 Task: Create new invoice with Date Opened :15-Apr-23, Select Customer: Red Crab Juicy Seafood, Terms: Payment Term 1. Make invoice entry for item-1 with Date: 15-Apr-23, Description: Five Deep Breaths Relaxing Formula Shower Steamer Fizzie Eucalyptus and Tea Tree, Action: Material, Income Account: Income:Sales, Quantity: 1, Unit Price: 5, Discount $: 2. Make entry for item-2 with Date: 15-Apr-23, Description: Sundae Funday Bundle_x000D_
, Action: Material, Income Account: Income:Sales, Quantity: 1, Unit Price: 6.3, Discount $: 3. Make entry for item-3 with Date: 15-Apr-23, Description: Organic White Mushroom (8 oz), Action: Material, Income Account: Income:Sales, Quantity: 2, Unit Price: 7.3, Discount $: 3.5. Write Notes: 'Looking forward to serving you again.'. Post Invoice with Post Date: 15-Apr-23, Post to Accounts: Assets:Accounts Receivable. Pay / Process Payment with Transaction Date: 15-May-23, Amount: 17.4, Transfer Account: Checking Account. Print Invoice, display notes by going to Option, then go to Display Tab and check 'Invoice Notes'.
Action: Mouse moved to (200, 40)
Screenshot: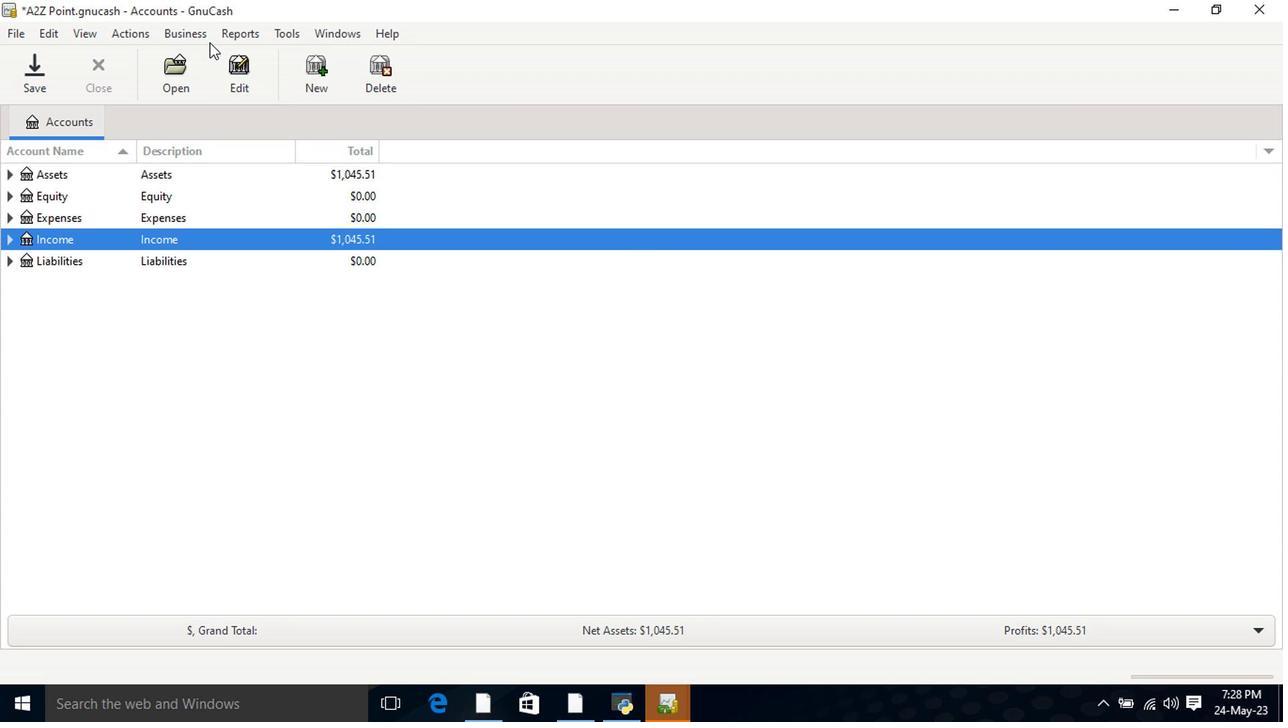 
Action: Mouse pressed left at (200, 40)
Screenshot: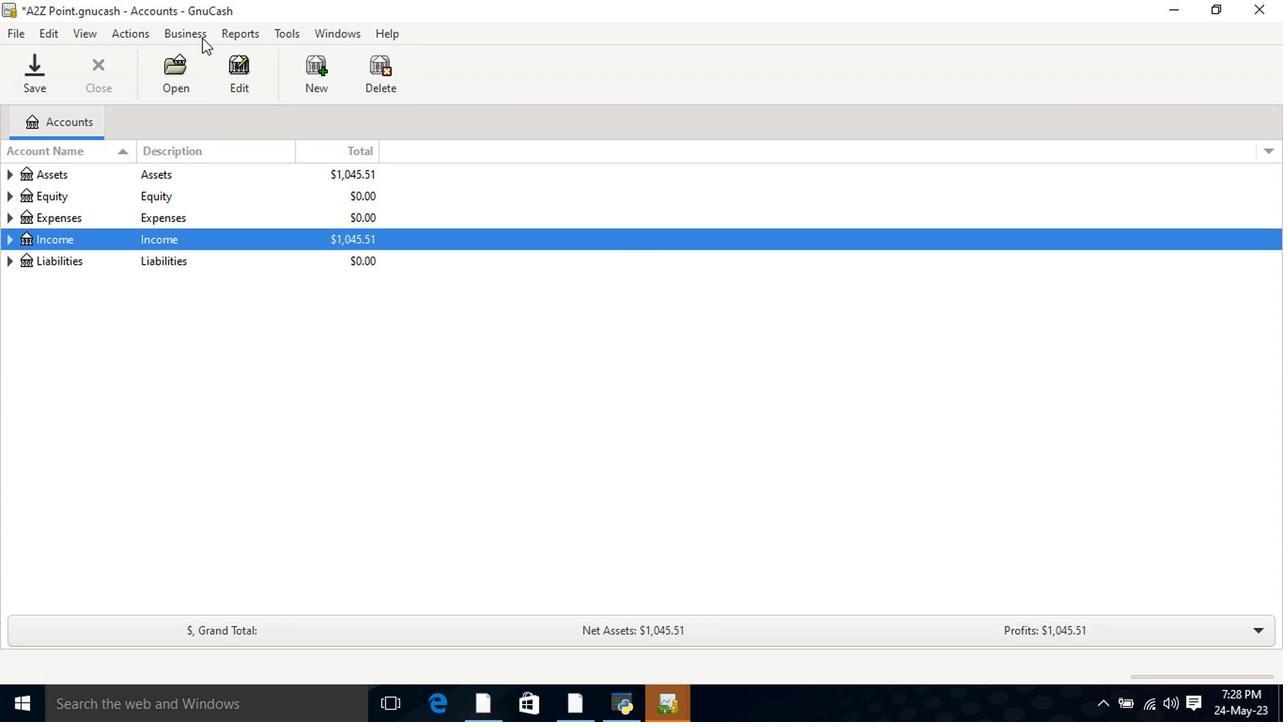 
Action: Mouse moved to (413, 131)
Screenshot: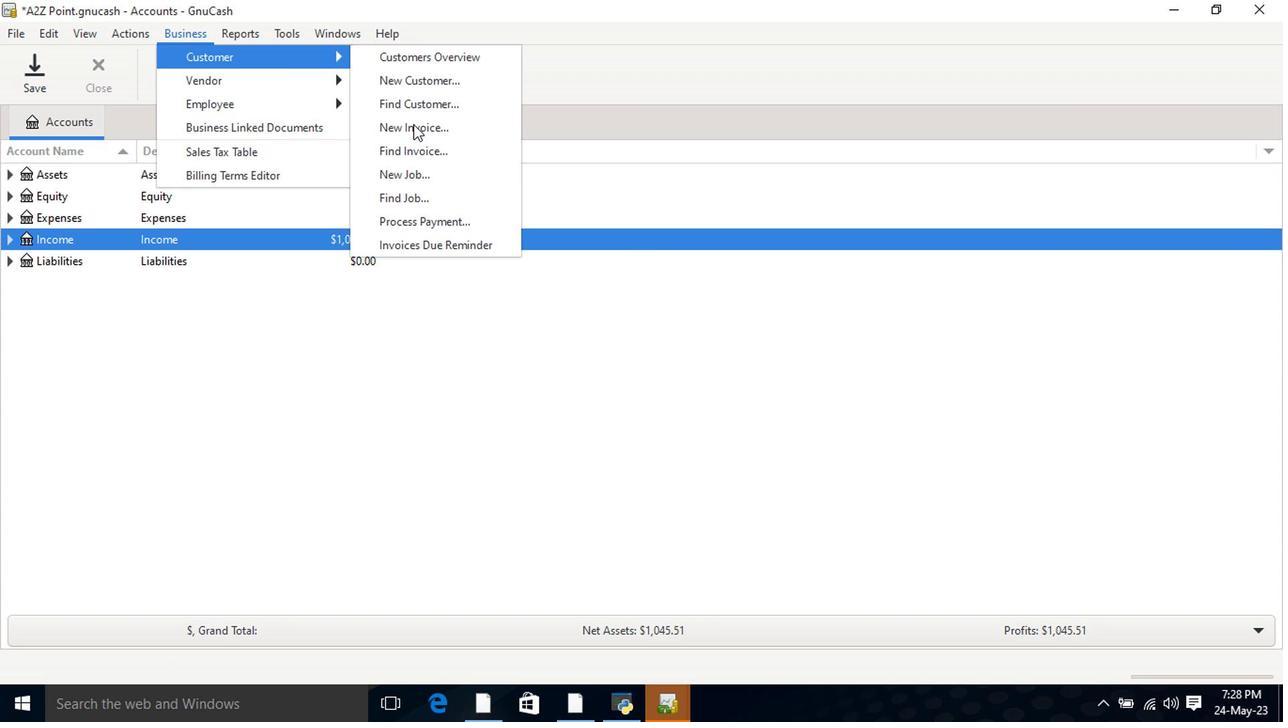 
Action: Mouse pressed left at (413, 131)
Screenshot: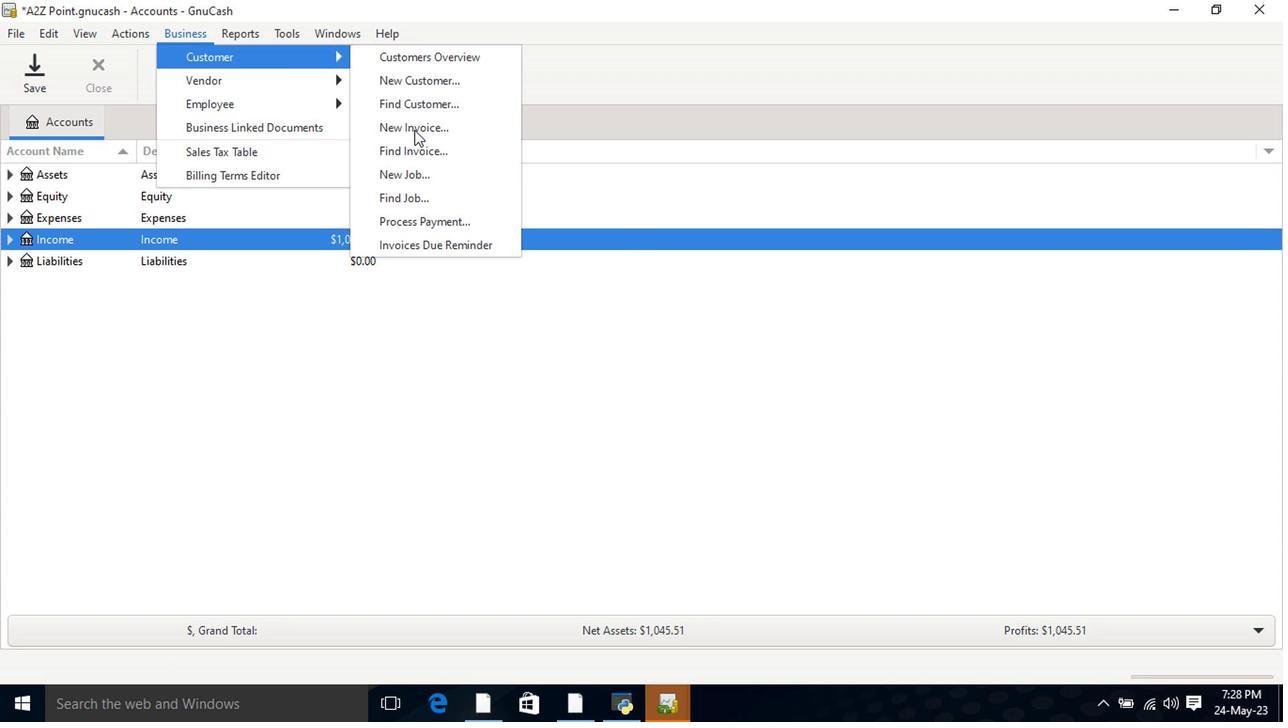 
Action: Mouse moved to (764, 288)
Screenshot: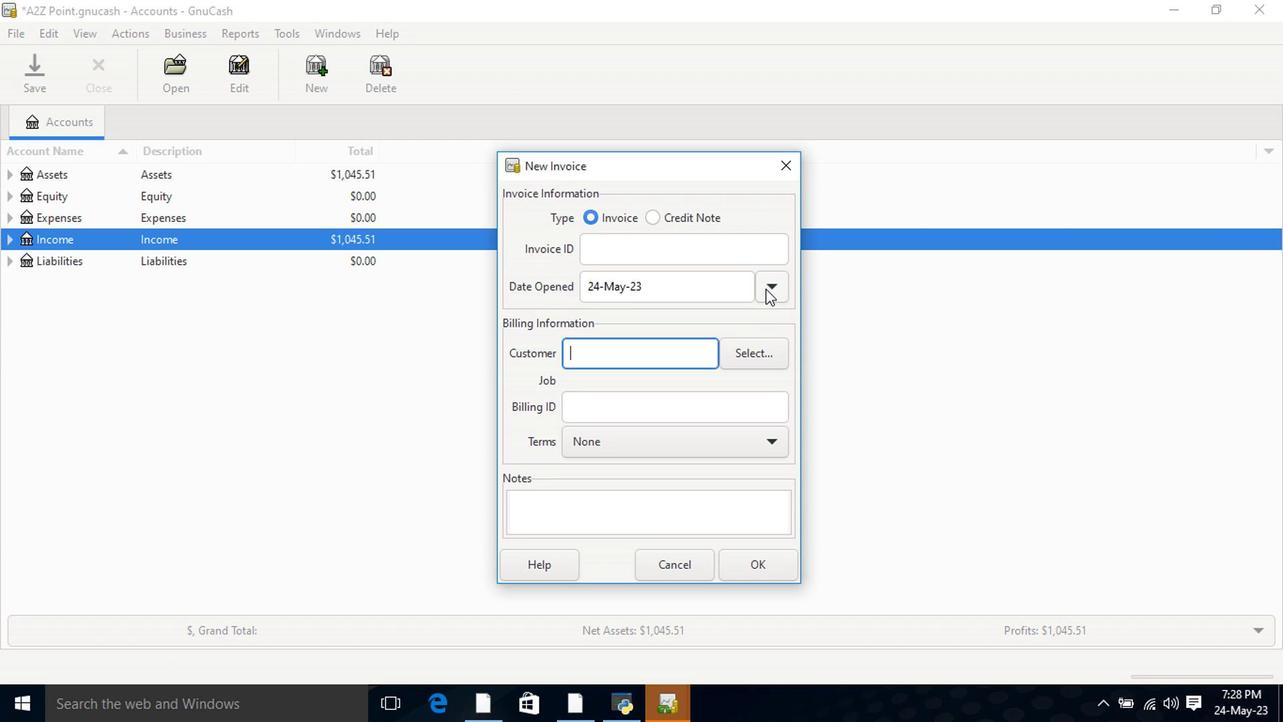 
Action: Mouse pressed left at (764, 288)
Screenshot: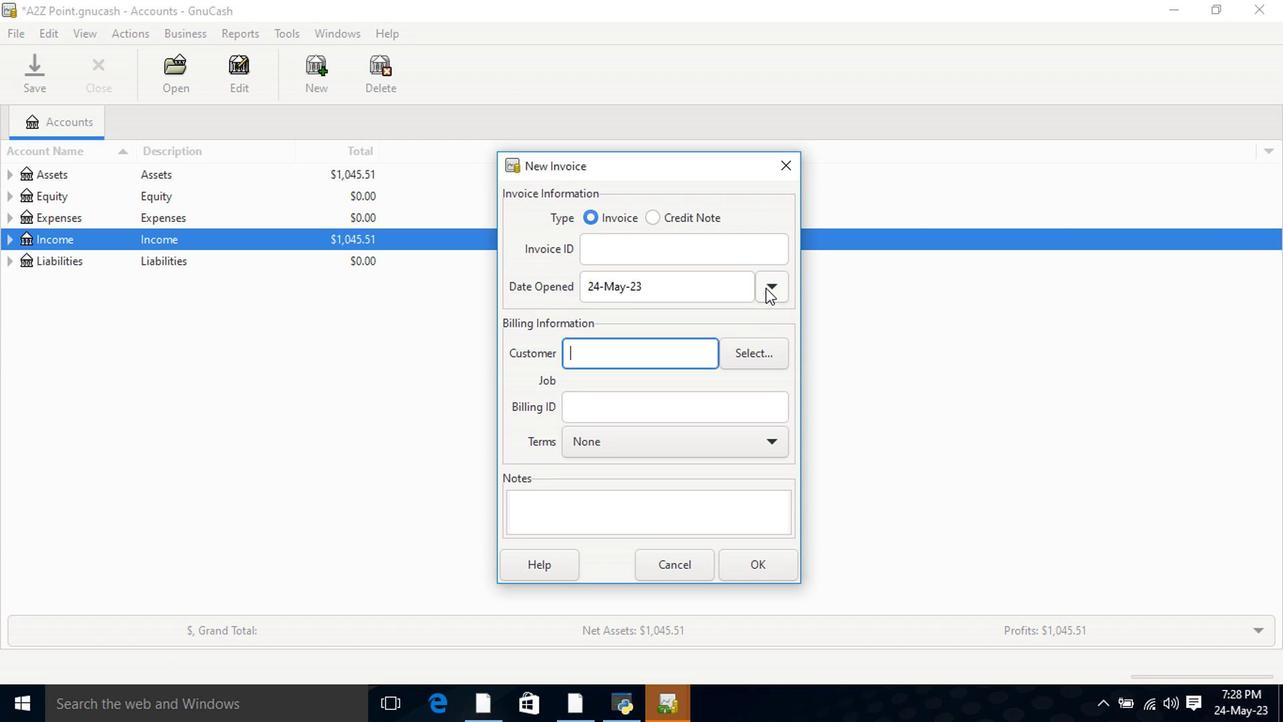 
Action: Mouse moved to (661, 386)
Screenshot: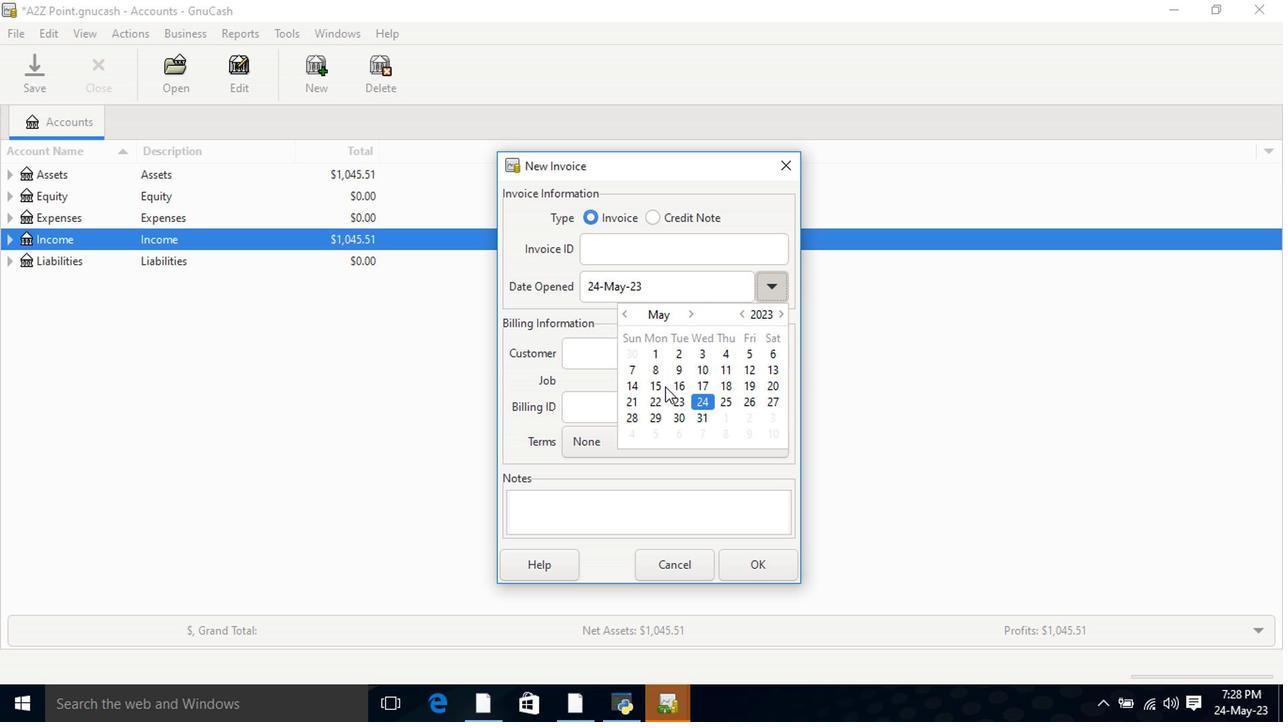 
Action: Mouse pressed left at (661, 386)
Screenshot: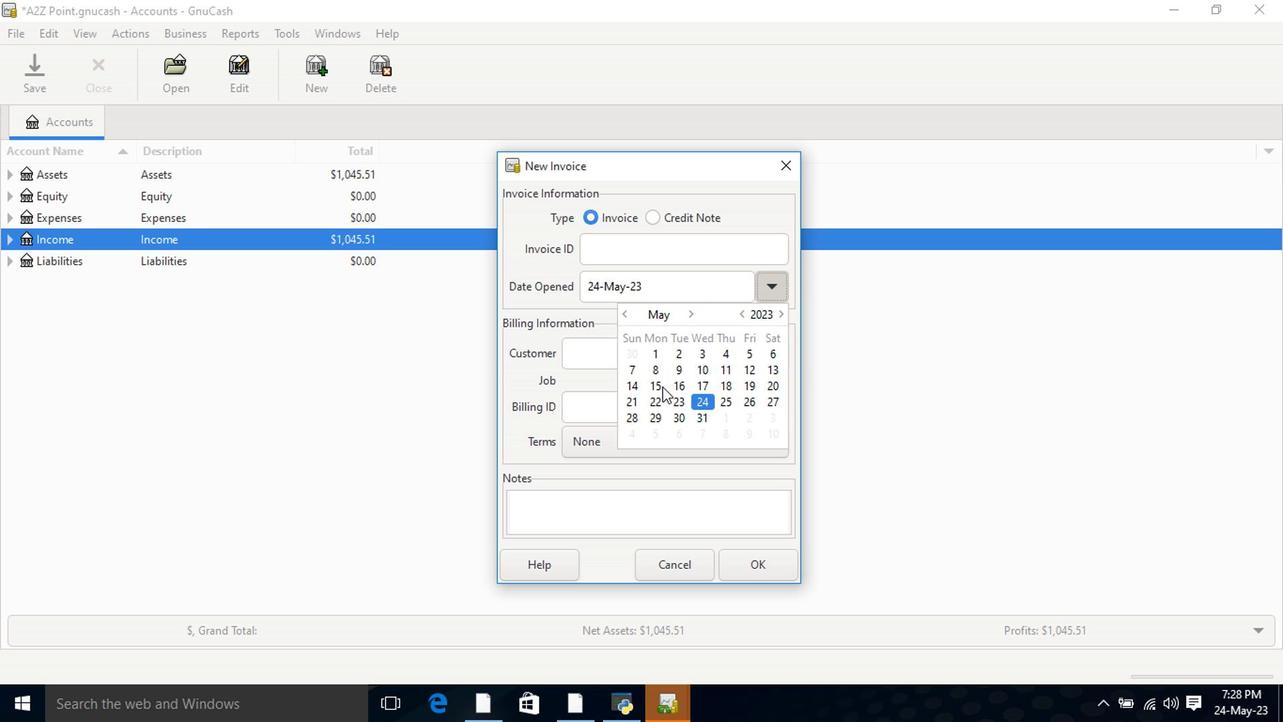 
Action: Mouse moved to (621, 311)
Screenshot: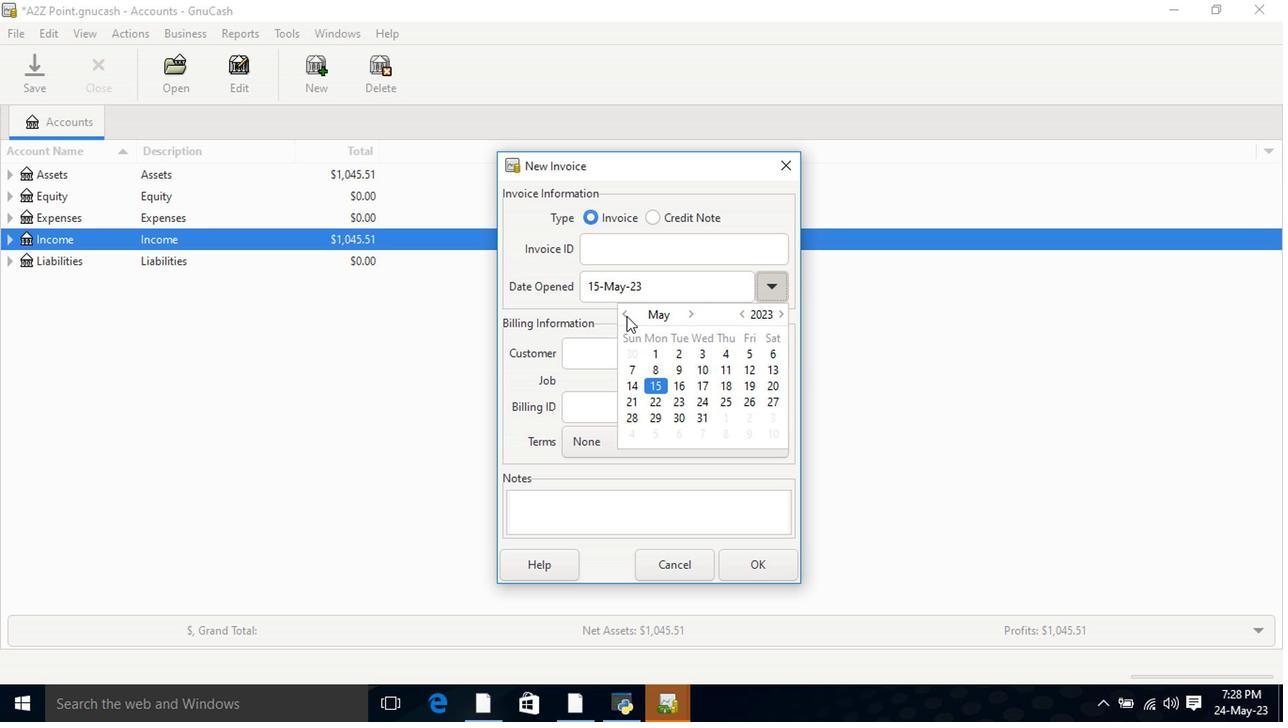 
Action: Mouse pressed left at (621, 311)
Screenshot: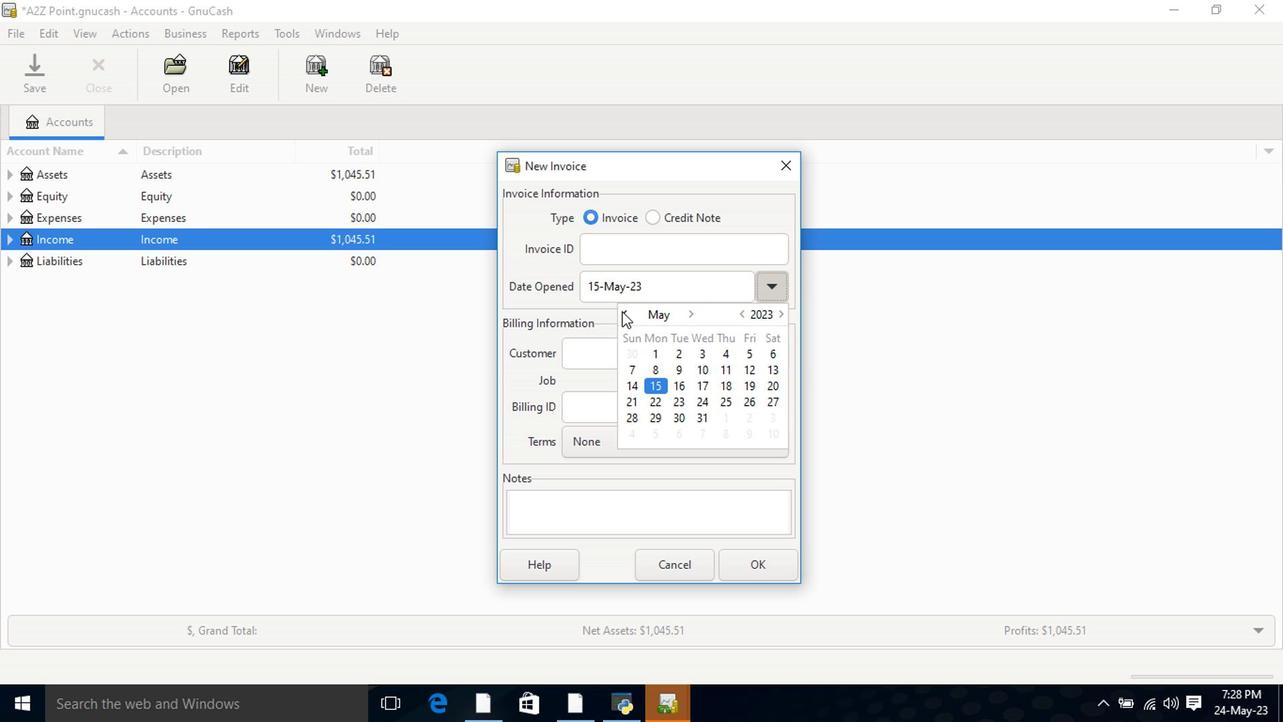 
Action: Mouse moved to (769, 389)
Screenshot: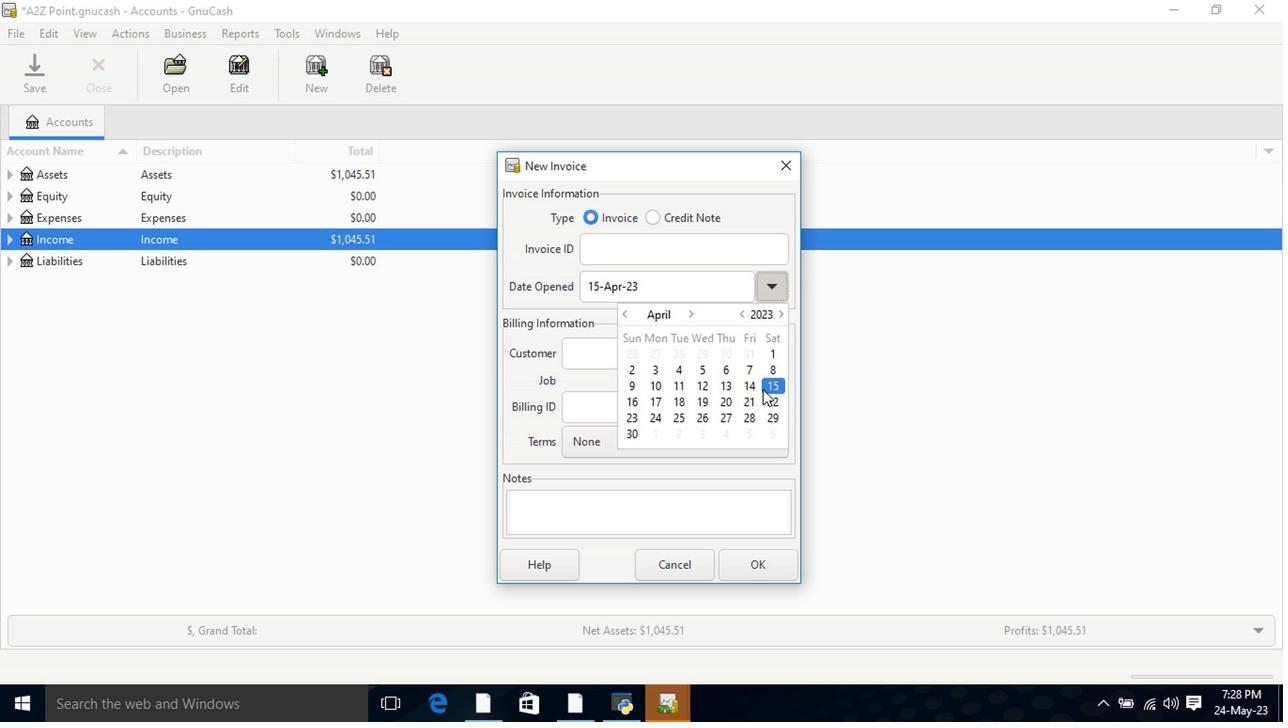 
Action: Mouse pressed left at (769, 389)
Screenshot: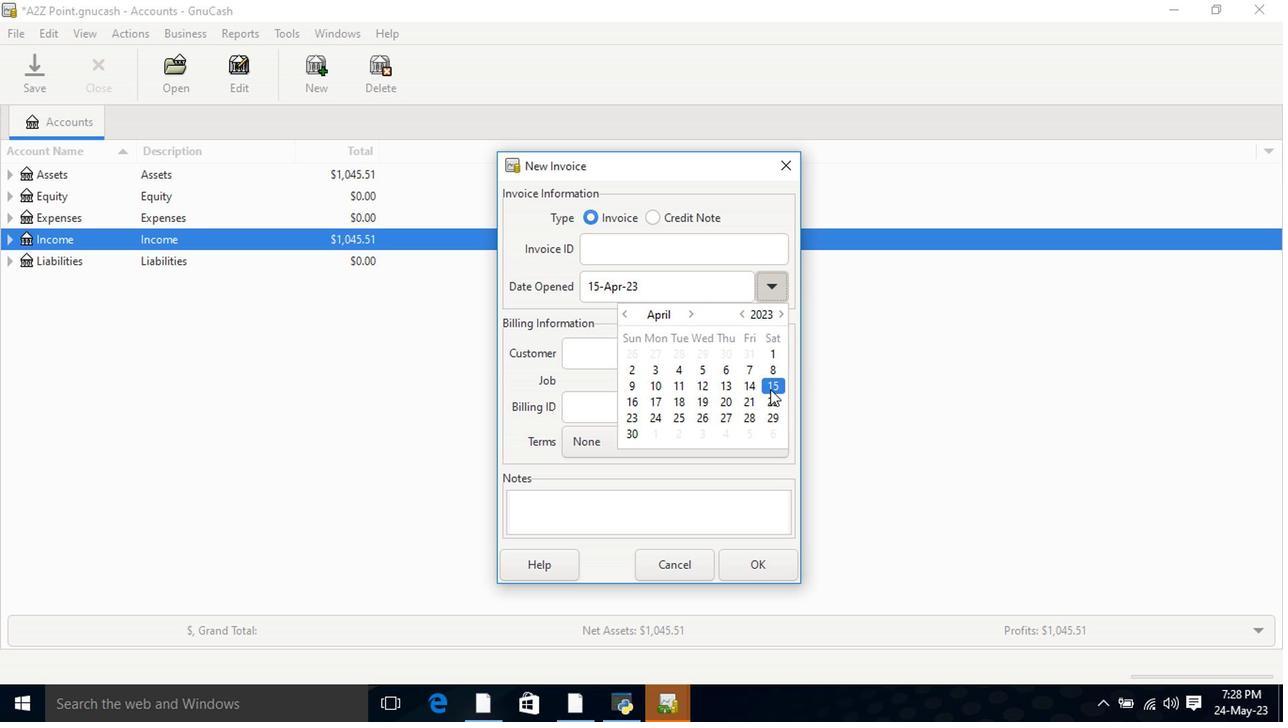 
Action: Mouse pressed left at (769, 389)
Screenshot: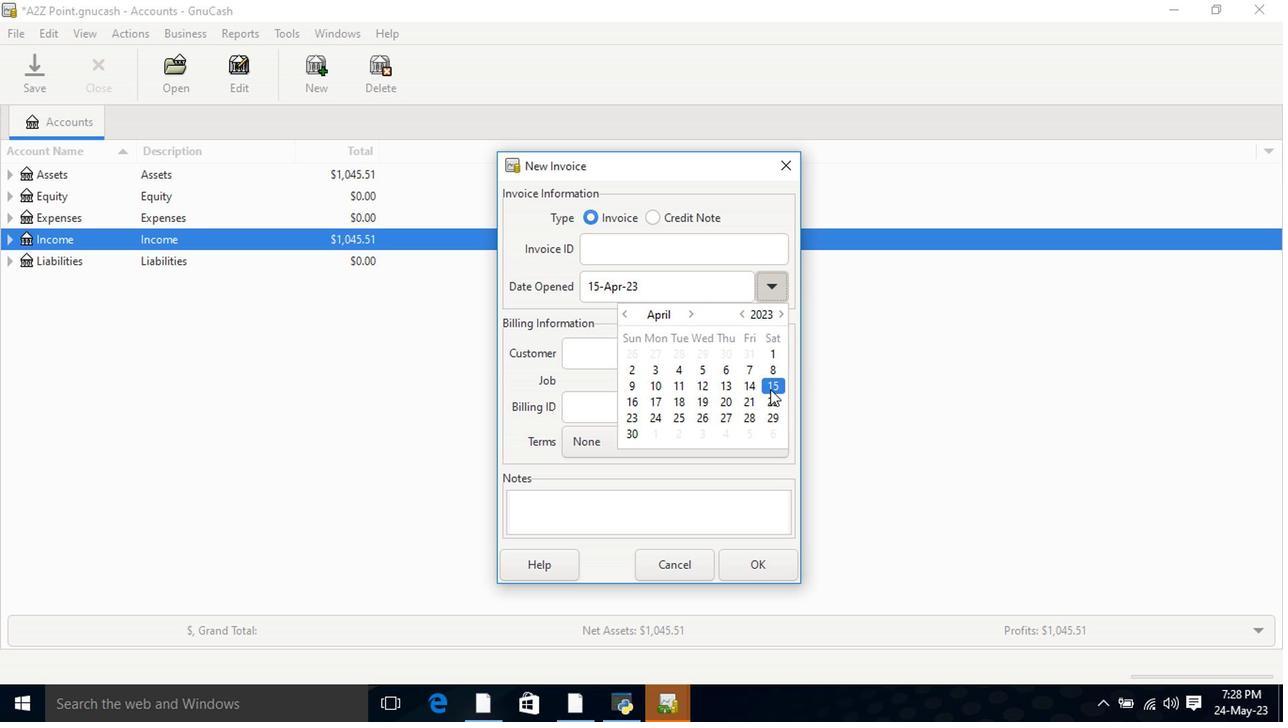 
Action: Mouse moved to (633, 359)
Screenshot: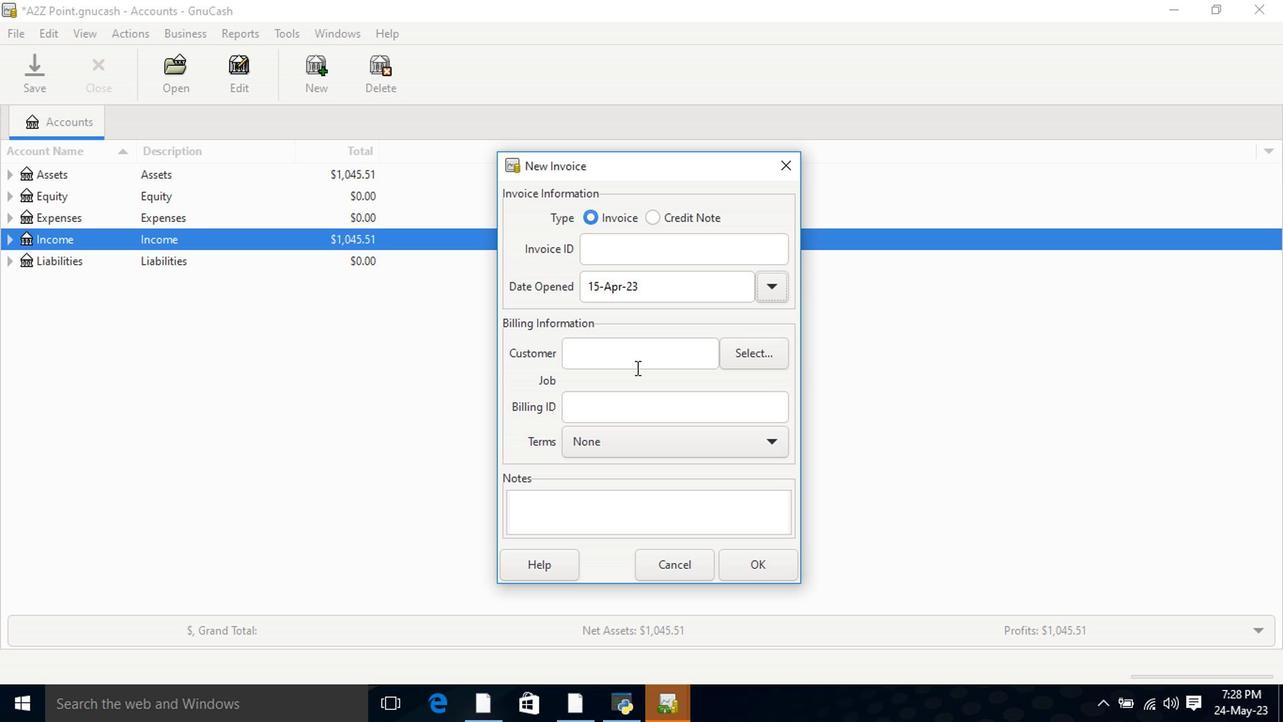 
Action: Mouse pressed left at (633, 359)
Screenshot: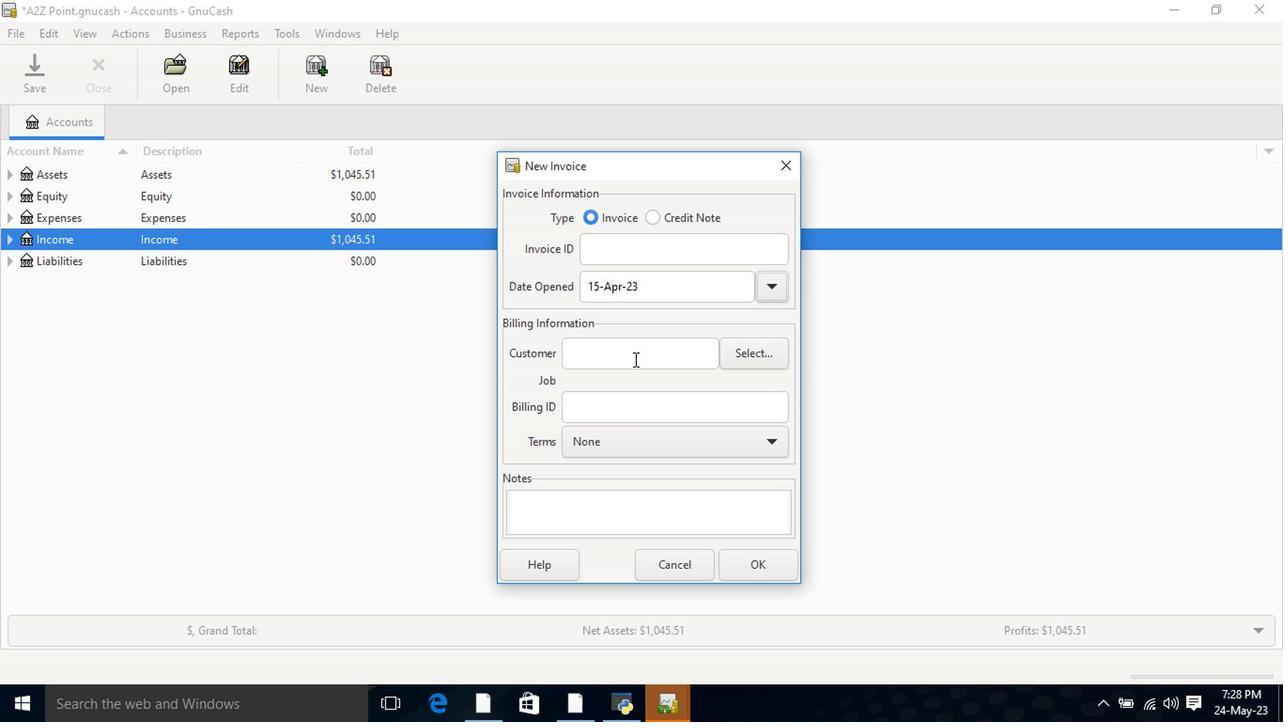 
Action: Key pressed <Key.shift>Rd<Key.space><Key.shift>c
Screenshot: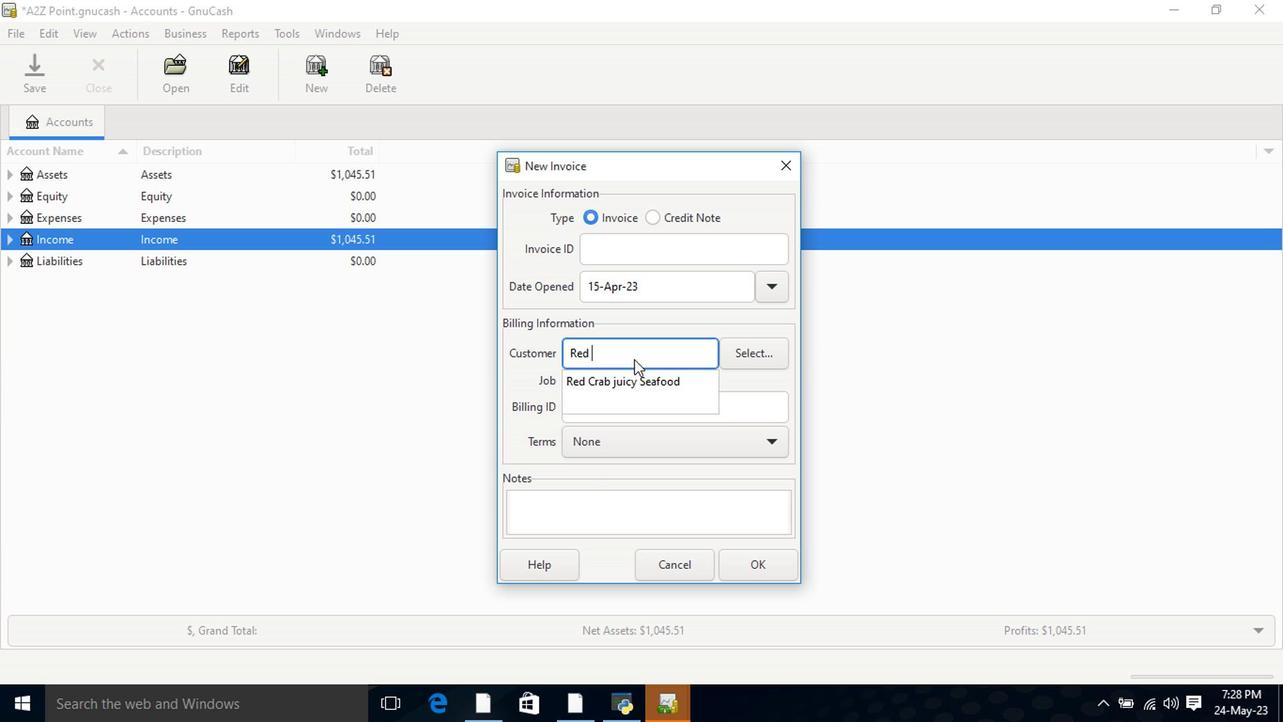 
Action: Mouse moved to (633, 382)
Screenshot: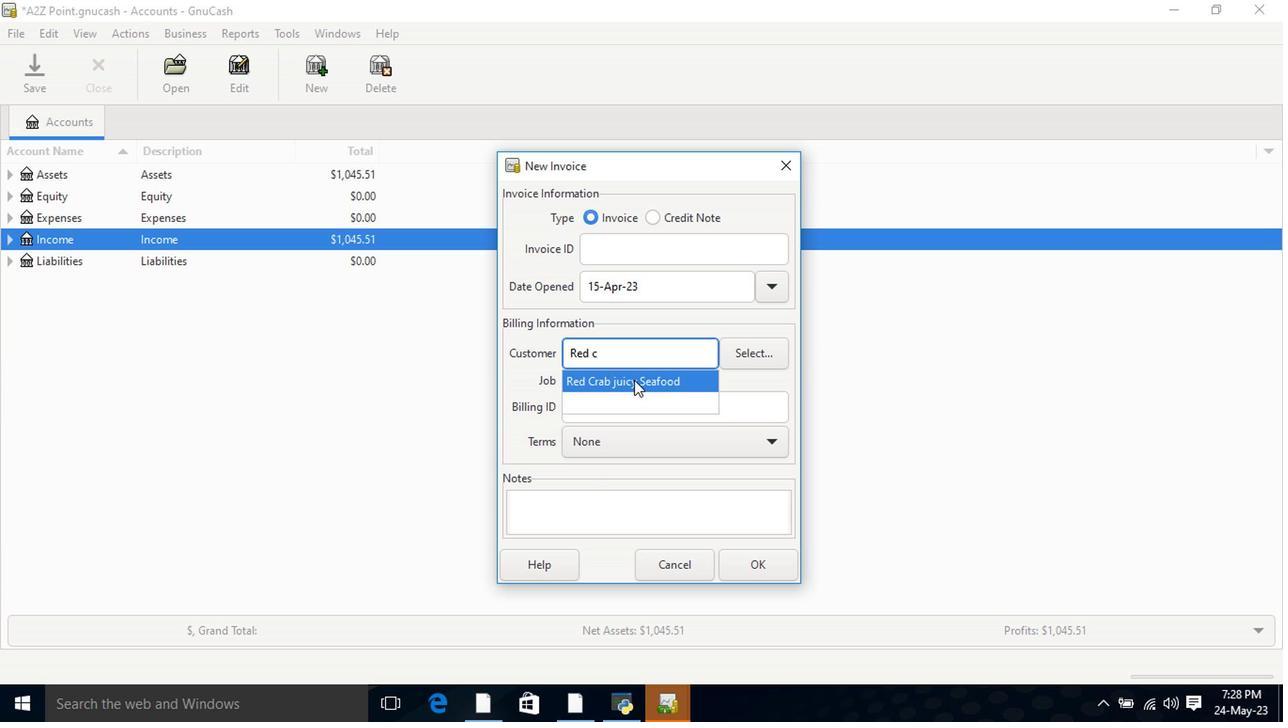 
Action: Mouse pressed left at (633, 382)
Screenshot: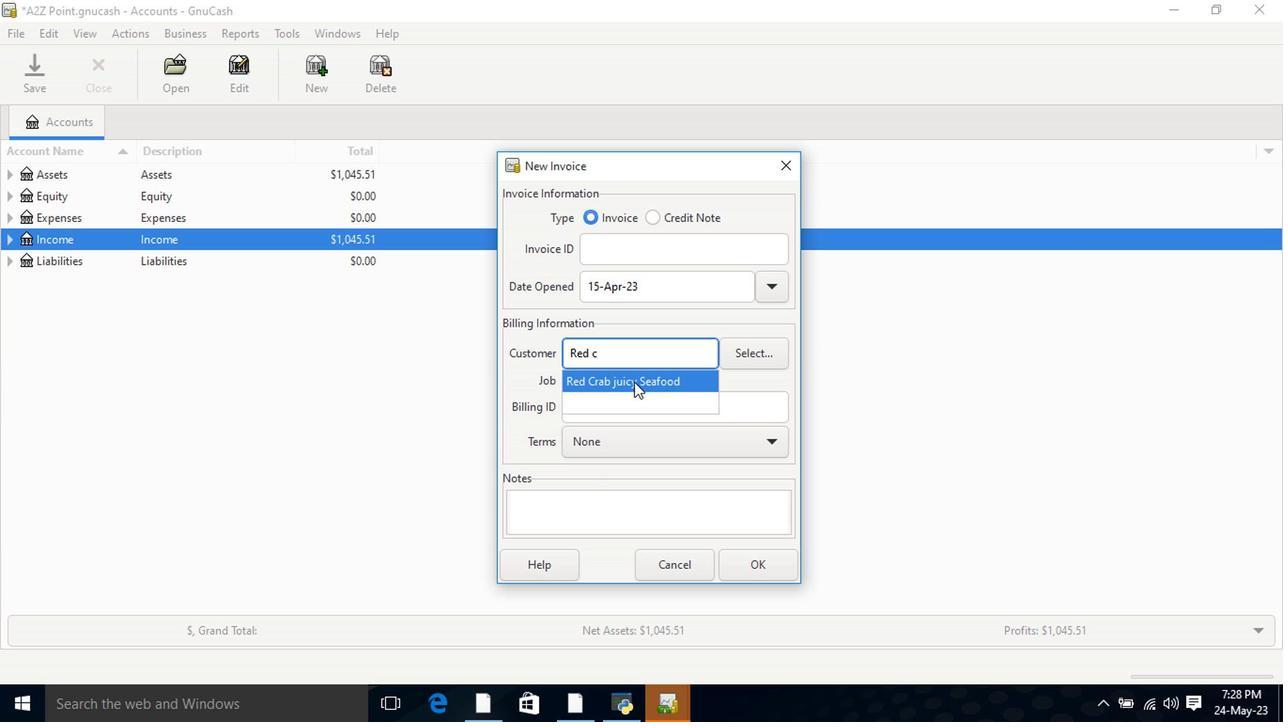 
Action: Mouse moved to (644, 464)
Screenshot: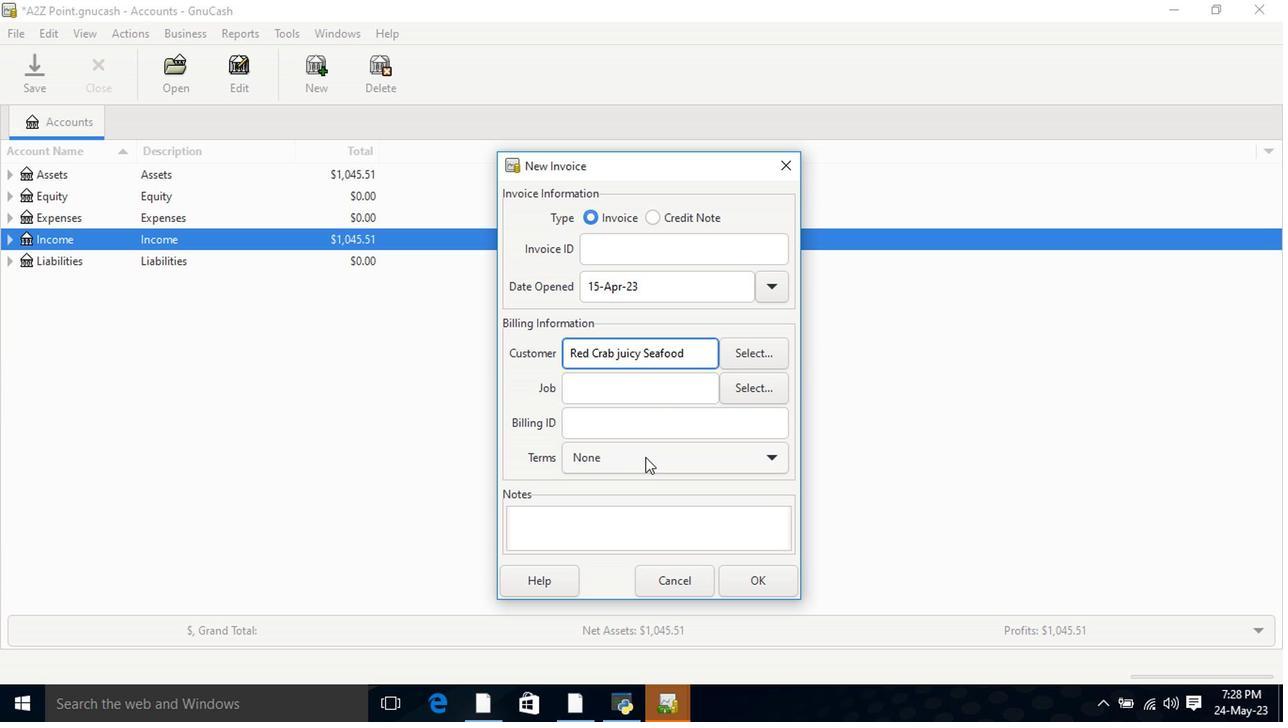 
Action: Mouse pressed left at (644, 464)
Screenshot: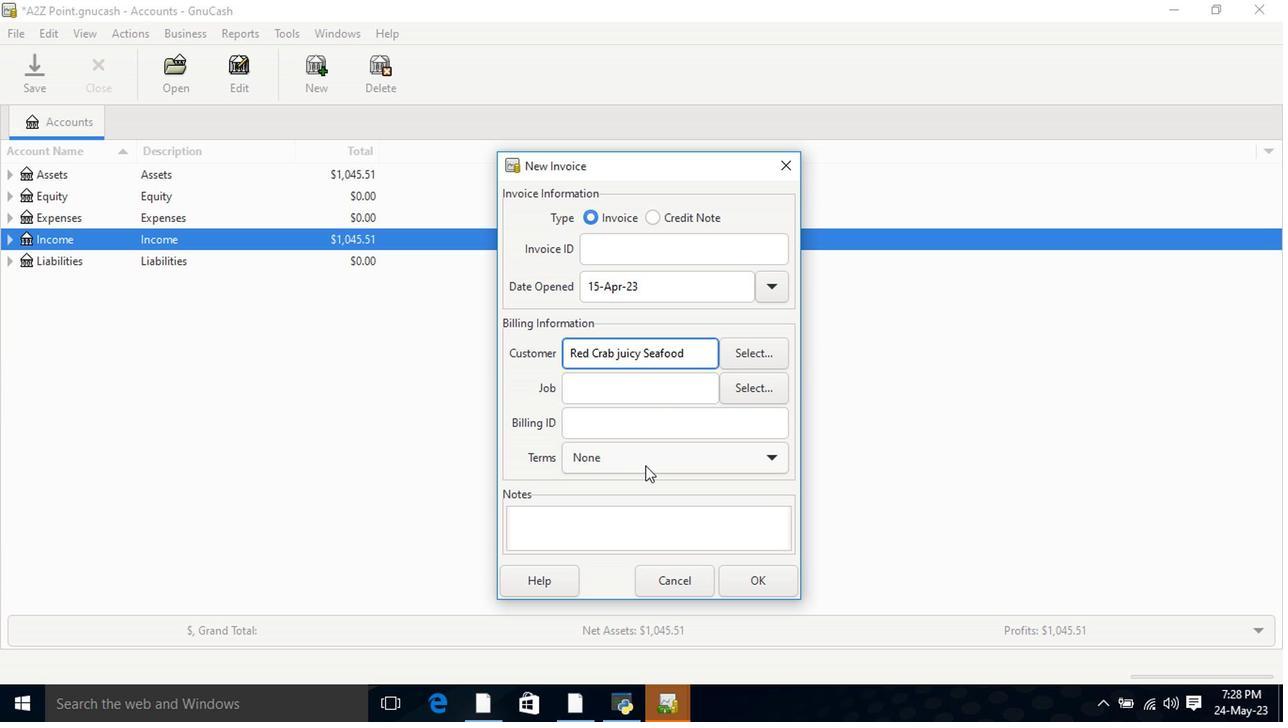 
Action: Mouse moved to (644, 488)
Screenshot: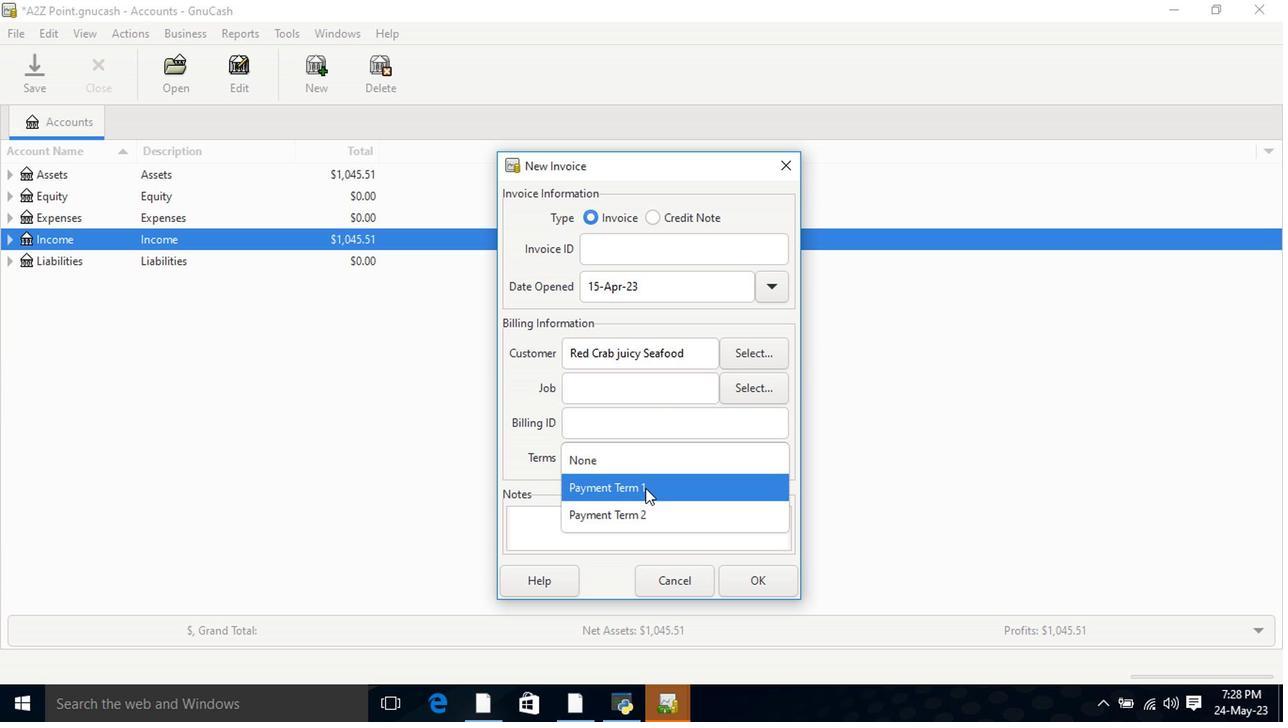 
Action: Mouse pressed left at (644, 488)
Screenshot: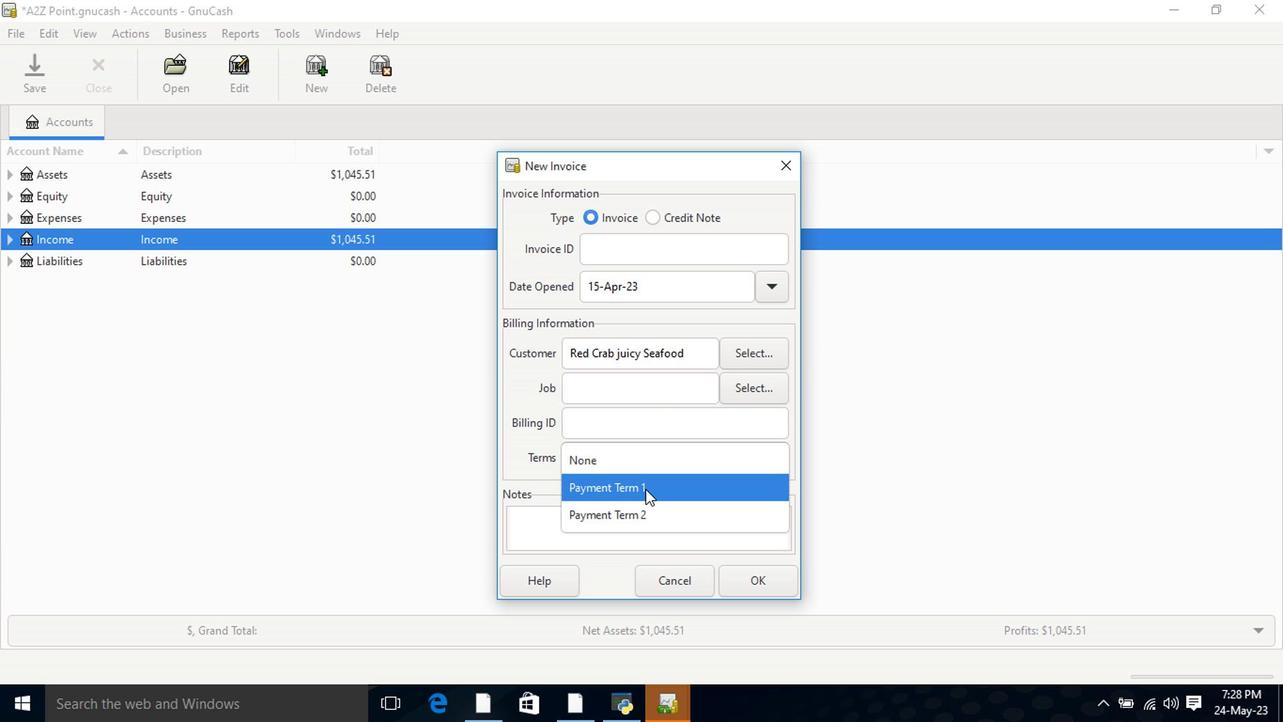 
Action: Mouse moved to (730, 578)
Screenshot: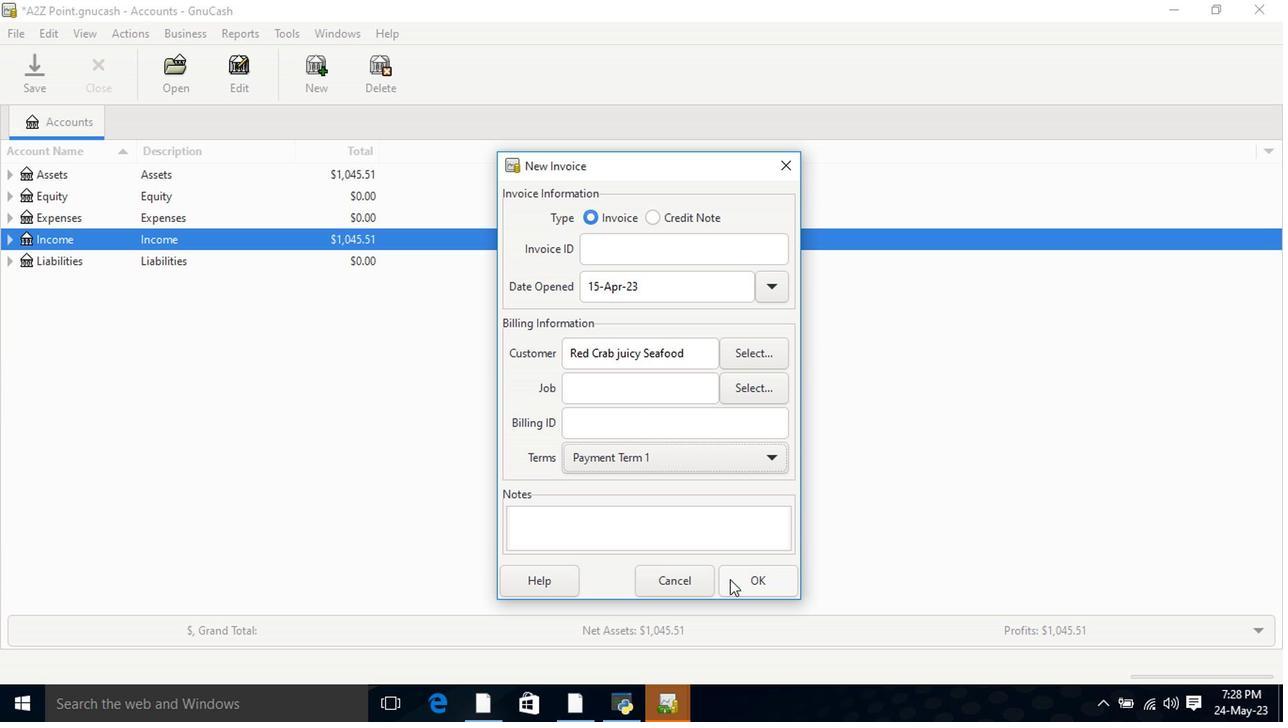 
Action: Mouse pressed left at (730, 578)
Screenshot: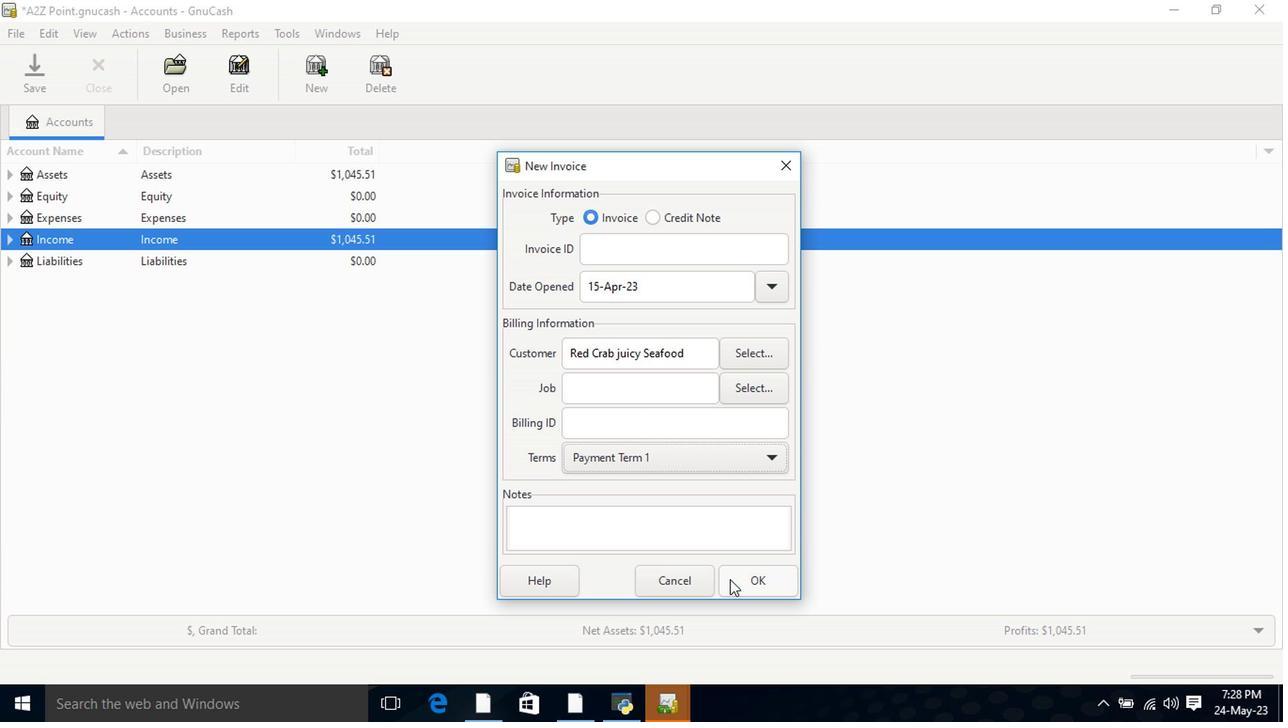 
Action: Mouse moved to (80, 370)
Screenshot: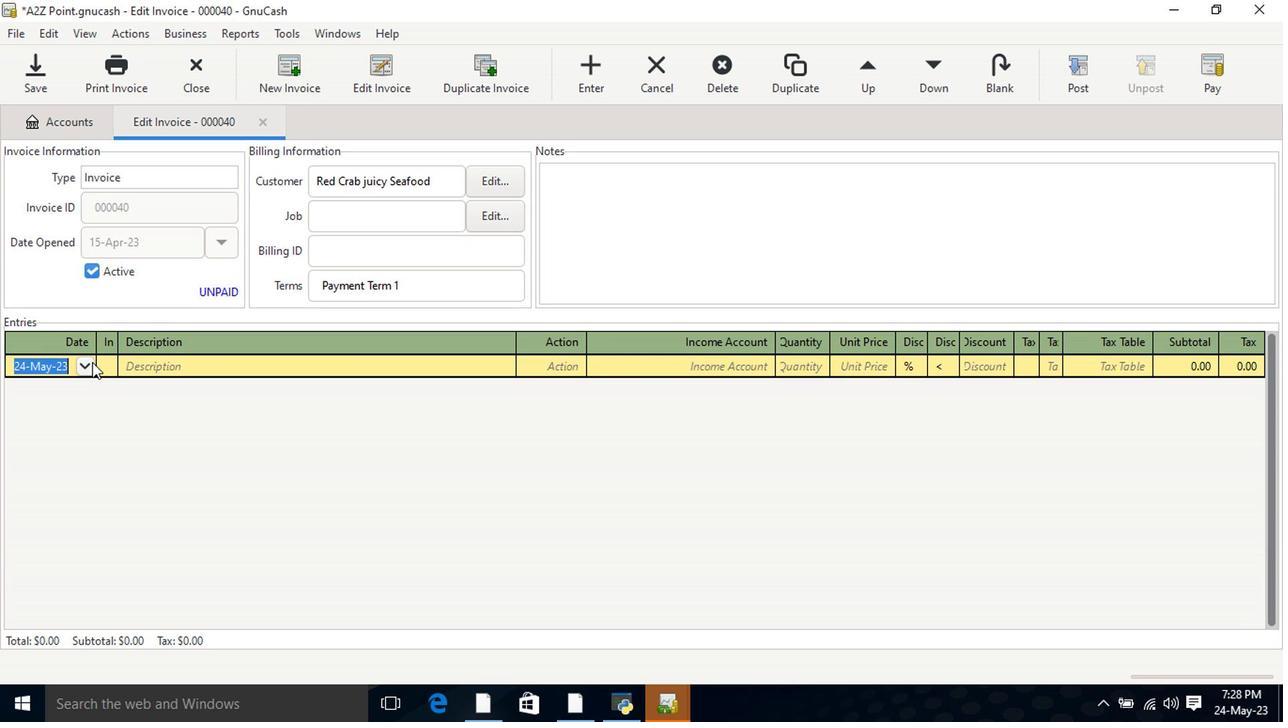 
Action: Mouse pressed left at (80, 370)
Screenshot: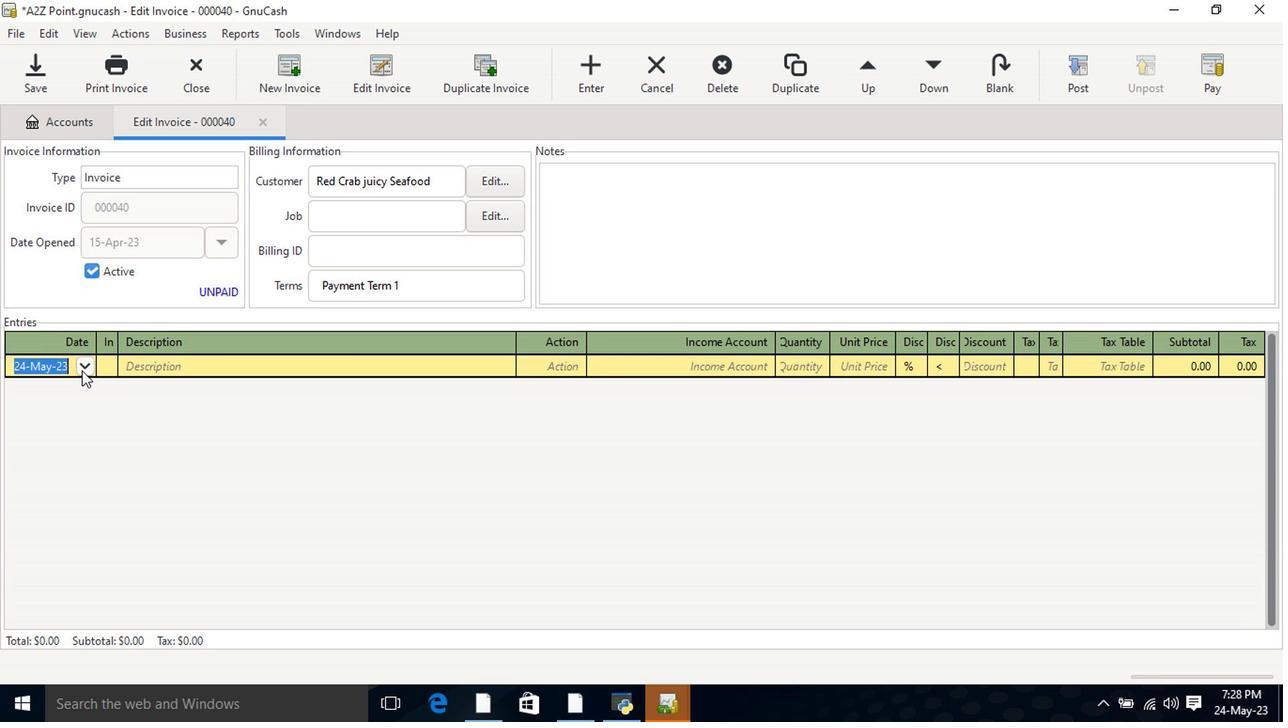 
Action: Mouse moved to (15, 391)
Screenshot: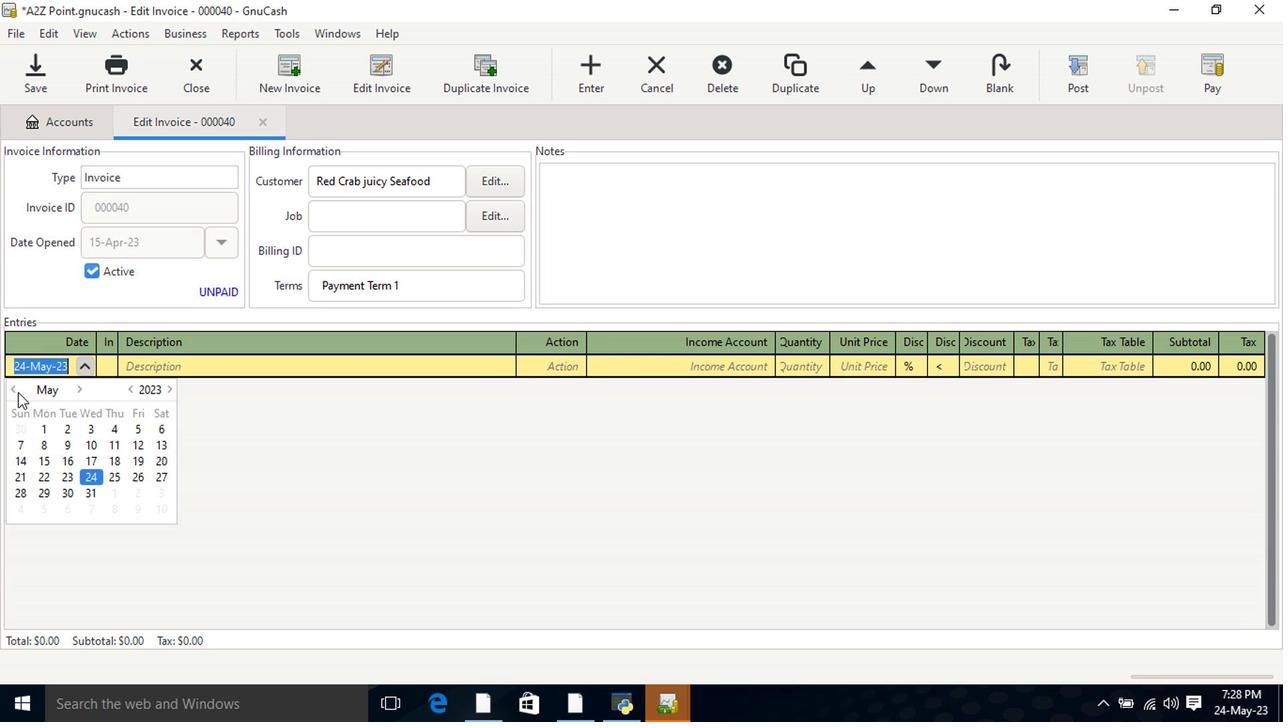 
Action: Mouse pressed left at (15, 391)
Screenshot: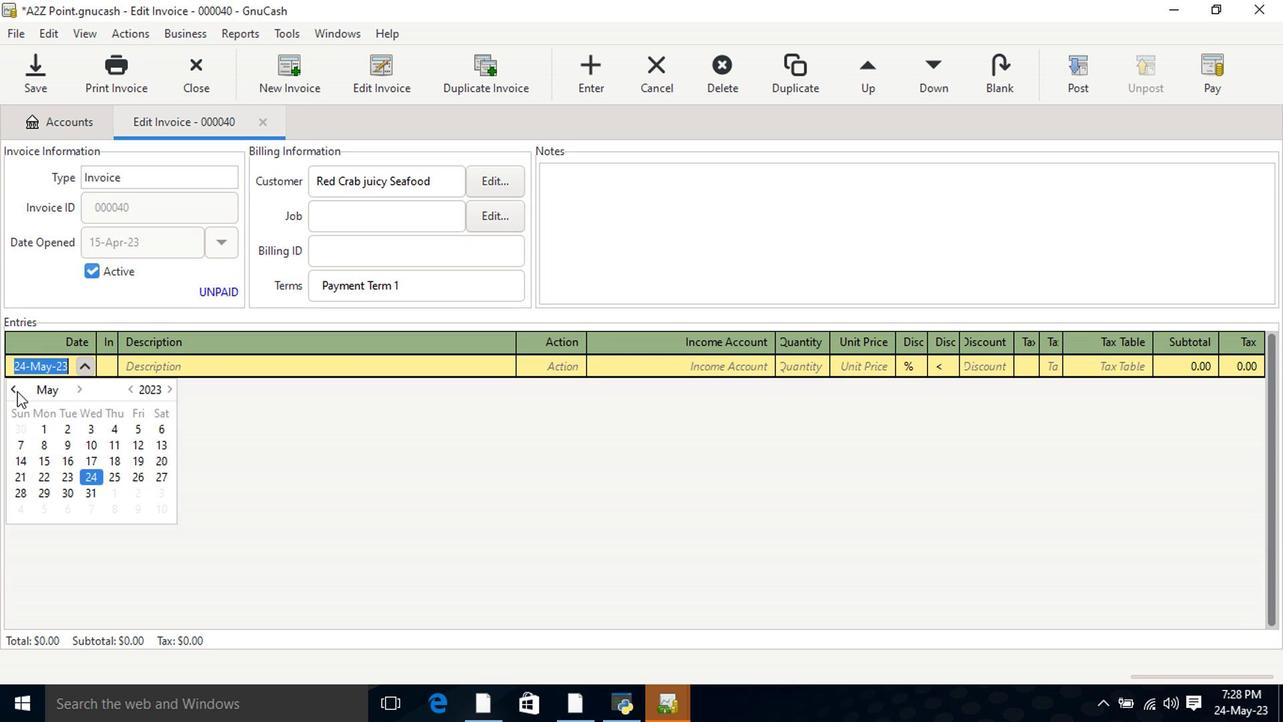 
Action: Mouse pressed left at (15, 391)
Screenshot: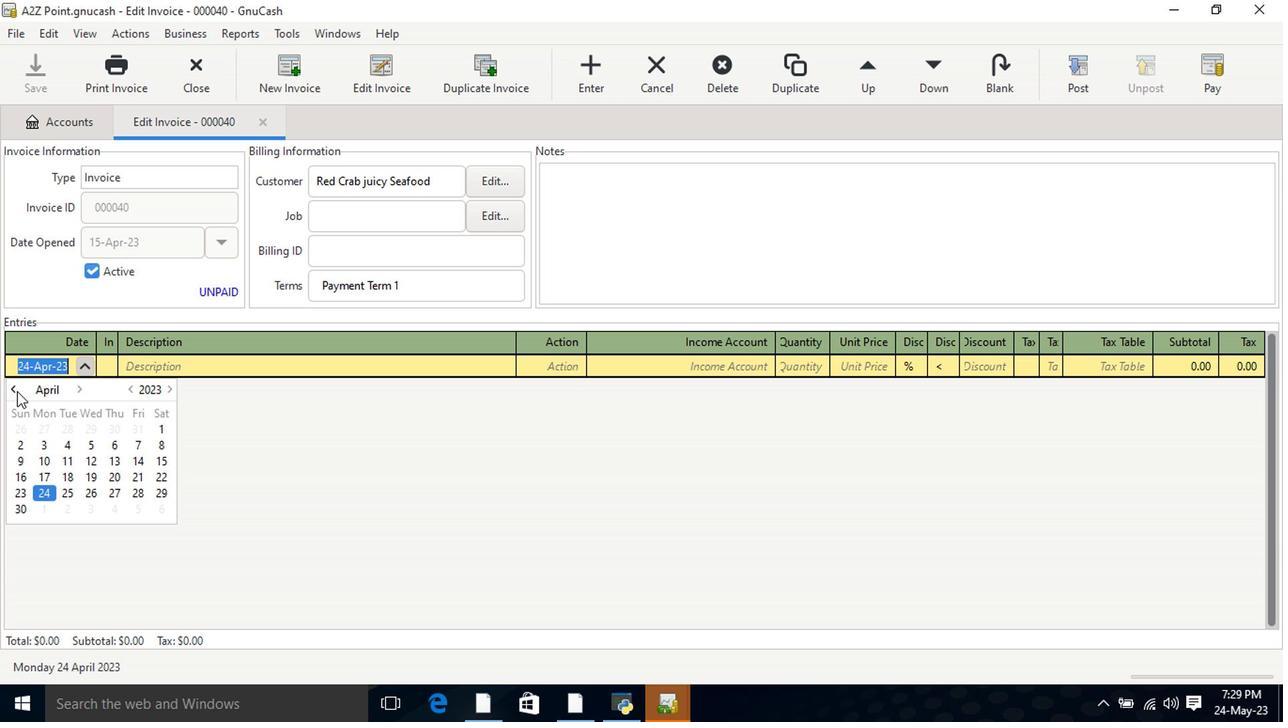 
Action: Mouse moved to (76, 386)
Screenshot: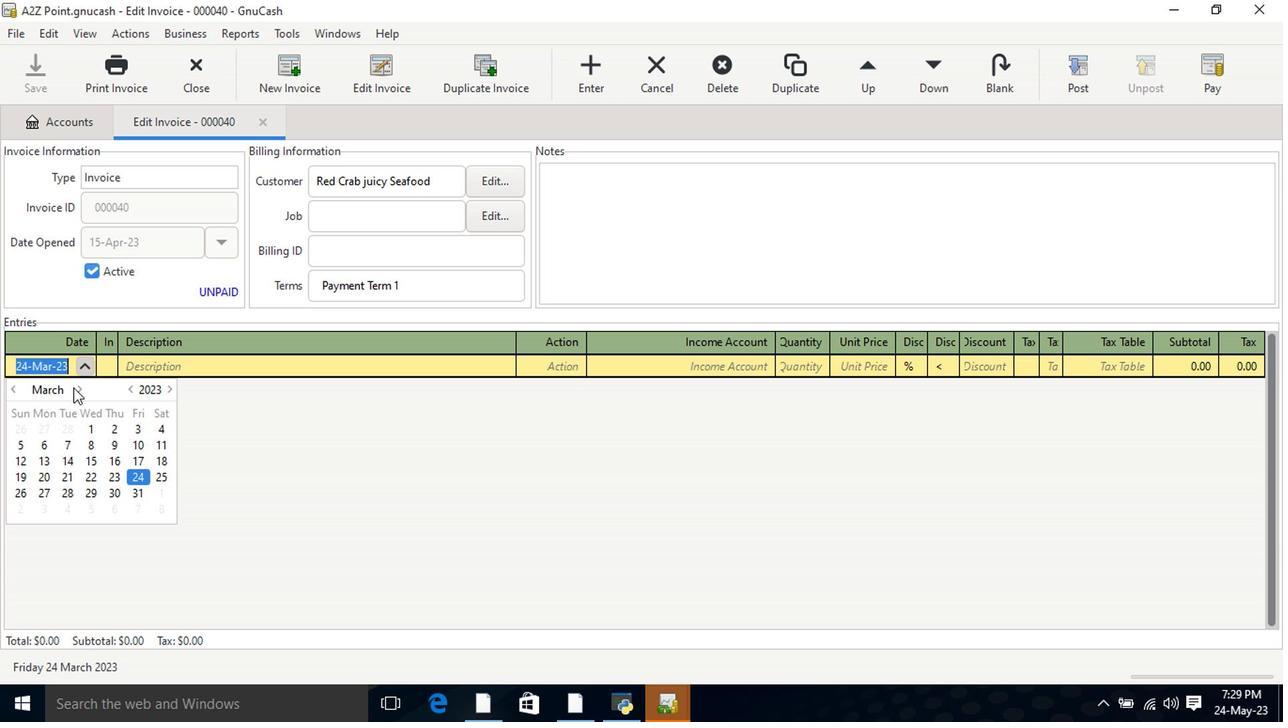
Action: Mouse pressed left at (76, 386)
Screenshot: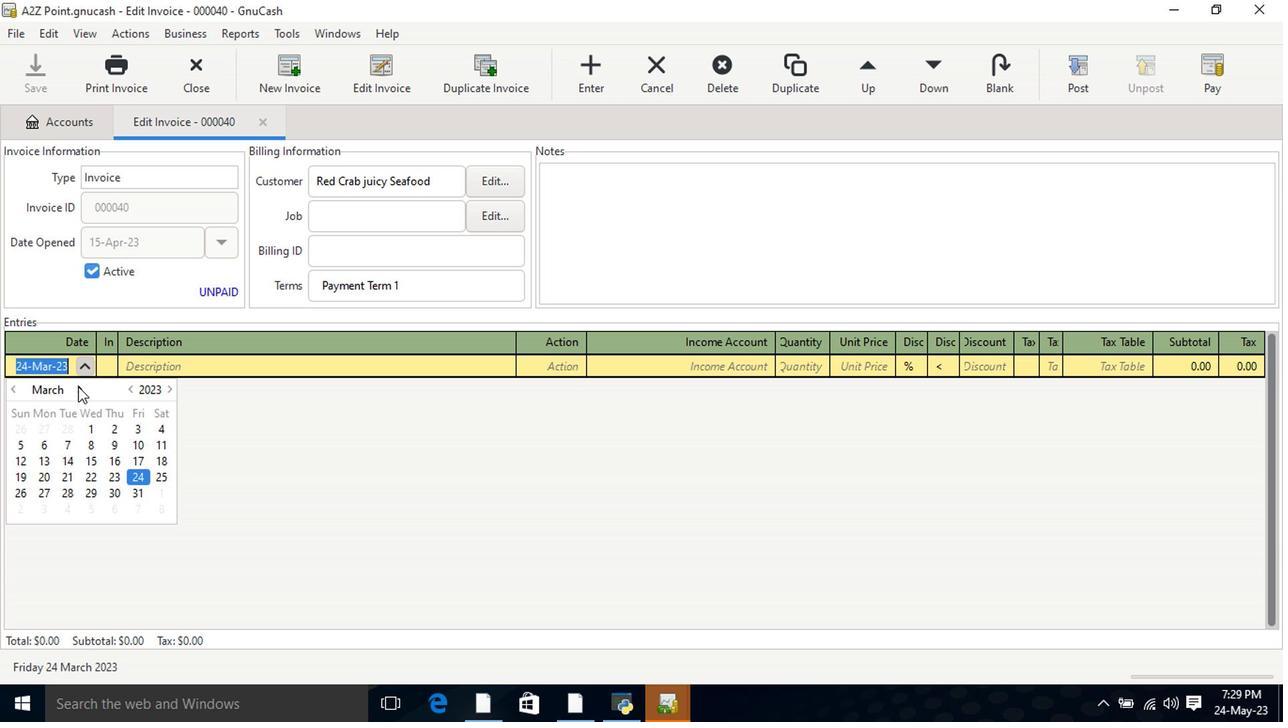 
Action: Mouse moved to (160, 463)
Screenshot: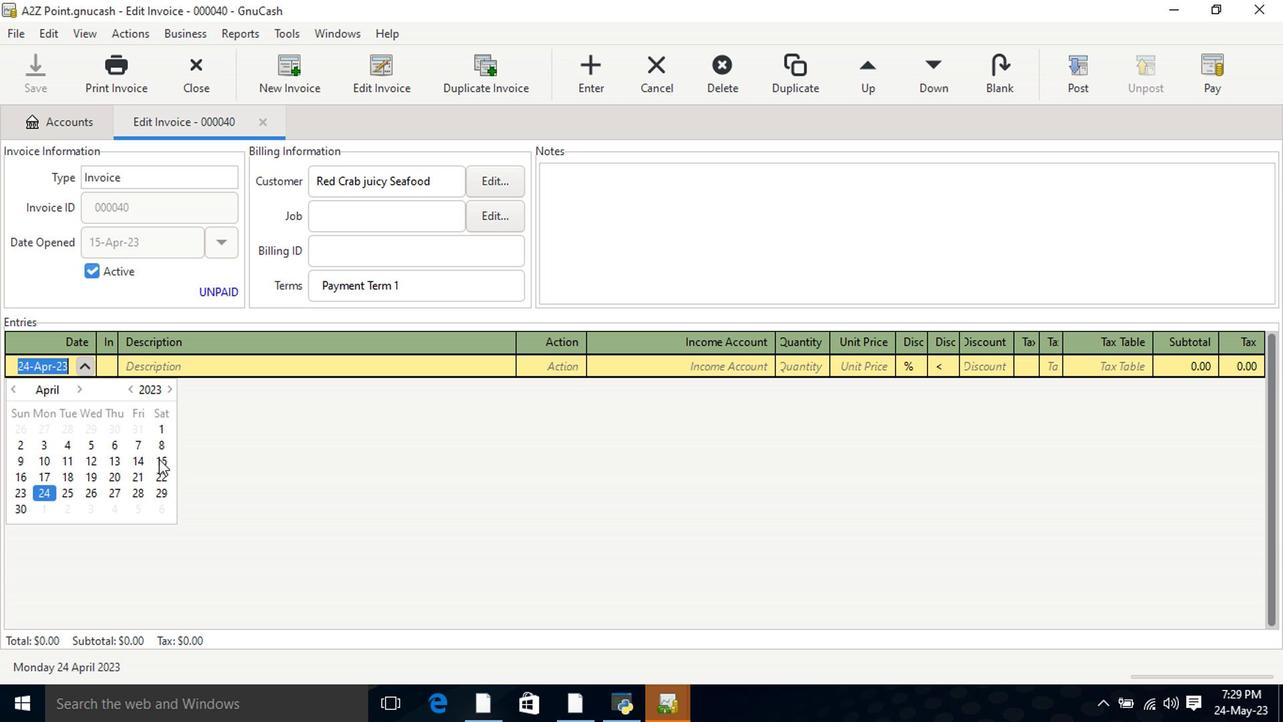
Action: Mouse pressed left at (160, 463)
Screenshot: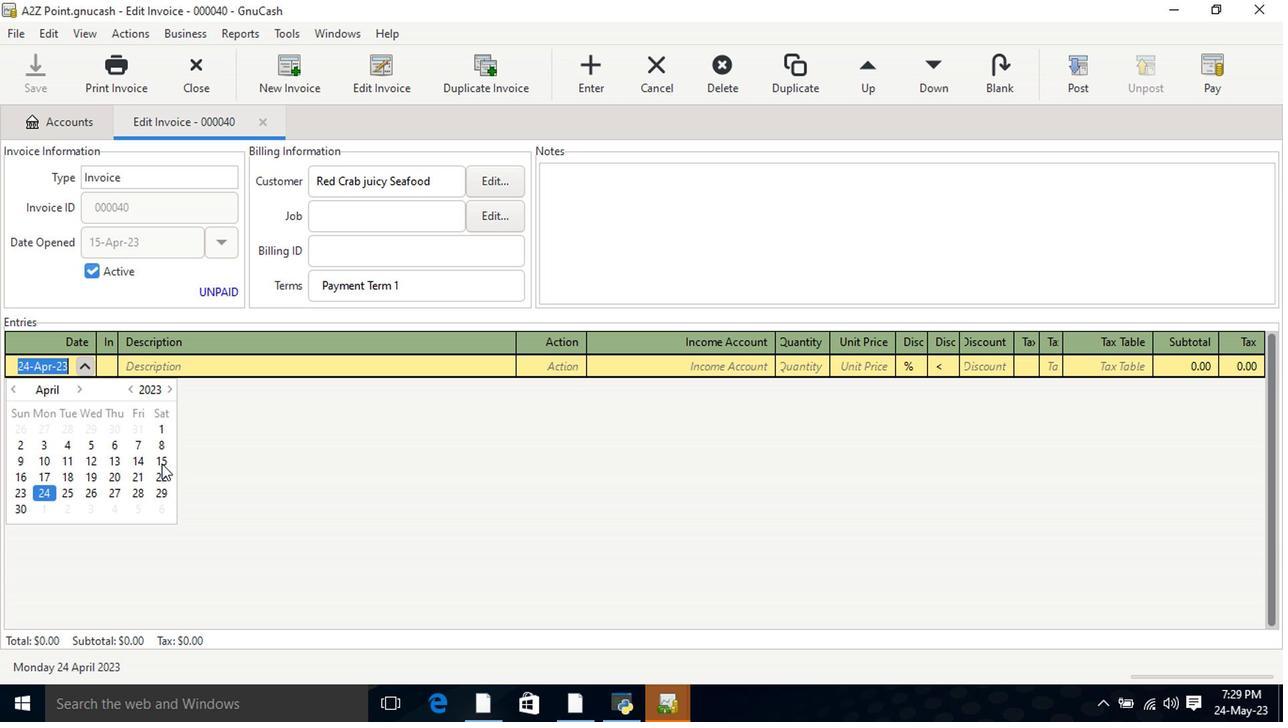 
Action: Mouse pressed left at (160, 463)
Screenshot: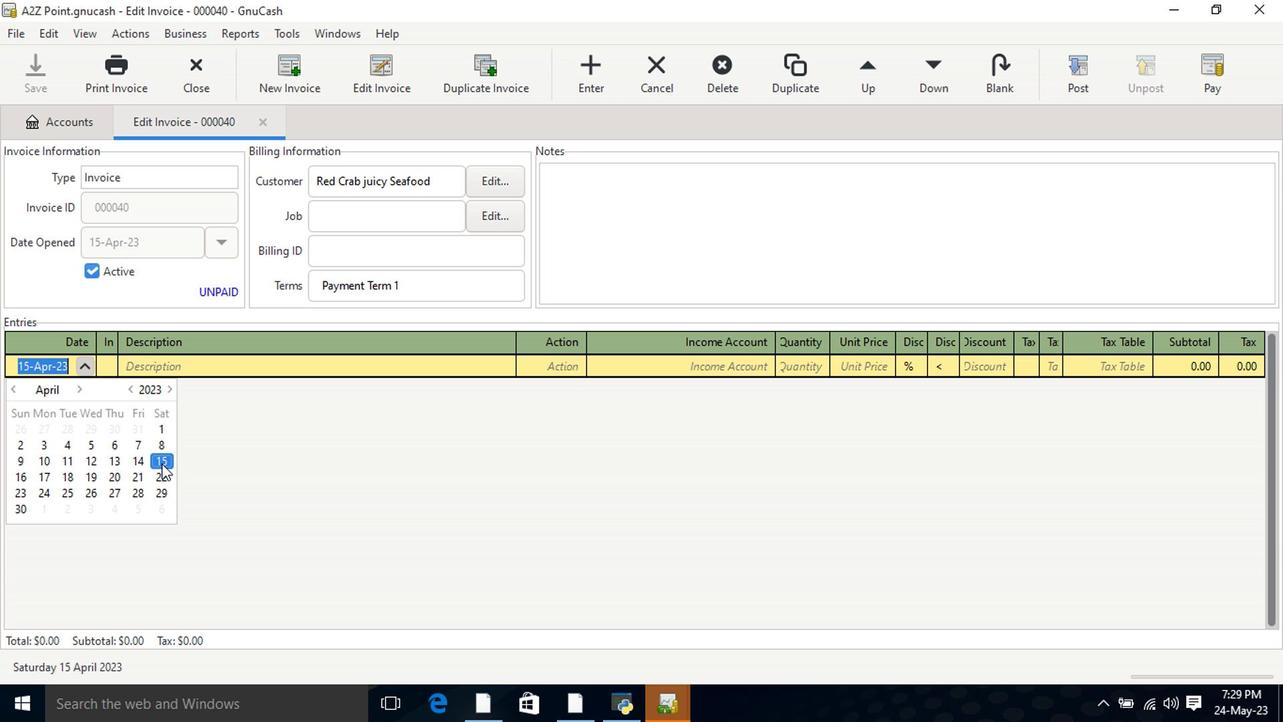 
Action: Mouse moved to (159, 375)
Screenshot: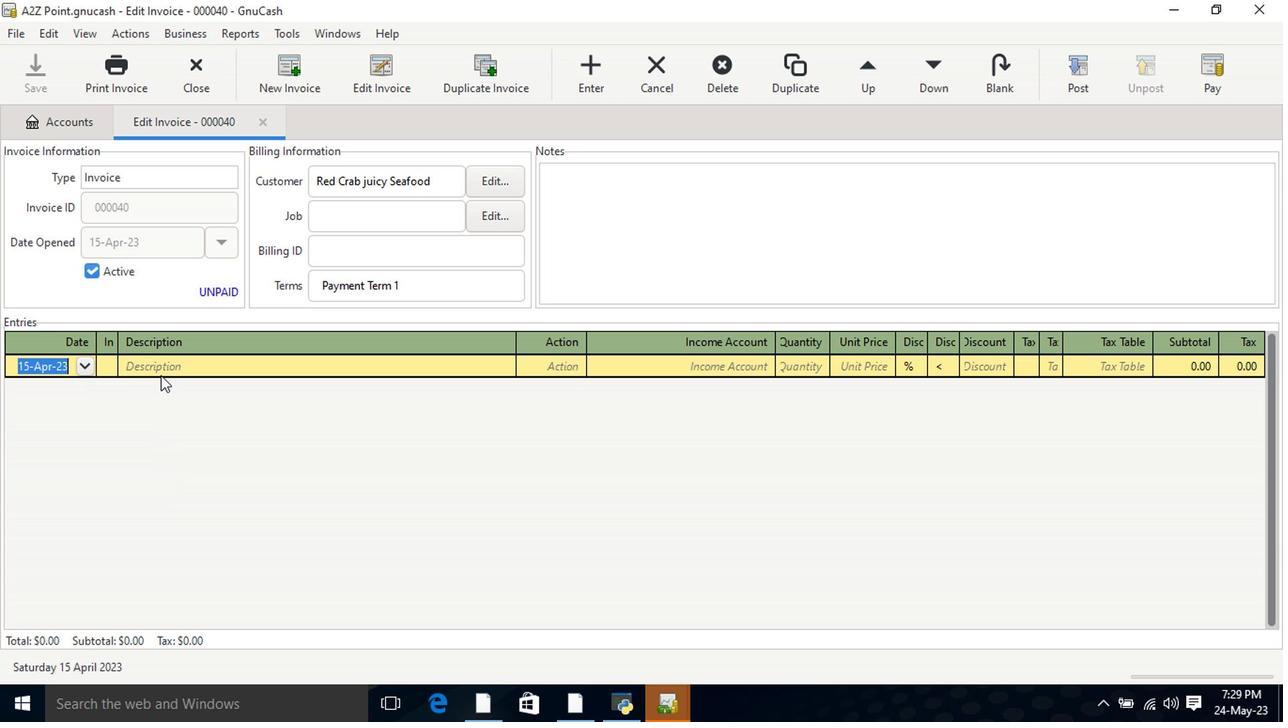 
Action: Mouse pressed left at (159, 375)
Screenshot: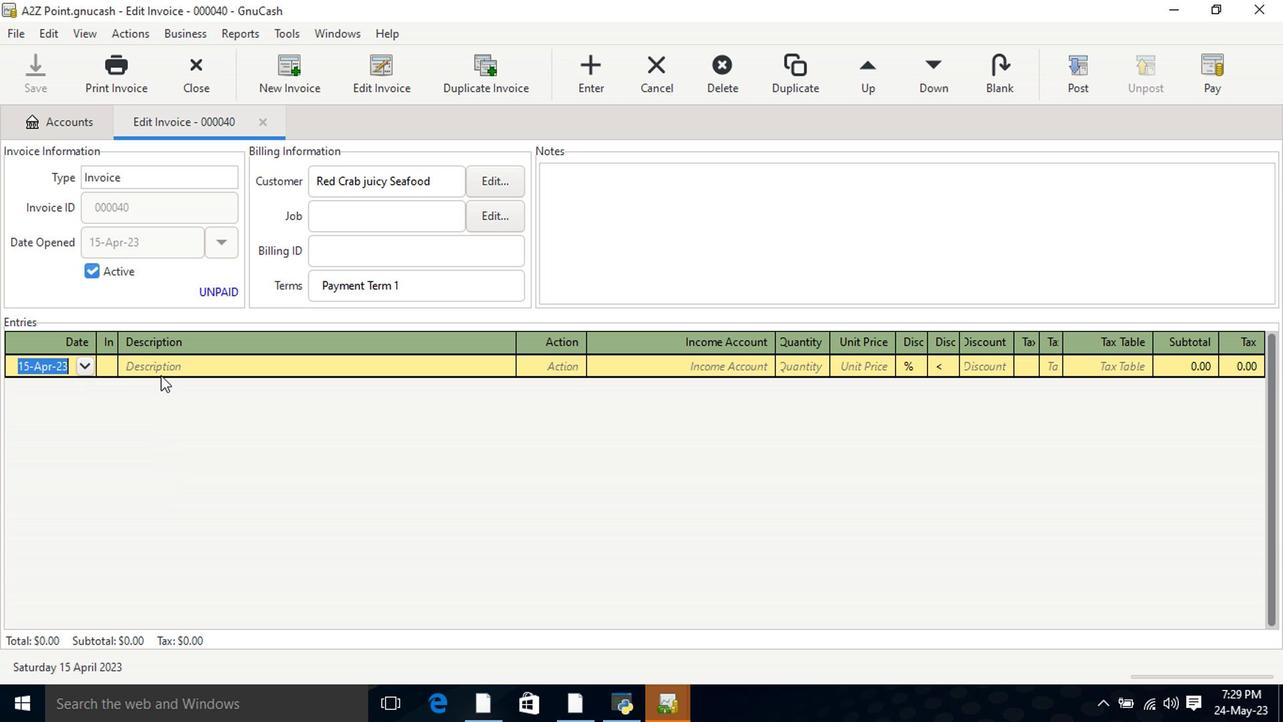 
Action: Mouse moved to (160, 371)
Screenshot: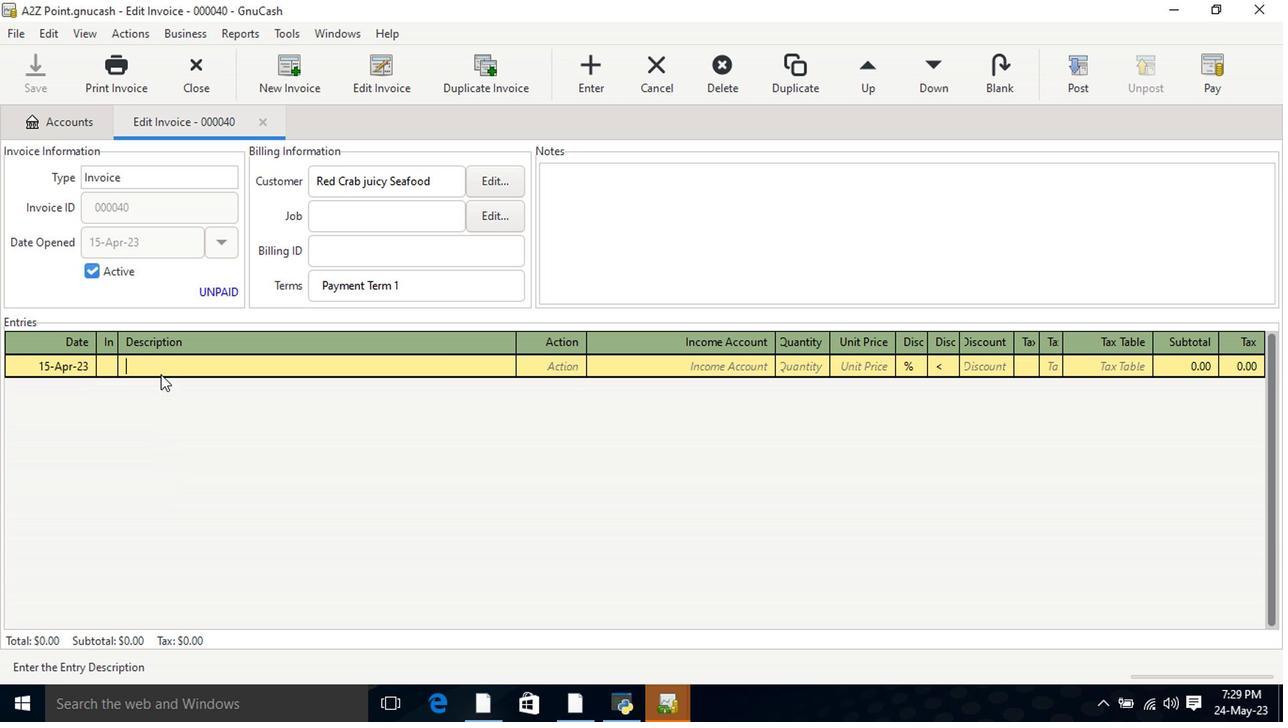 
Action: Key pressed <Key.shift>Five<Key.space><Key.shift>Deep<Key.space><Key.shift>Breaths<Key.space><Key.shift>Relaxing<Key.space><Key.shift>Fomula<Key.space><Key.shift>Shower<Key.space><Key.shift>Steamer<Key.space><Key.shift>Fizzie<Key.space><Key.shift>Eucalyptus<Key.space>and<Key.space><Key.shift>Tea<Key.space><Key.shift>Tree<Key.tab>
Screenshot: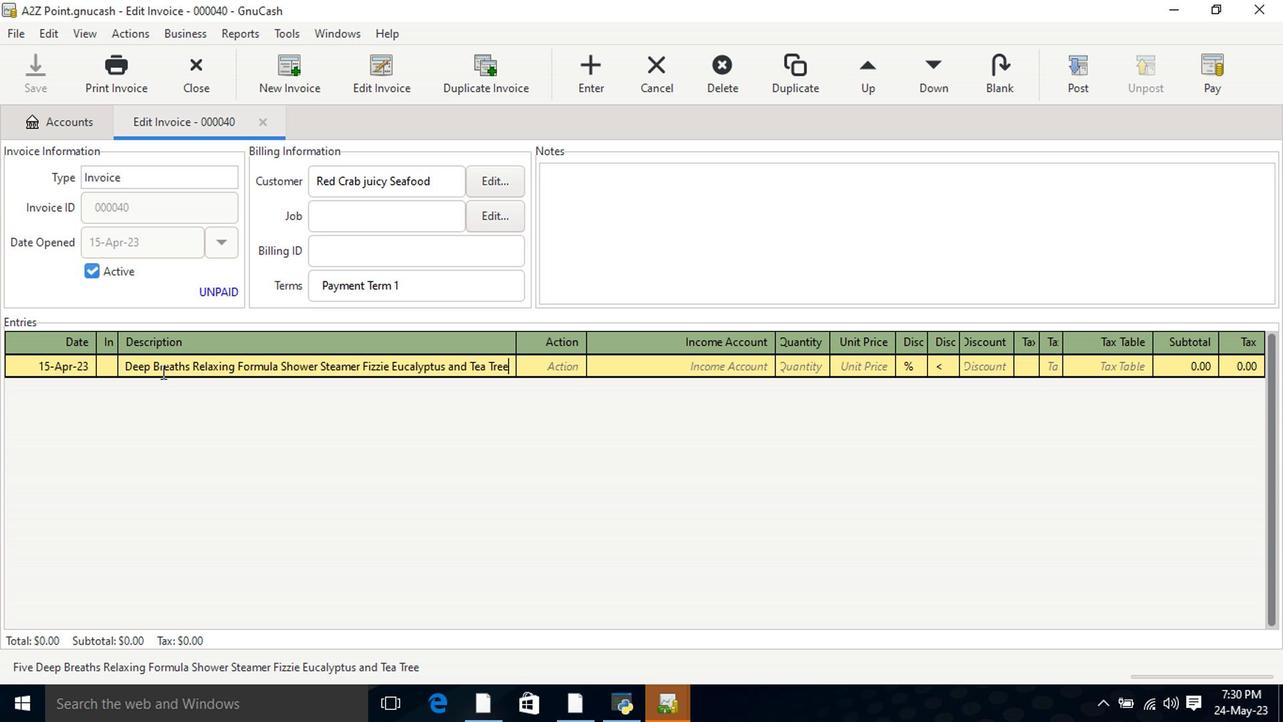 
Action: Mouse moved to (577, 367)
Screenshot: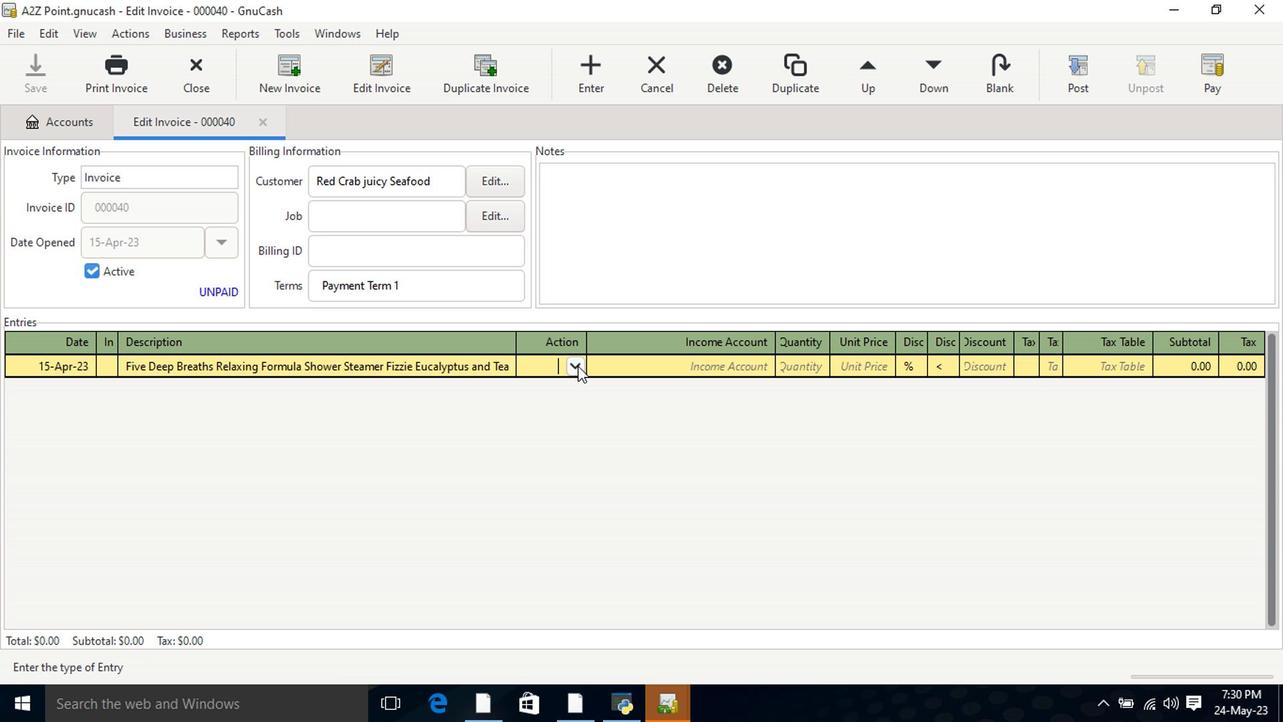 
Action: Mouse pressed left at (577, 367)
Screenshot: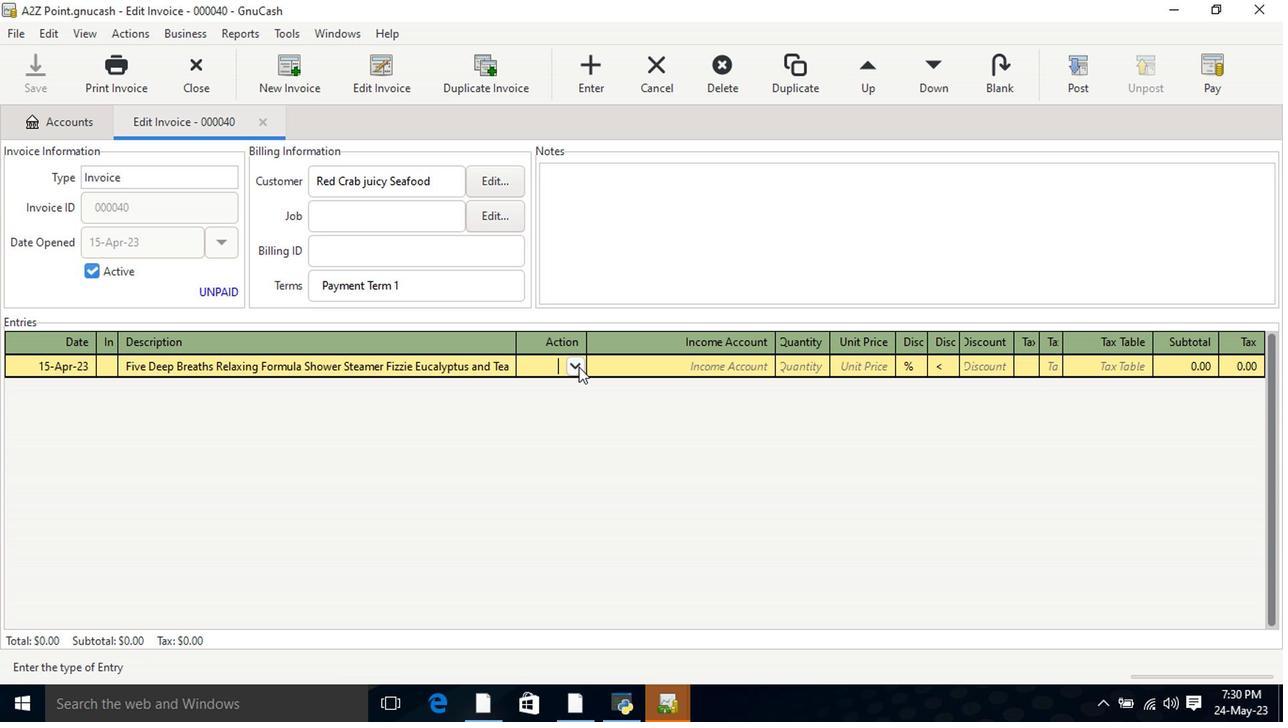 
Action: Mouse moved to (547, 413)
Screenshot: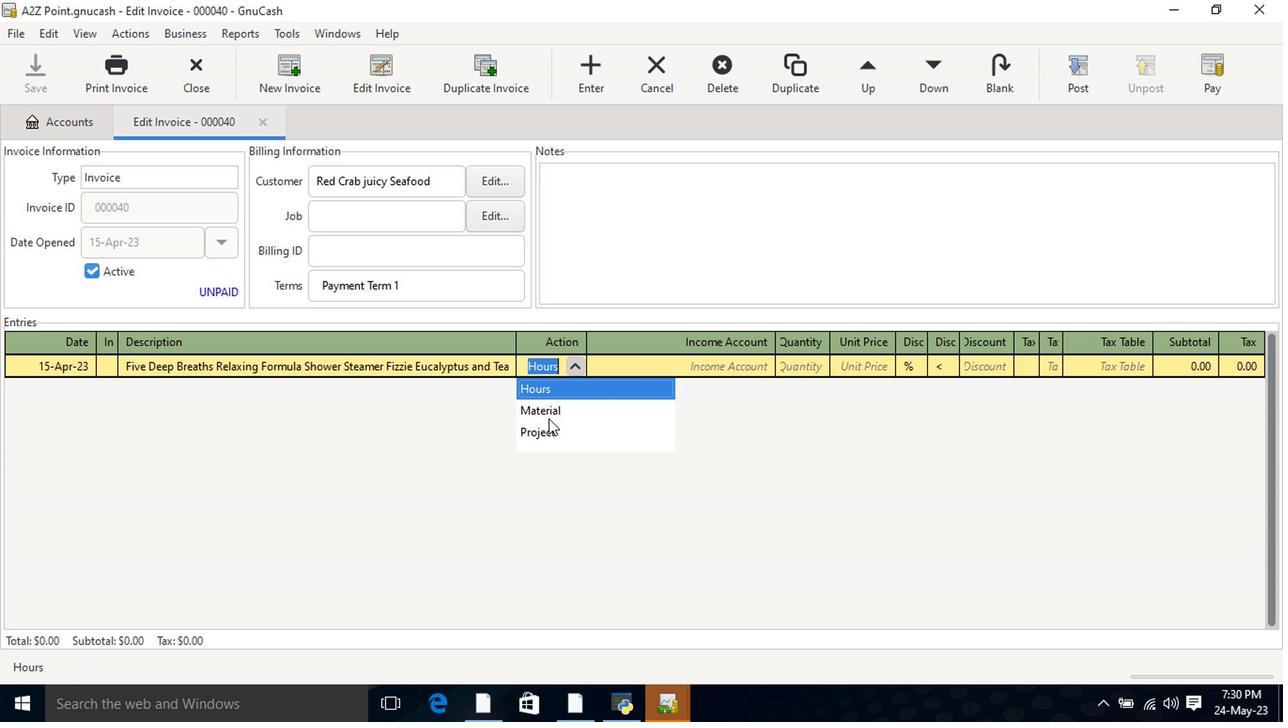 
Action: Mouse pressed left at (547, 413)
Screenshot: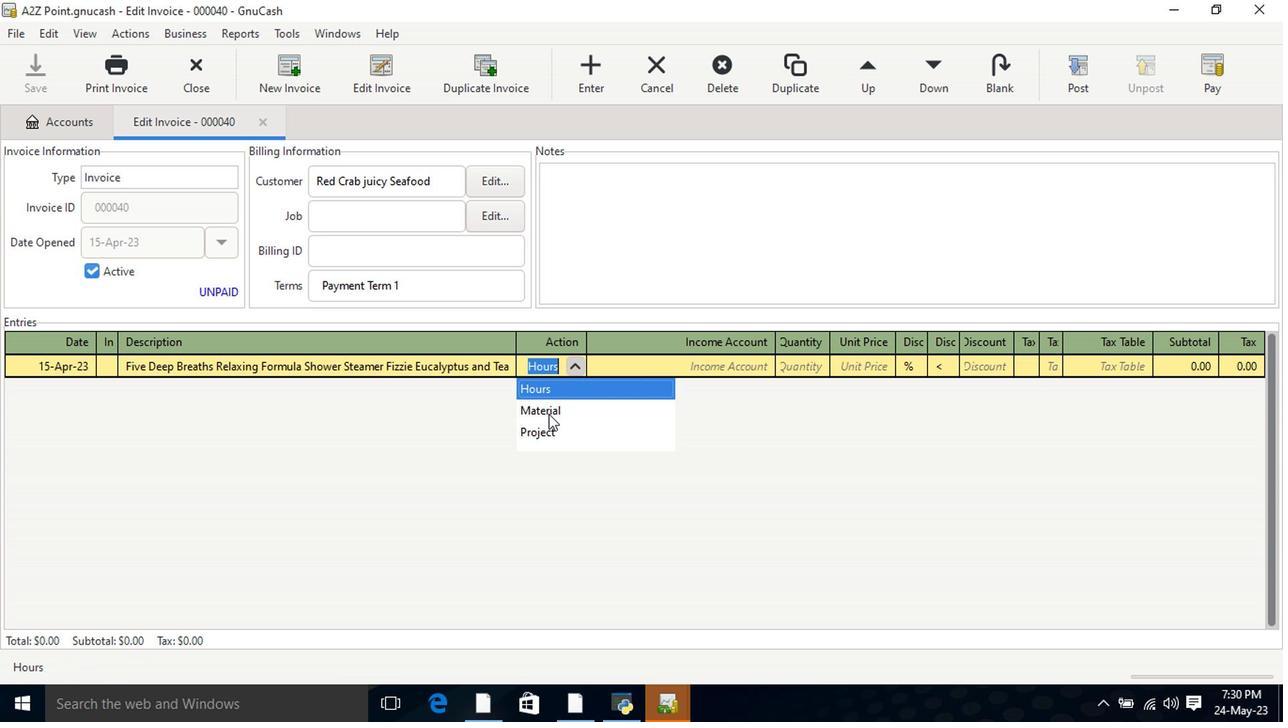 
Action: Mouse moved to (659, 370)
Screenshot: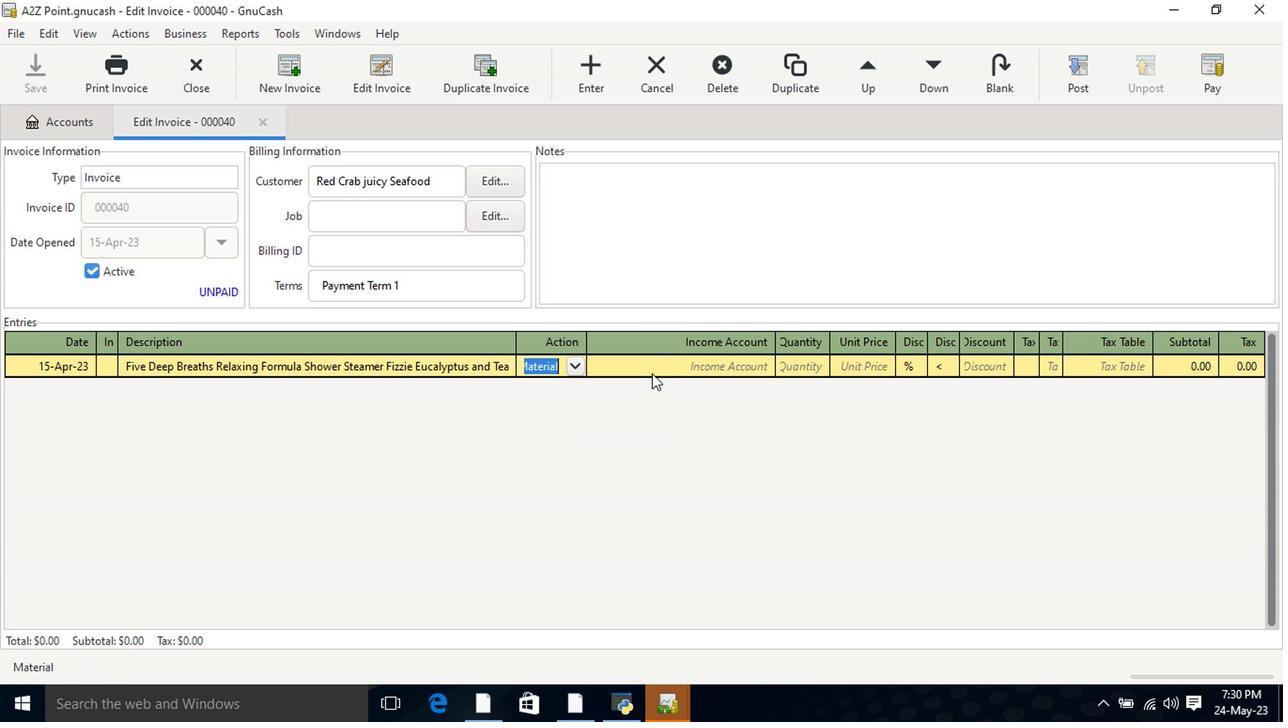
Action: Mouse pressed left at (659, 370)
Screenshot: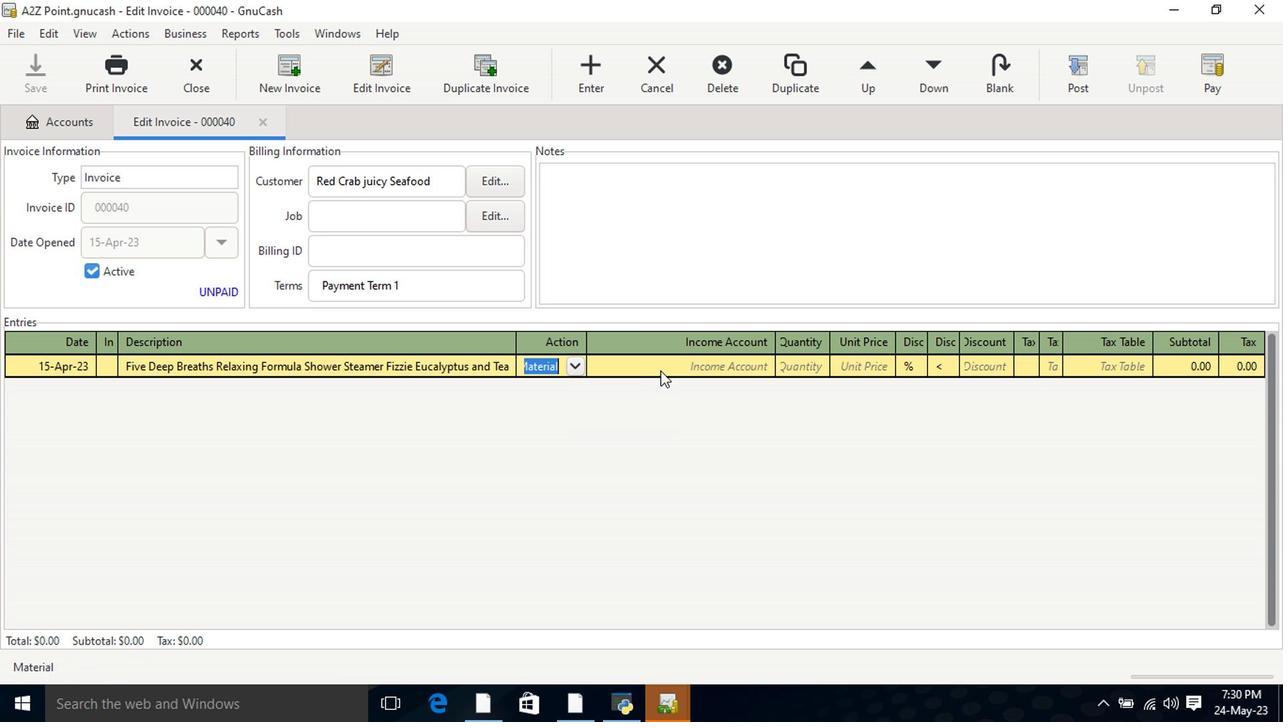 
Action: Key pressed <Key.tab>
Screenshot: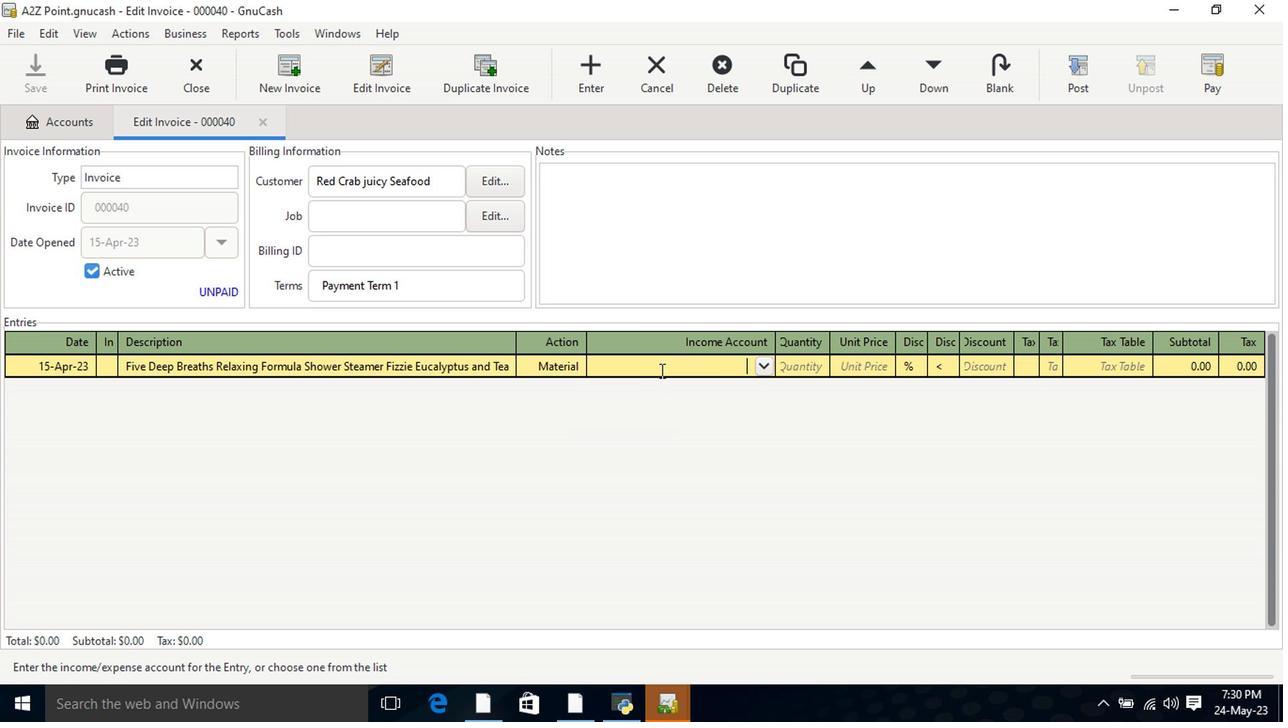 
Action: Mouse moved to (663, 367)
Screenshot: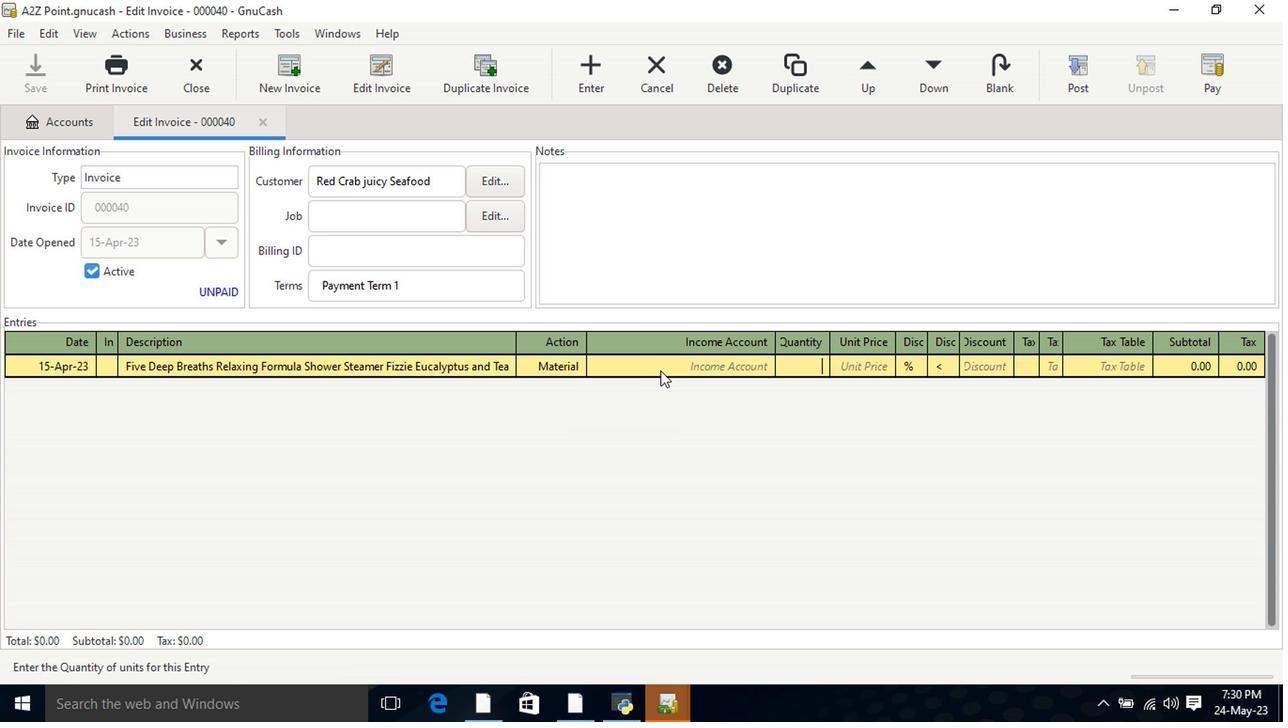 
Action: Mouse pressed left at (663, 367)
Screenshot: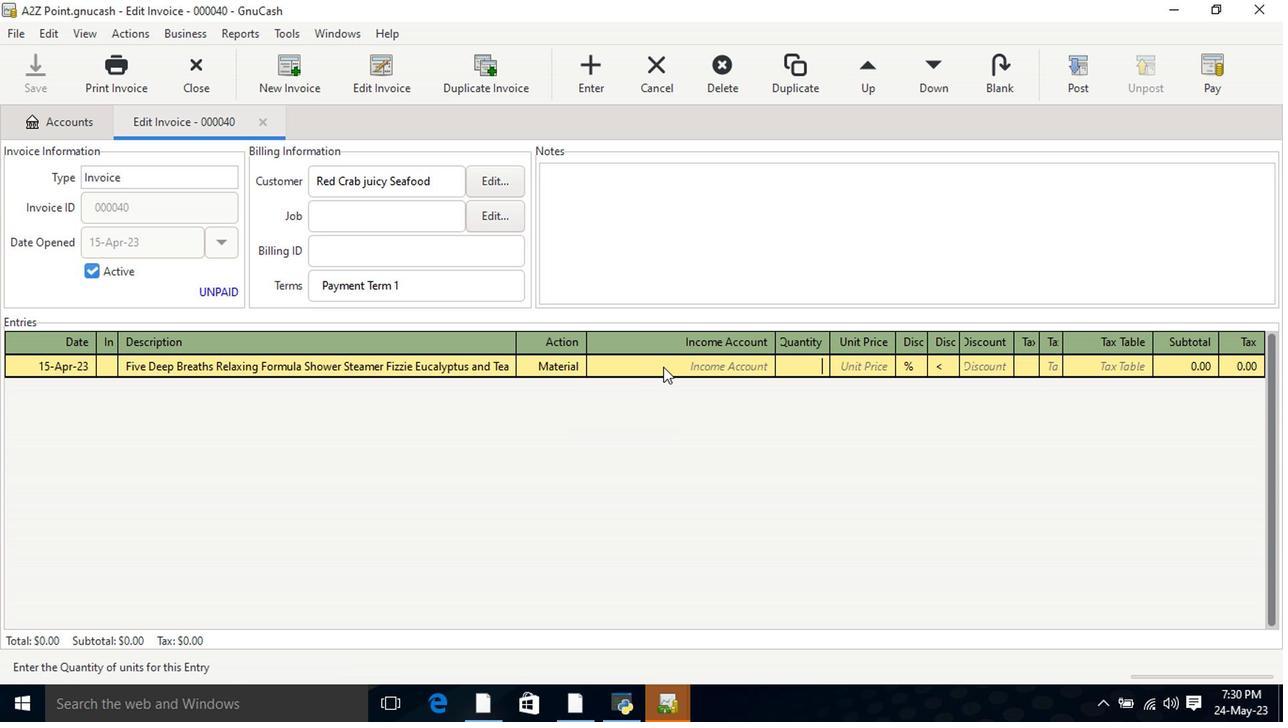 
Action: Key pressed income<Key.down><Key.down><Key.down><Key.tab>1<Key.tab>5<Key.tab>
Screenshot: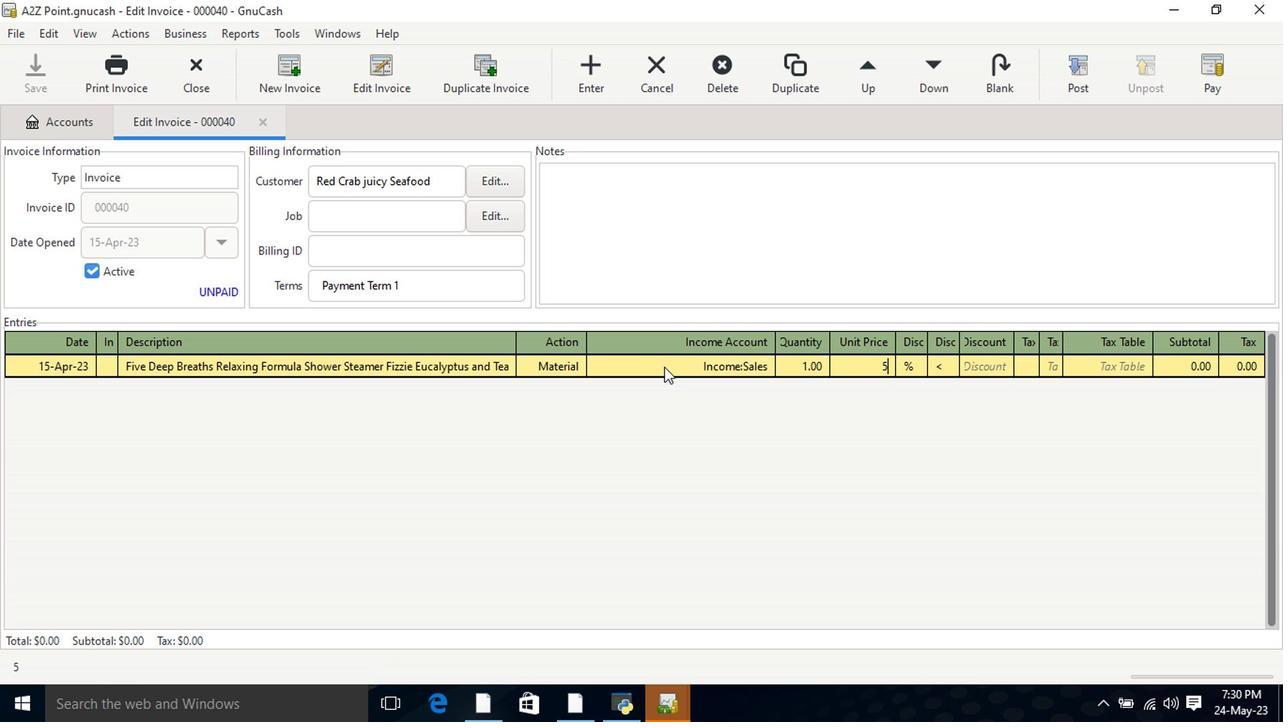 
Action: Mouse moved to (919, 367)
Screenshot: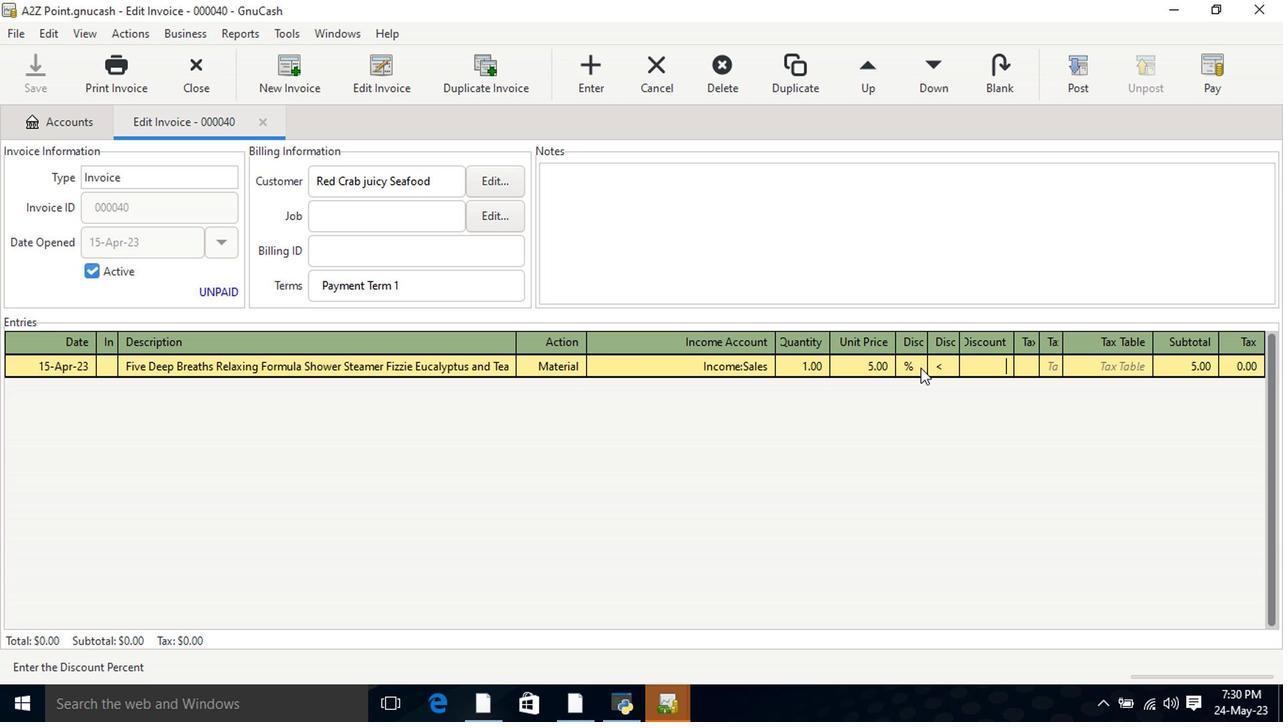 
Action: Mouse pressed left at (919, 367)
Screenshot: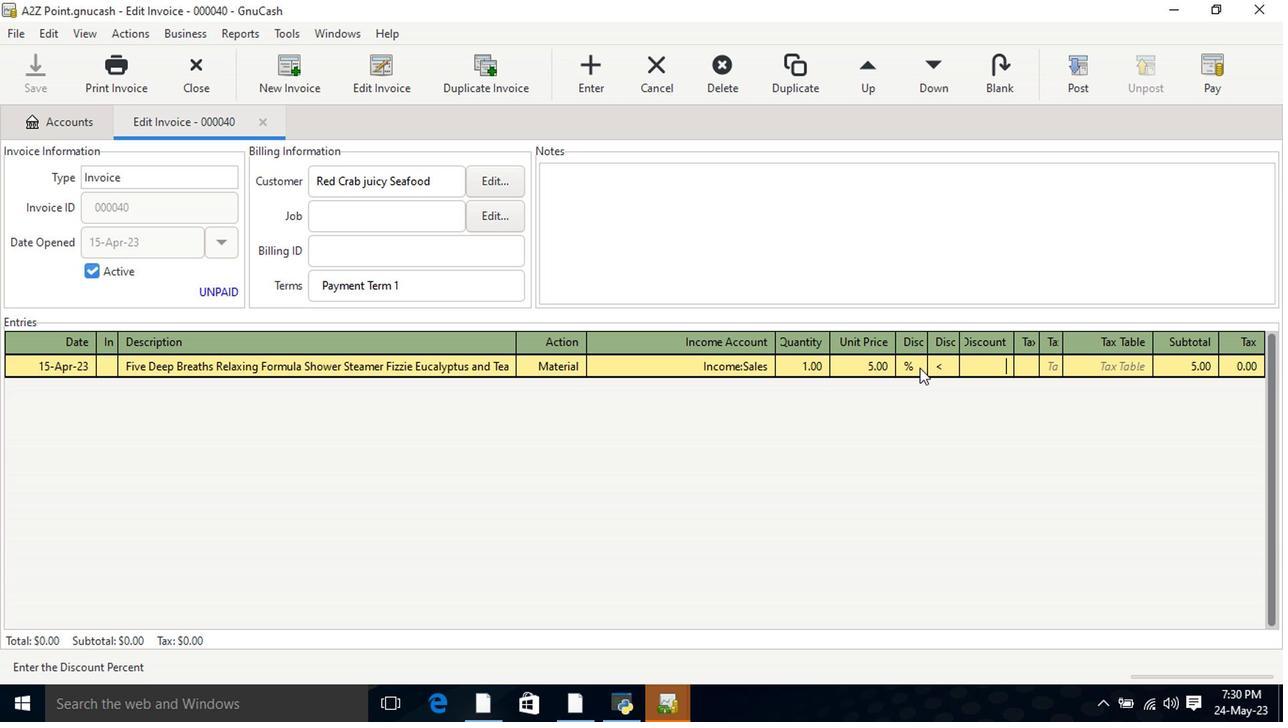 
Action: Mouse moved to (942, 365)
Screenshot: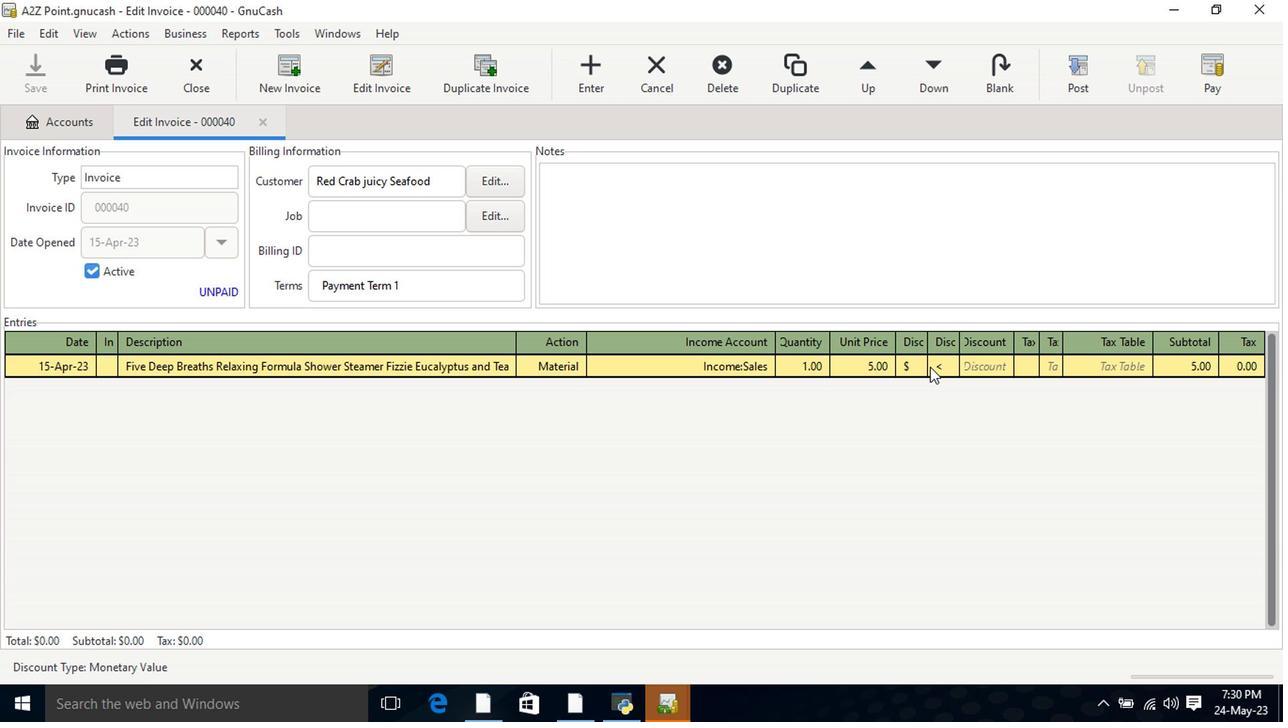 
Action: Mouse pressed left at (942, 365)
Screenshot: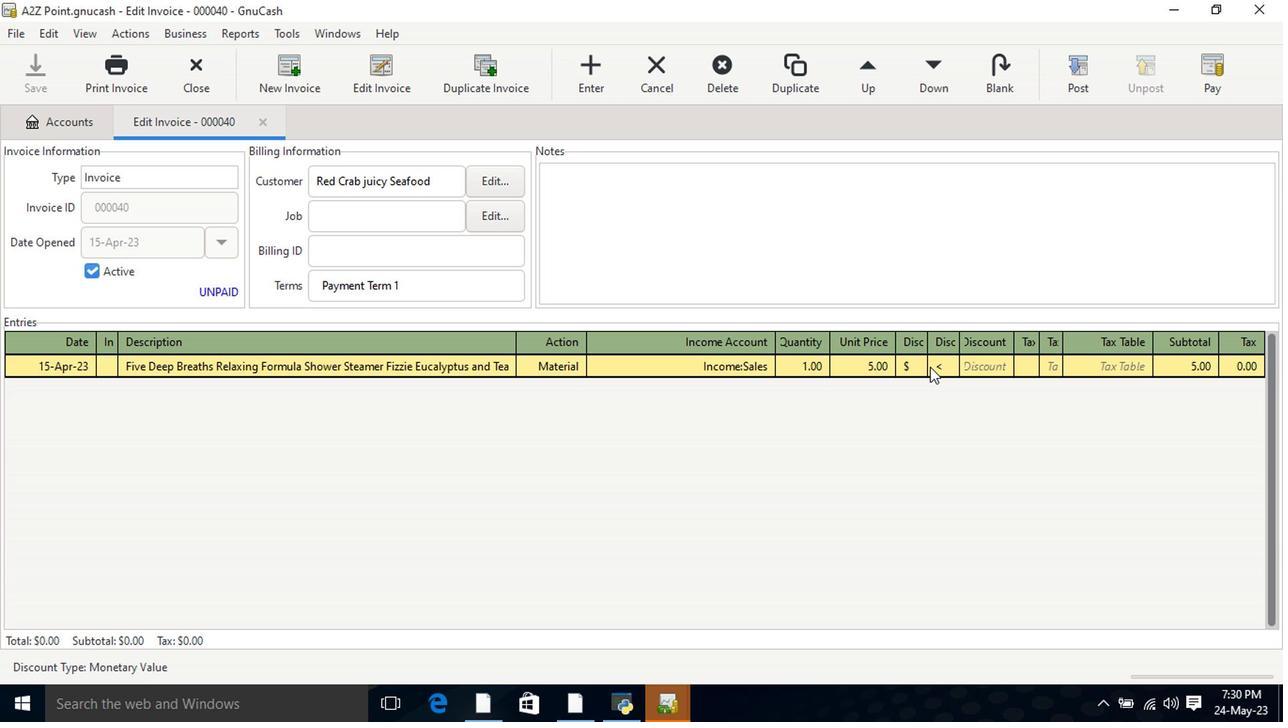 
Action: Mouse moved to (978, 365)
Screenshot: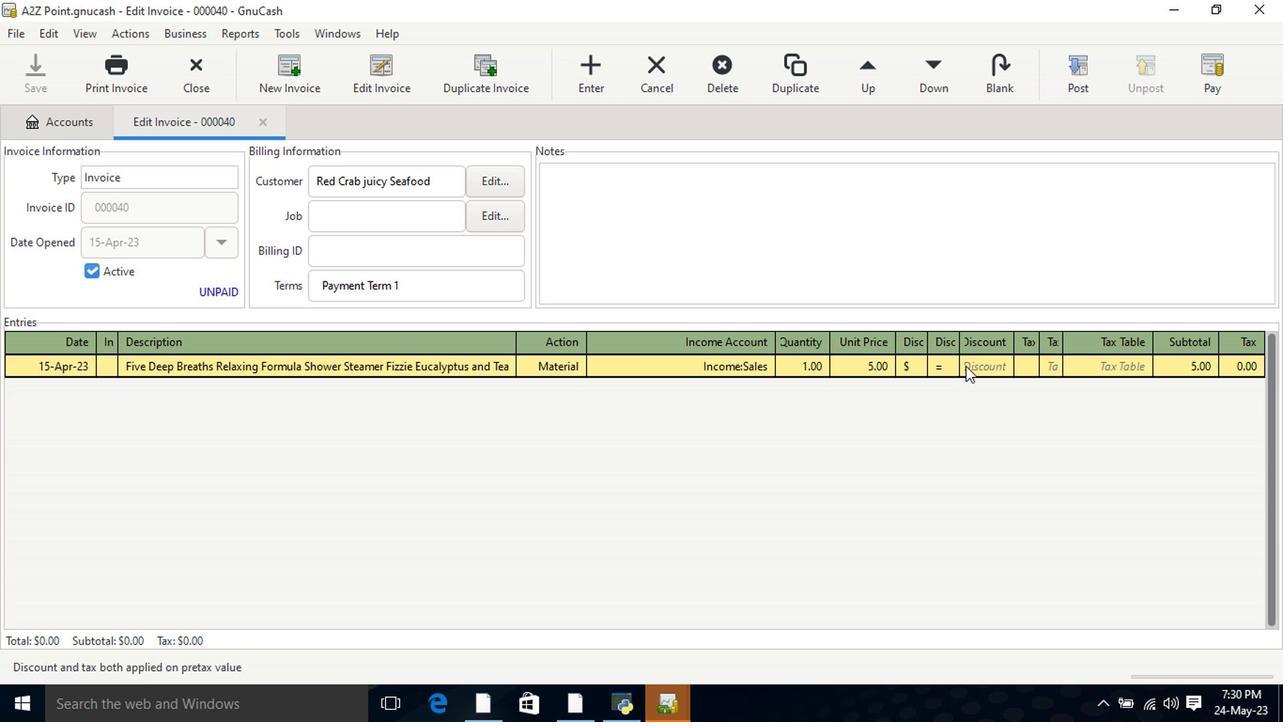 
Action: Mouse pressed left at (978, 365)
Screenshot: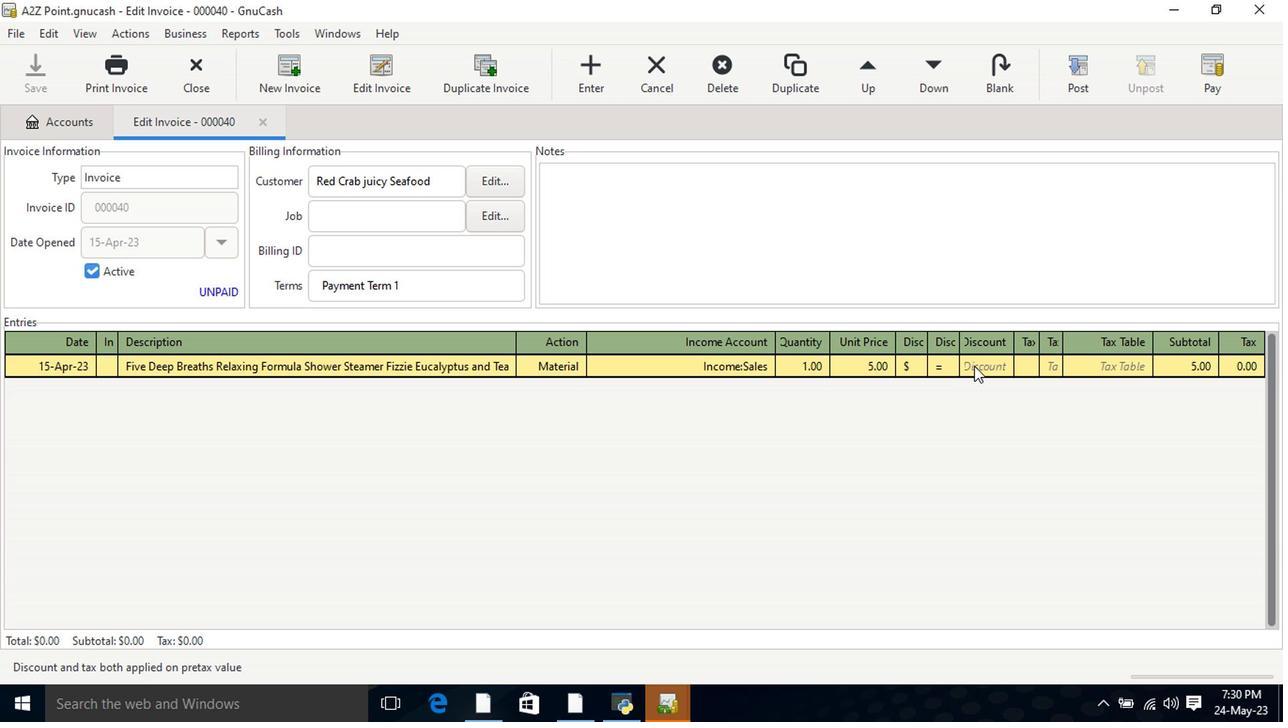 
Action: Mouse moved to (978, 364)
Screenshot: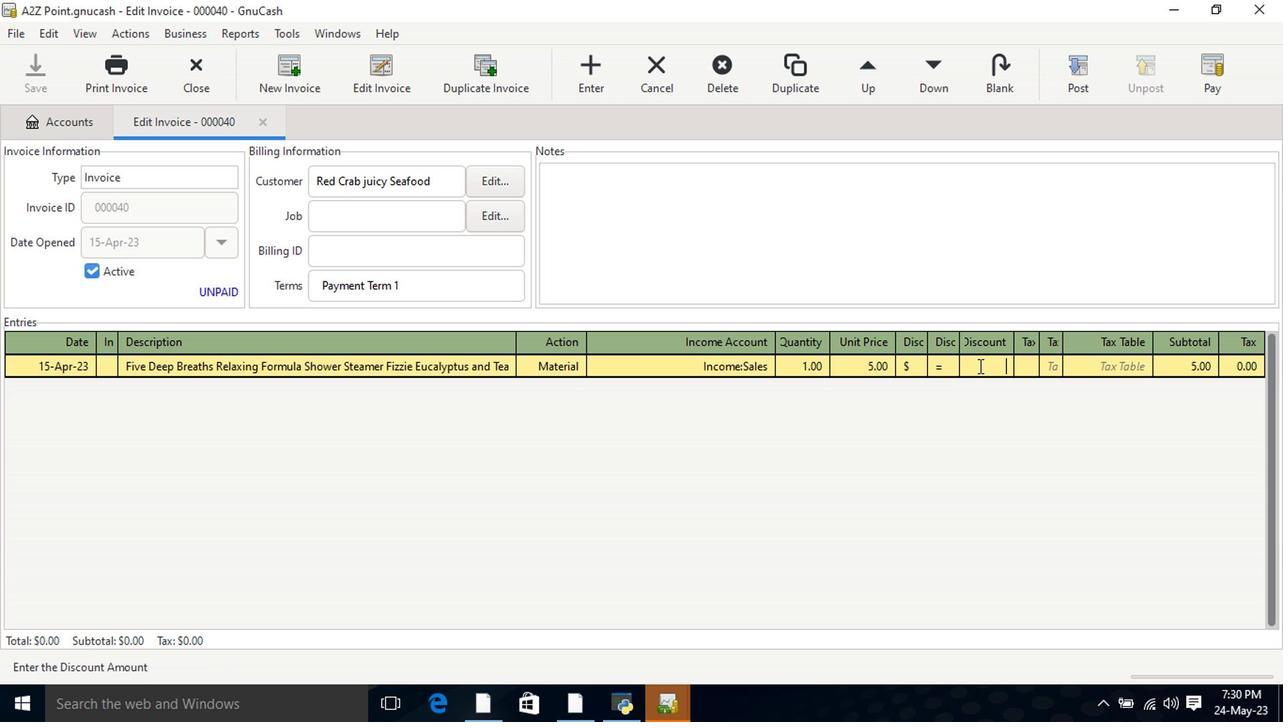 
Action: Key pressed 2<Key.tab><Key.tab><Key.shift>Sundae<Key.space><Key.shift>Funday<Key.space><Key.shift>Bundle<Key.tab>mater<Key.tab>income<Key.down><Key.down><Key.down><Key.tab>1<Key.tab>6.3<Key.tab>
Screenshot: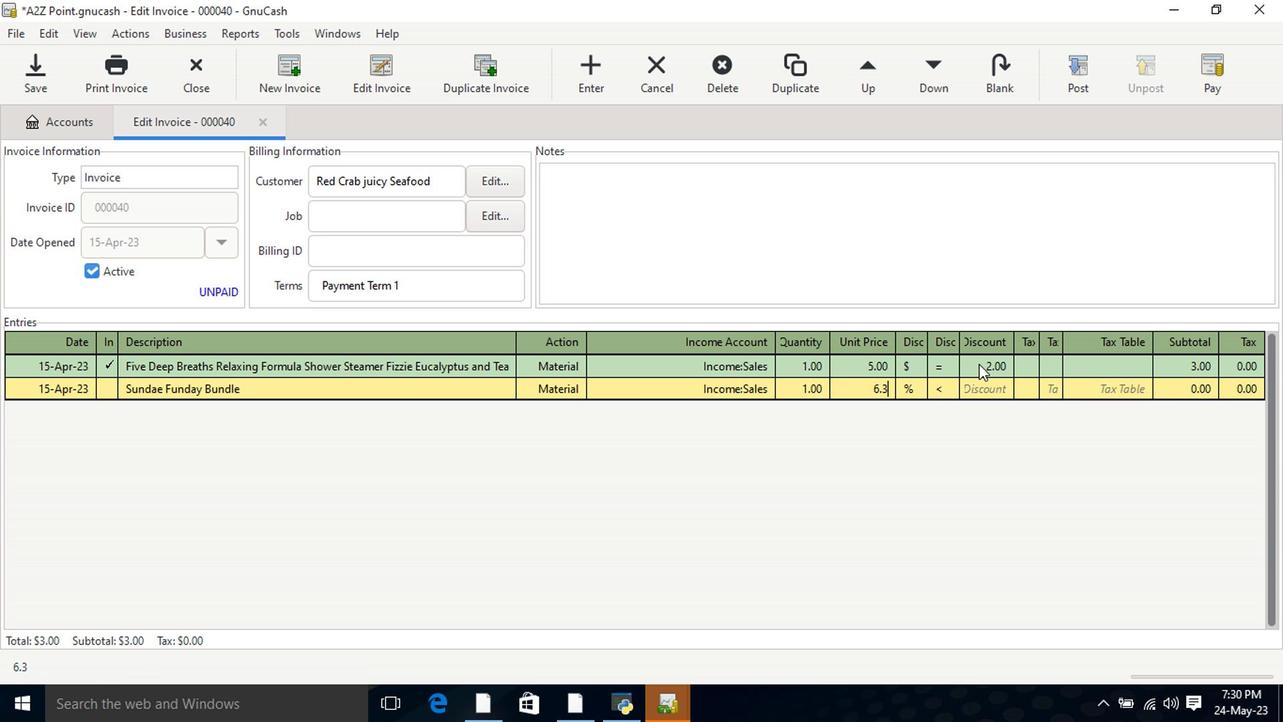 
Action: Mouse moved to (907, 393)
Screenshot: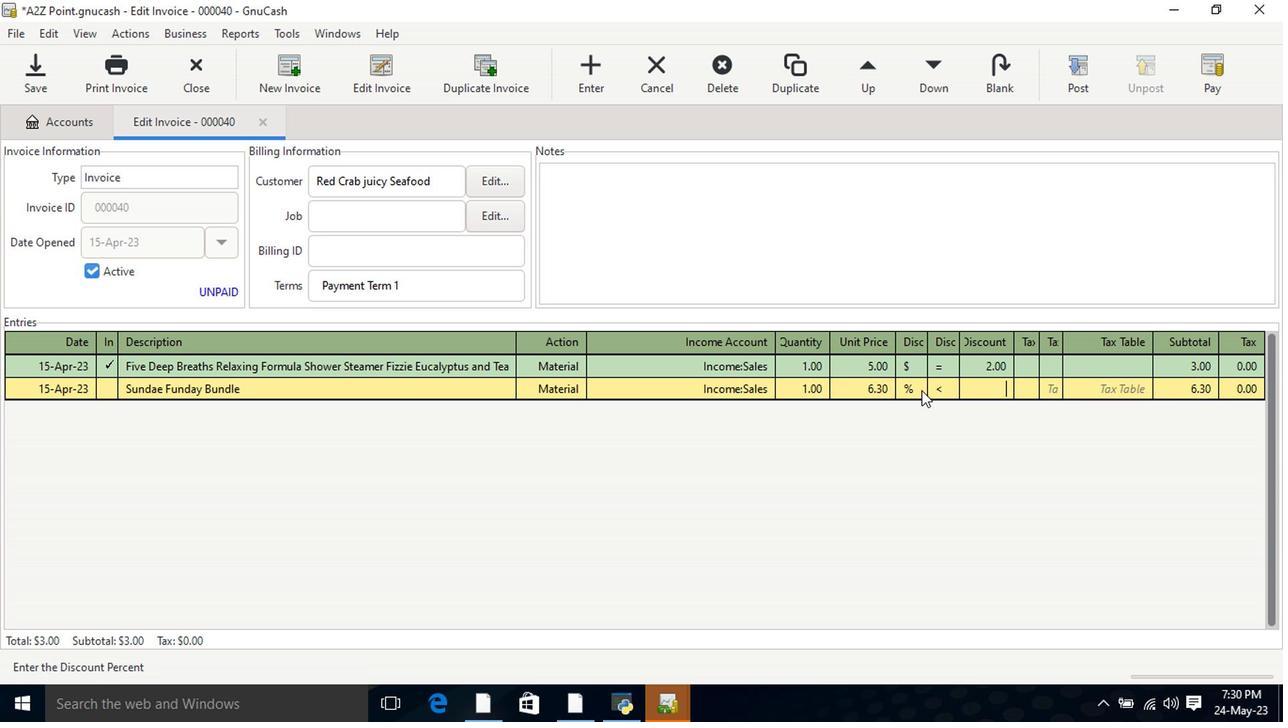 
Action: Mouse pressed left at (907, 393)
Screenshot: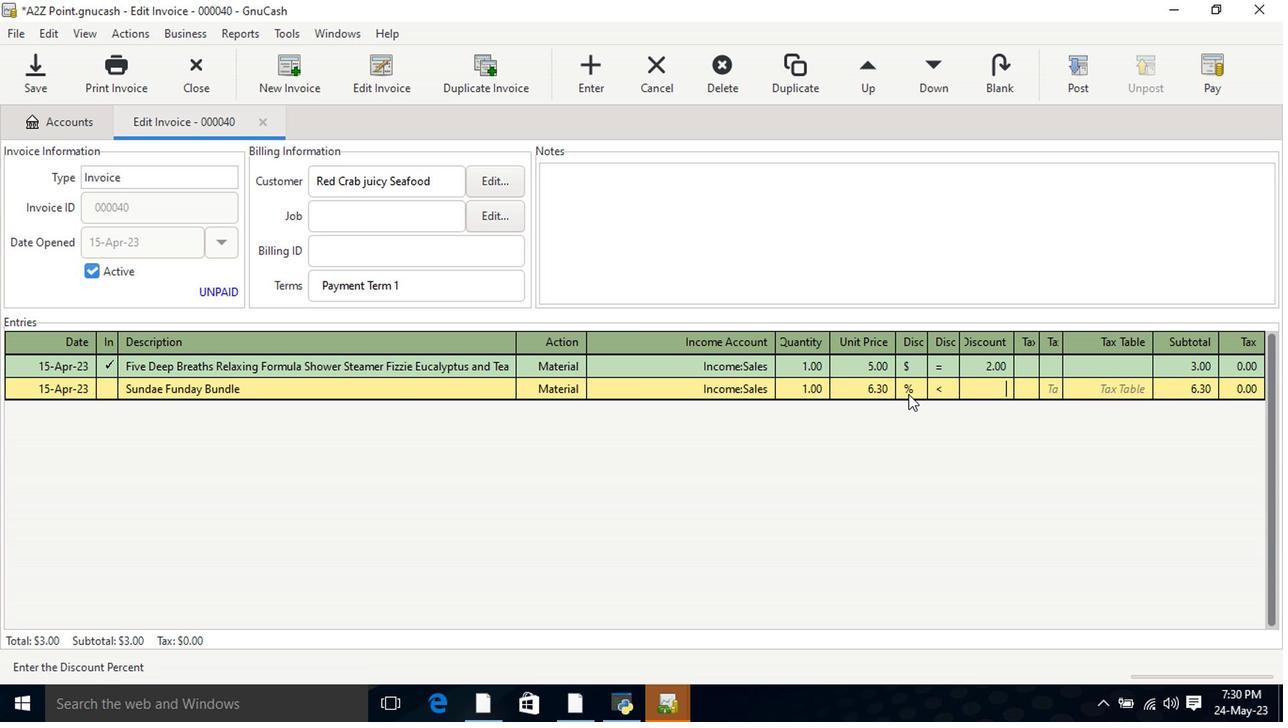 
Action: Mouse moved to (944, 391)
Screenshot: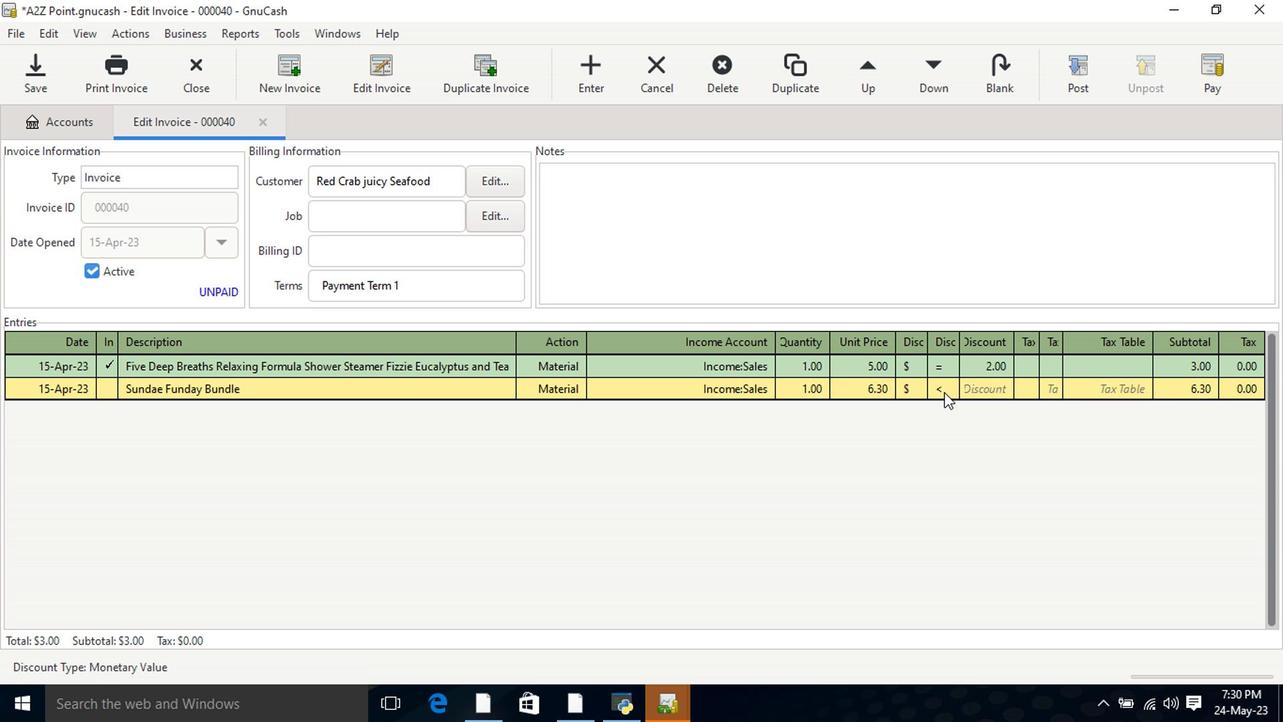
Action: Mouse pressed left at (944, 391)
Screenshot: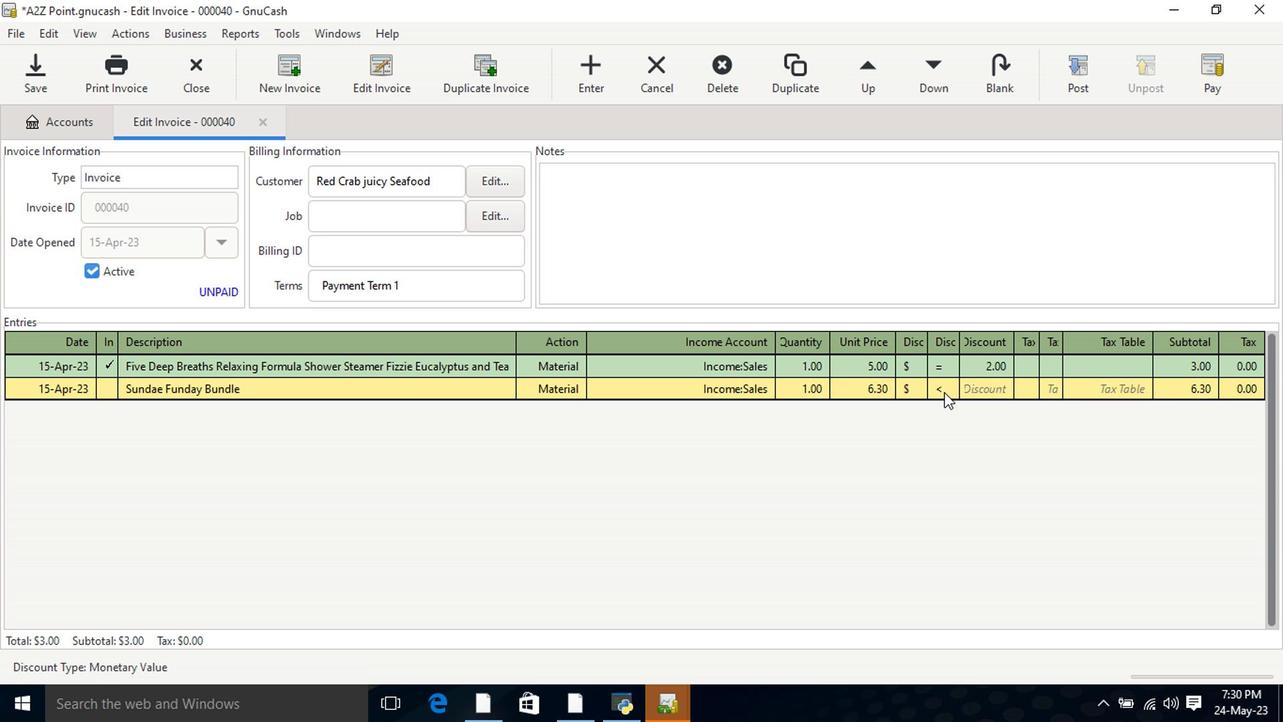
Action: Mouse moved to (972, 387)
Screenshot: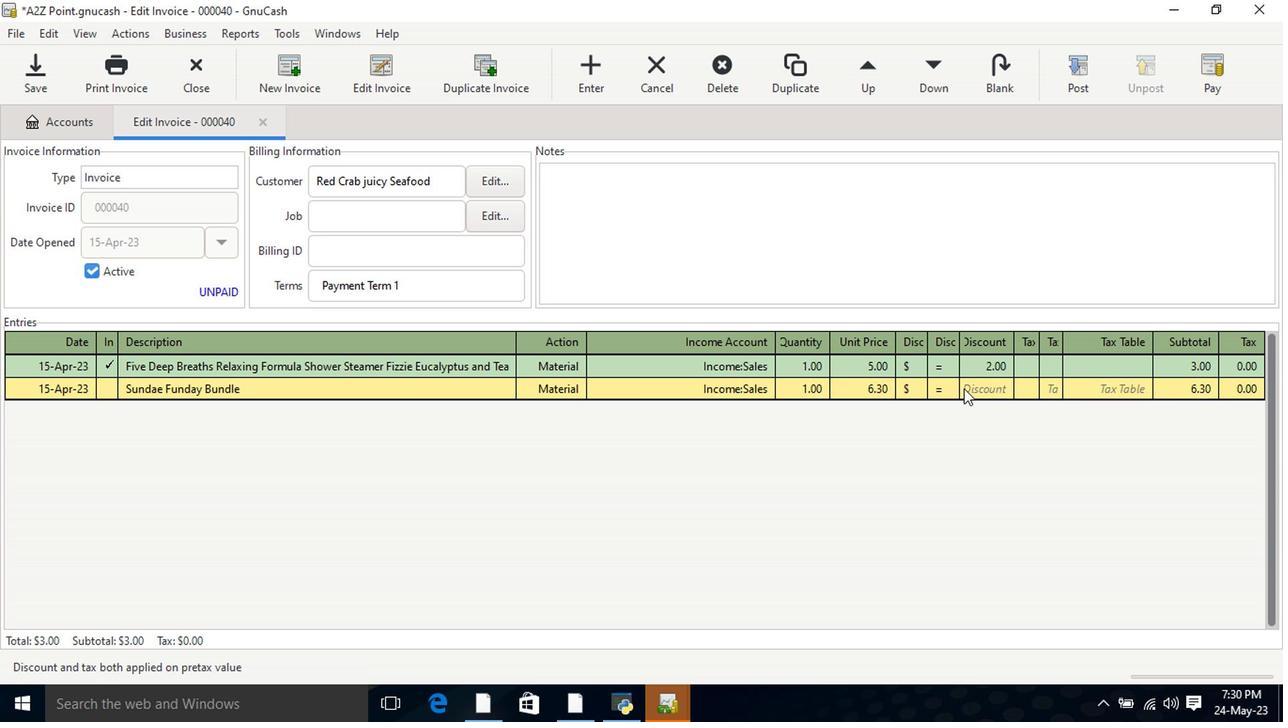
Action: Mouse pressed left at (972, 387)
Screenshot: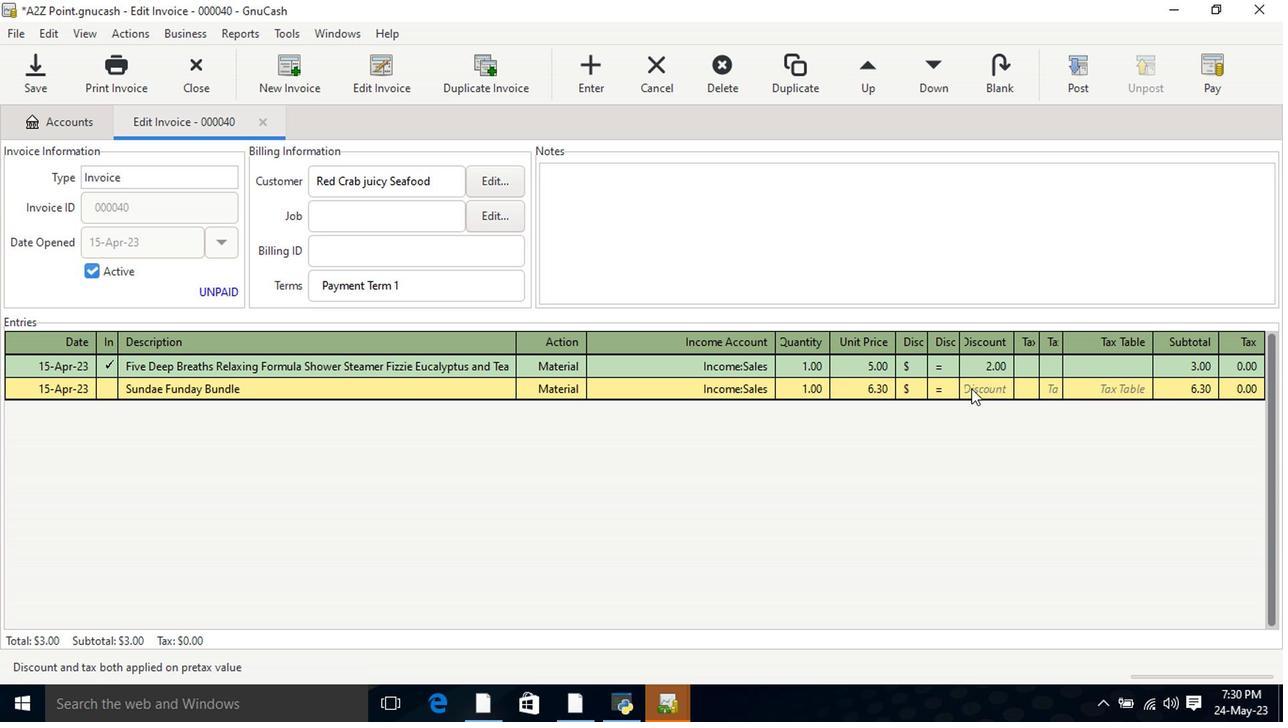 
Action: Key pressed 3<Key.tab><Key.tab><Key.shift>Organic<Key.space><Key.shift>White<Key.space><Key.shift>MUSHROOM<Key.space><Key.shift_r>(8<Key.space>OZ<Key.shift_r>)<Key.tab>MATER<Key.tab>INCOME<Key.down><Key.down><Key.down><Key.tab>2<Key.tab>7.3<Key.tab>
Screenshot: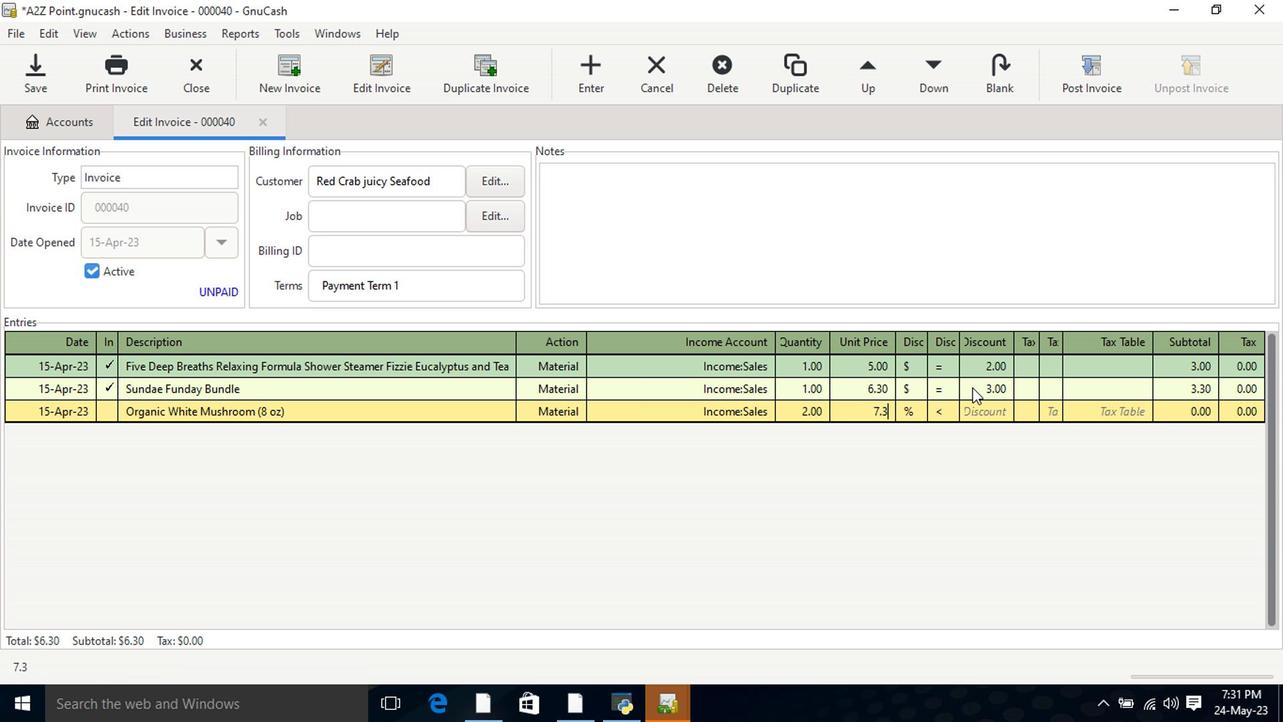 
Action: Mouse moved to (909, 417)
Screenshot: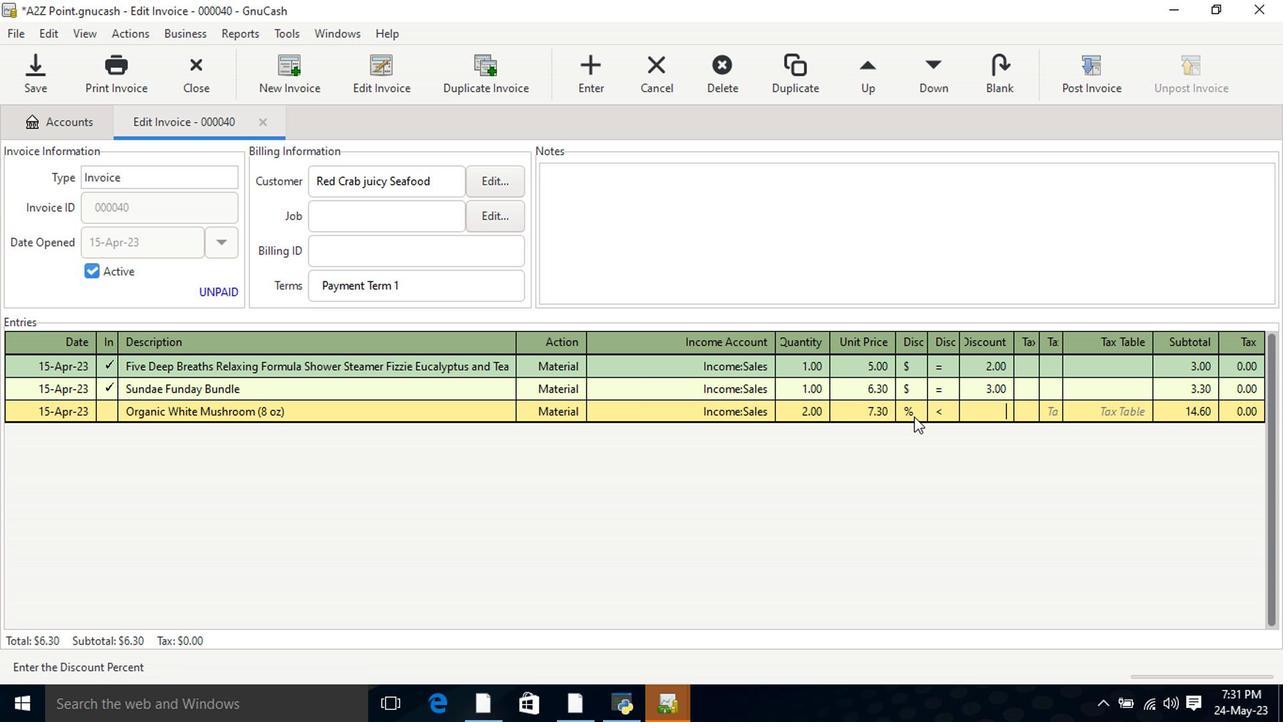 
Action: Mouse pressed left at (909, 417)
Screenshot: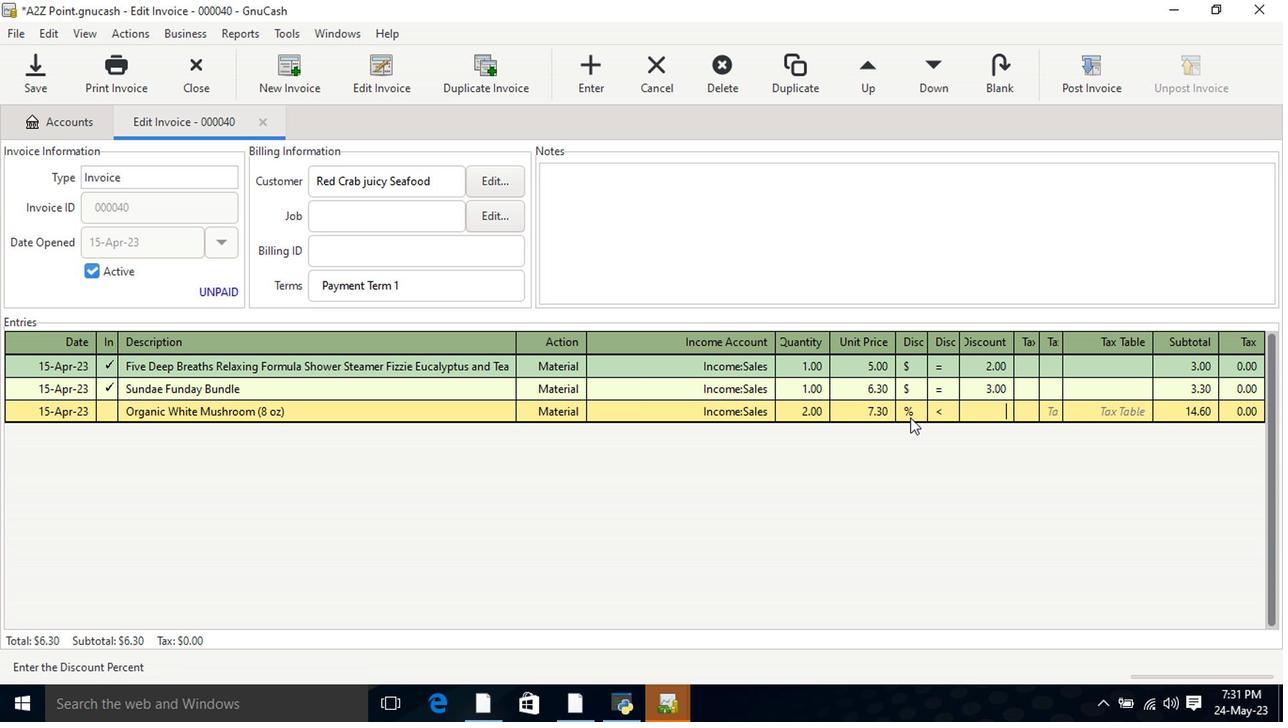 
Action: Mouse moved to (942, 411)
Screenshot: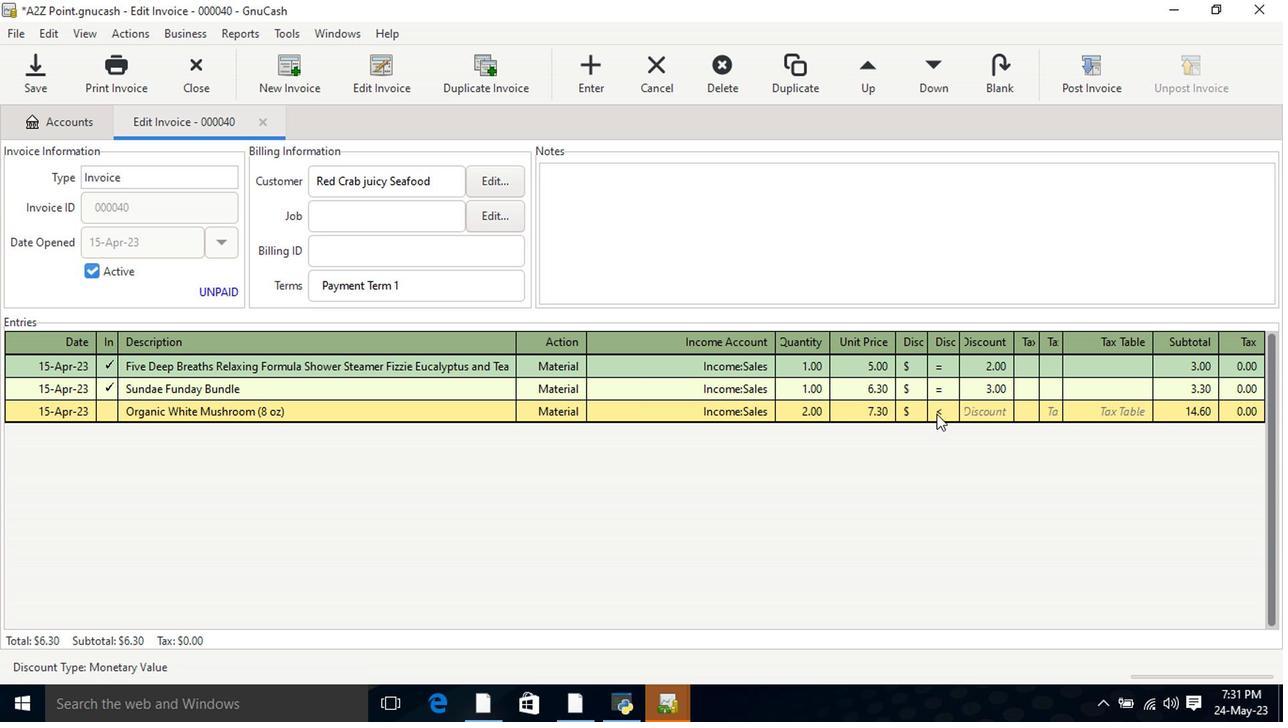 
Action: Mouse pressed left at (942, 411)
Screenshot: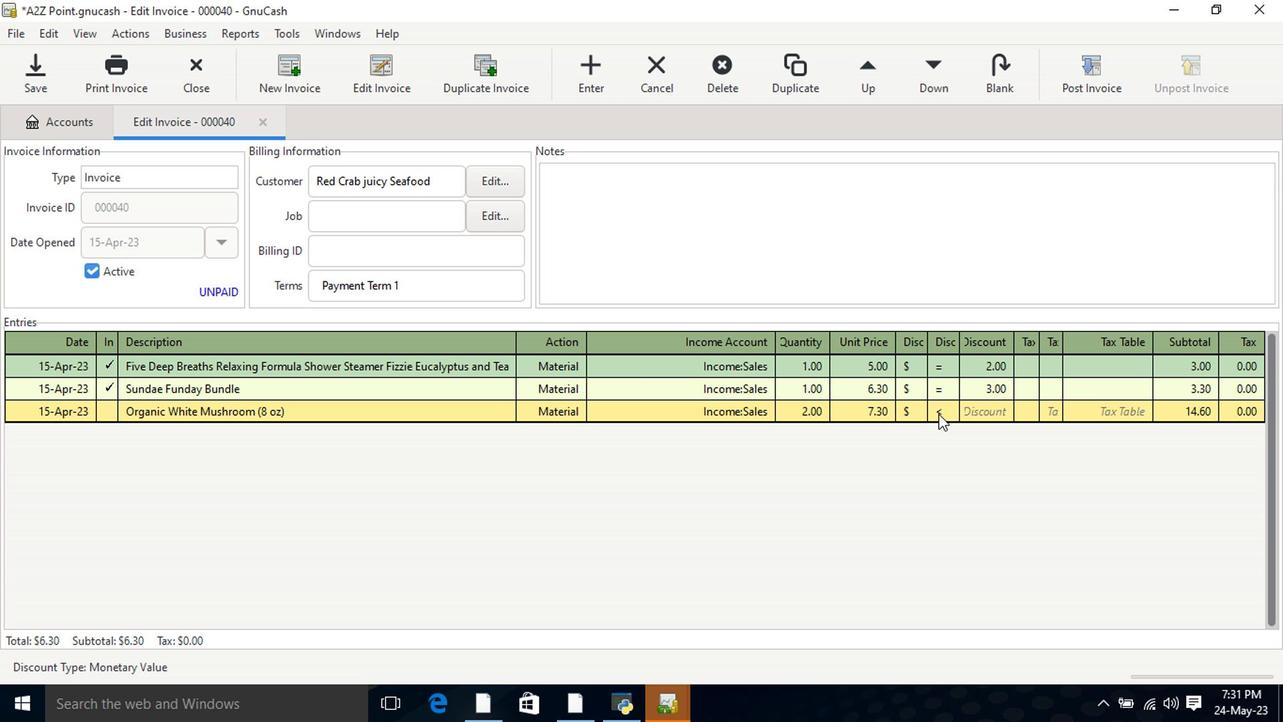 
Action: Mouse moved to (993, 411)
Screenshot: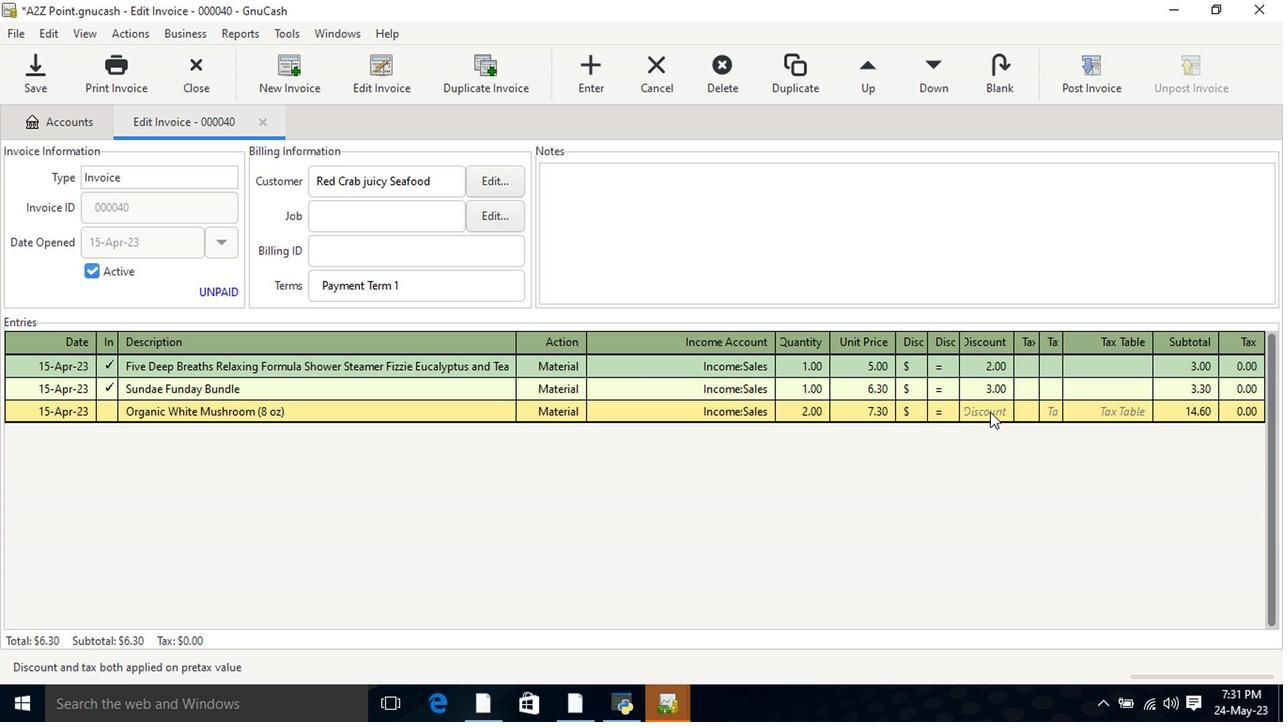 
Action: Mouse pressed left at (993, 411)
Screenshot: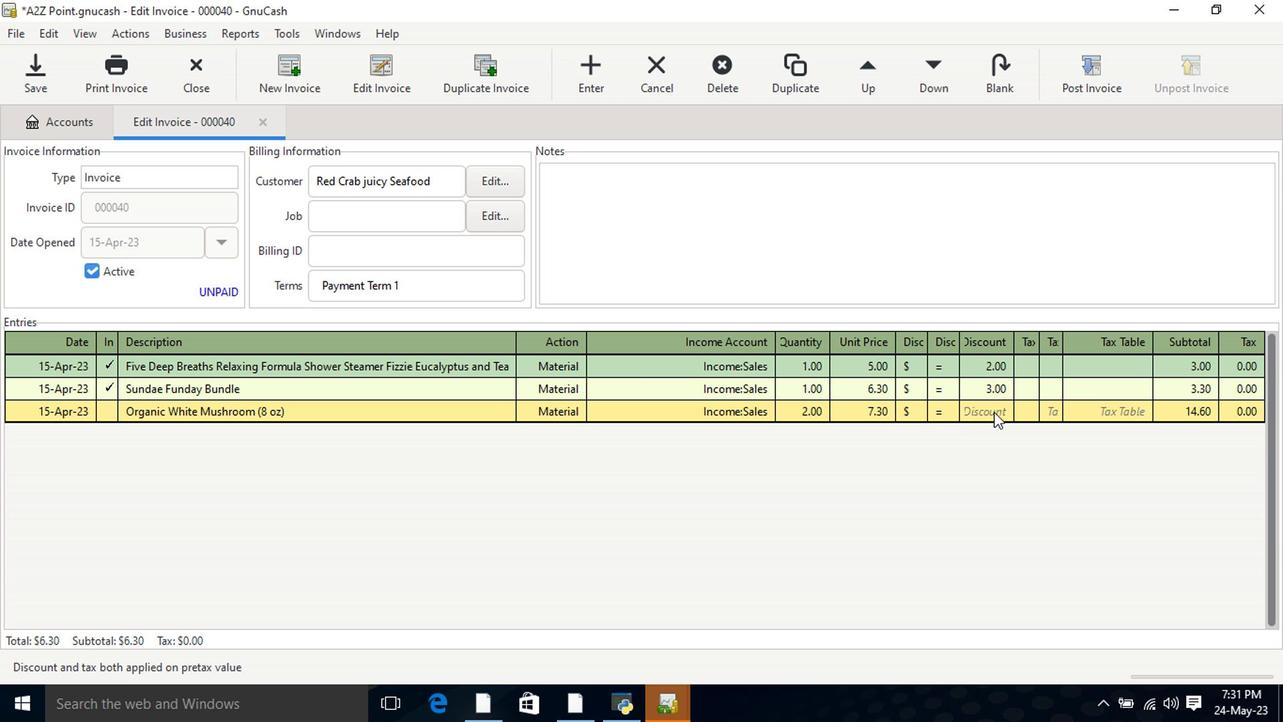 
Action: Key pressed 3.5<Key.tab>
Screenshot: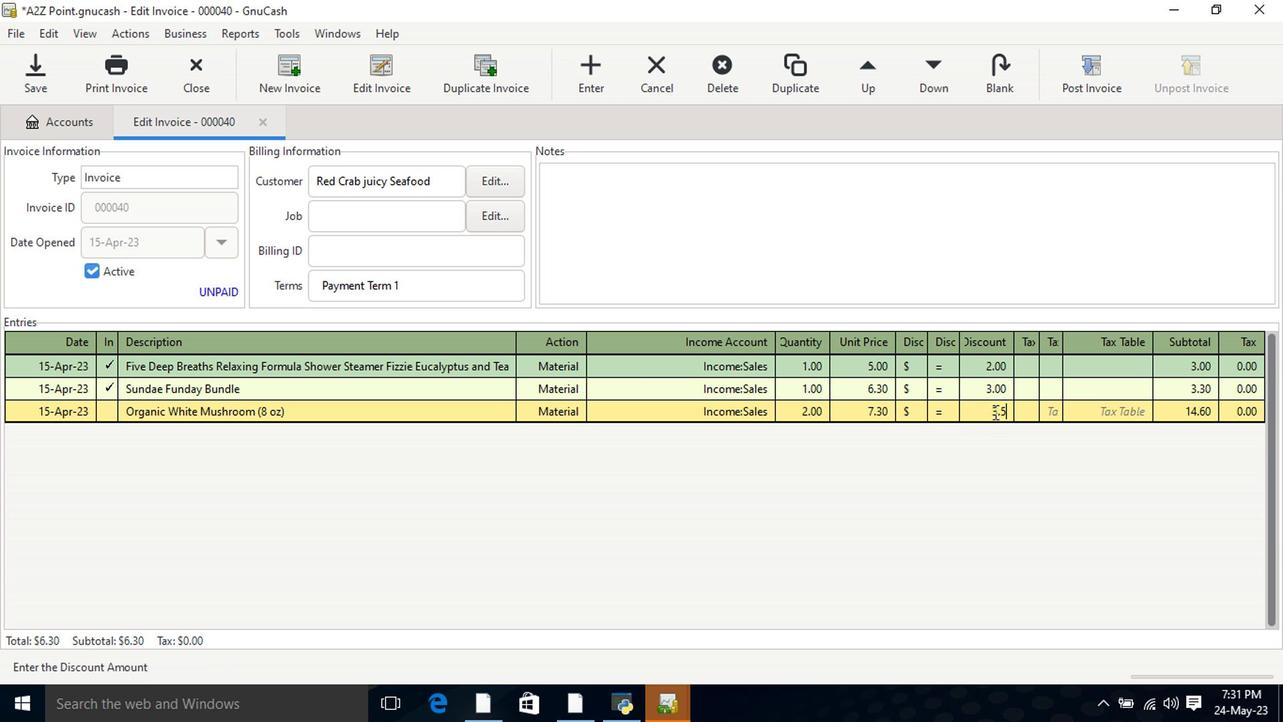 
Action: Mouse moved to (631, 504)
Screenshot: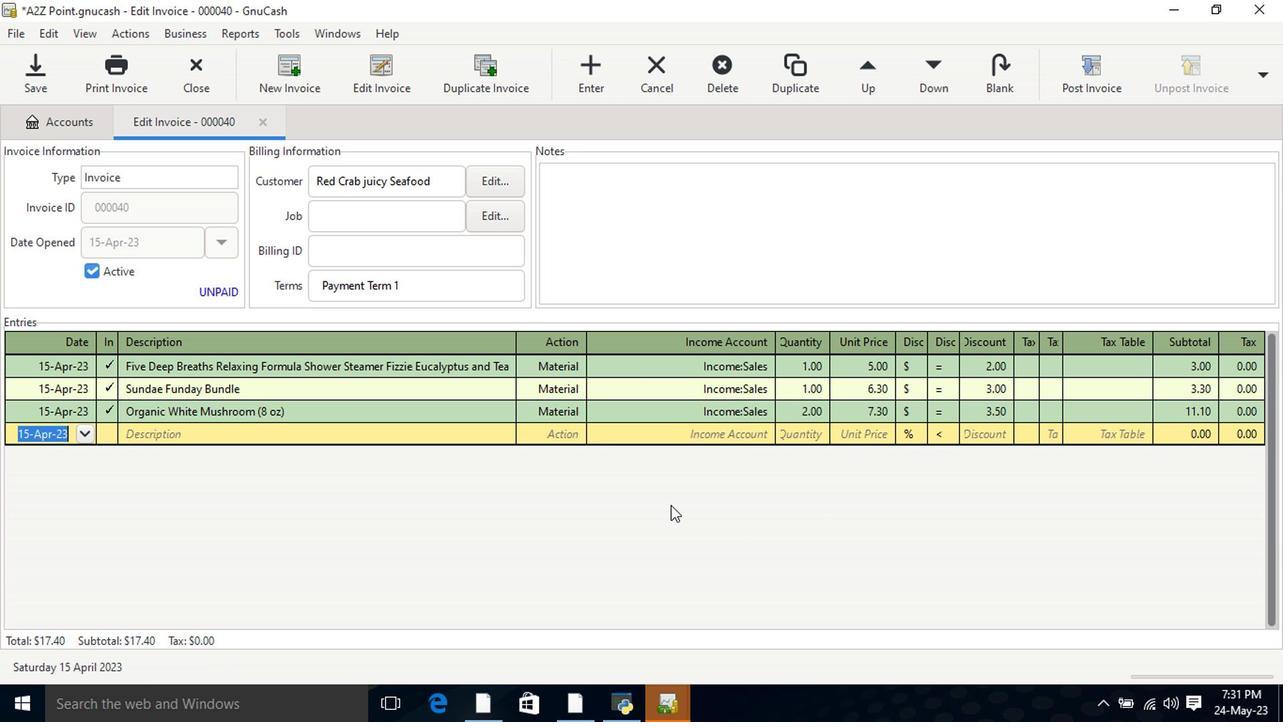 
Action: Mouse pressed left at (631, 504)
Screenshot: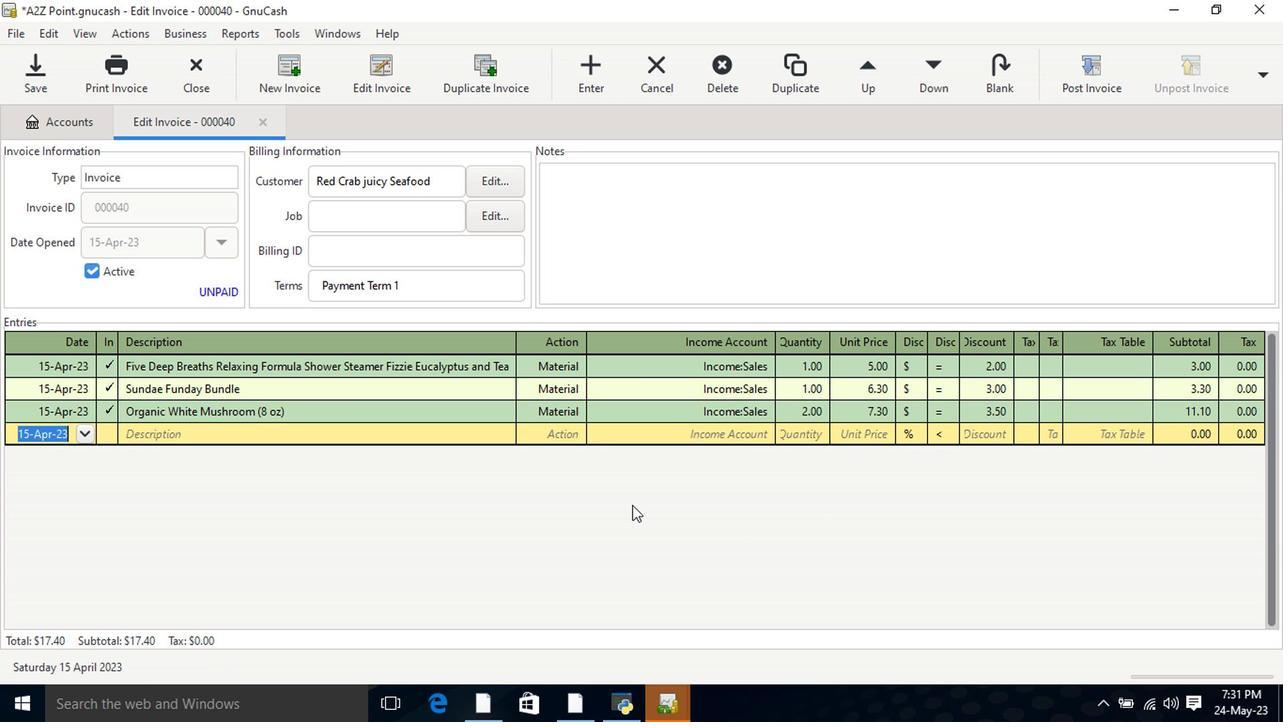 
Action: Mouse moved to (590, 240)
Screenshot: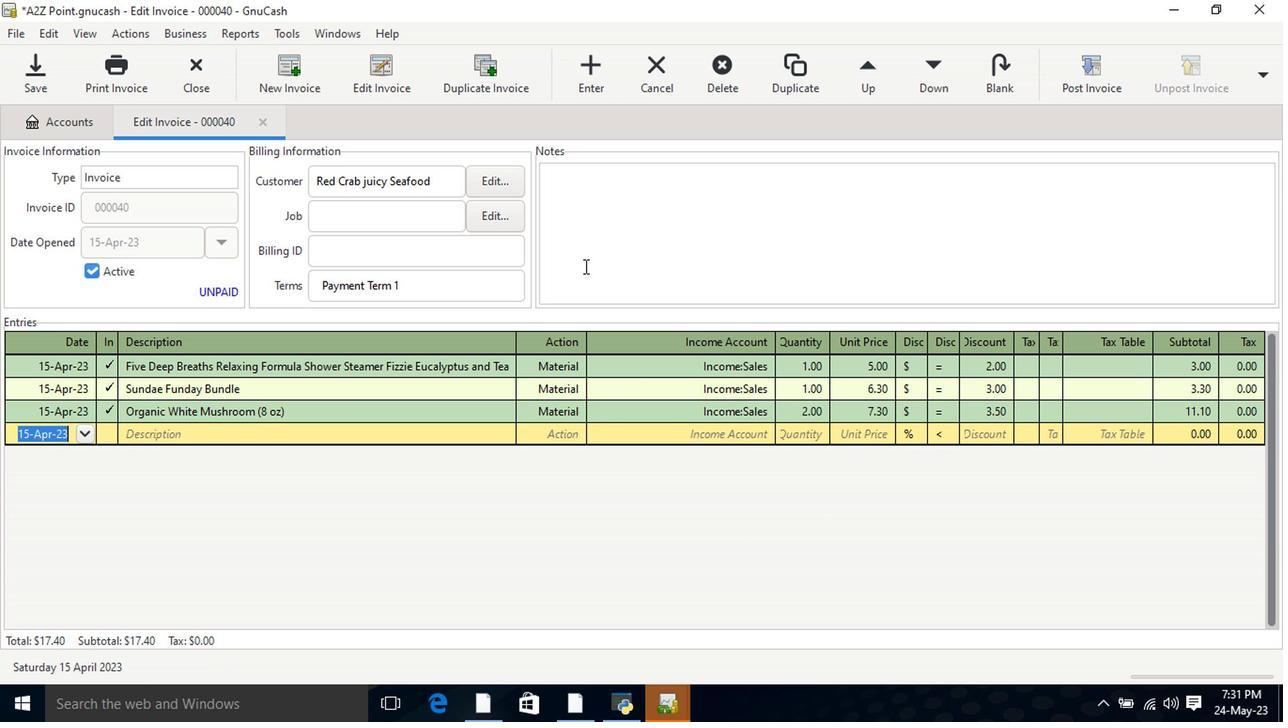 
Action: Mouse pressed left at (590, 240)
Screenshot: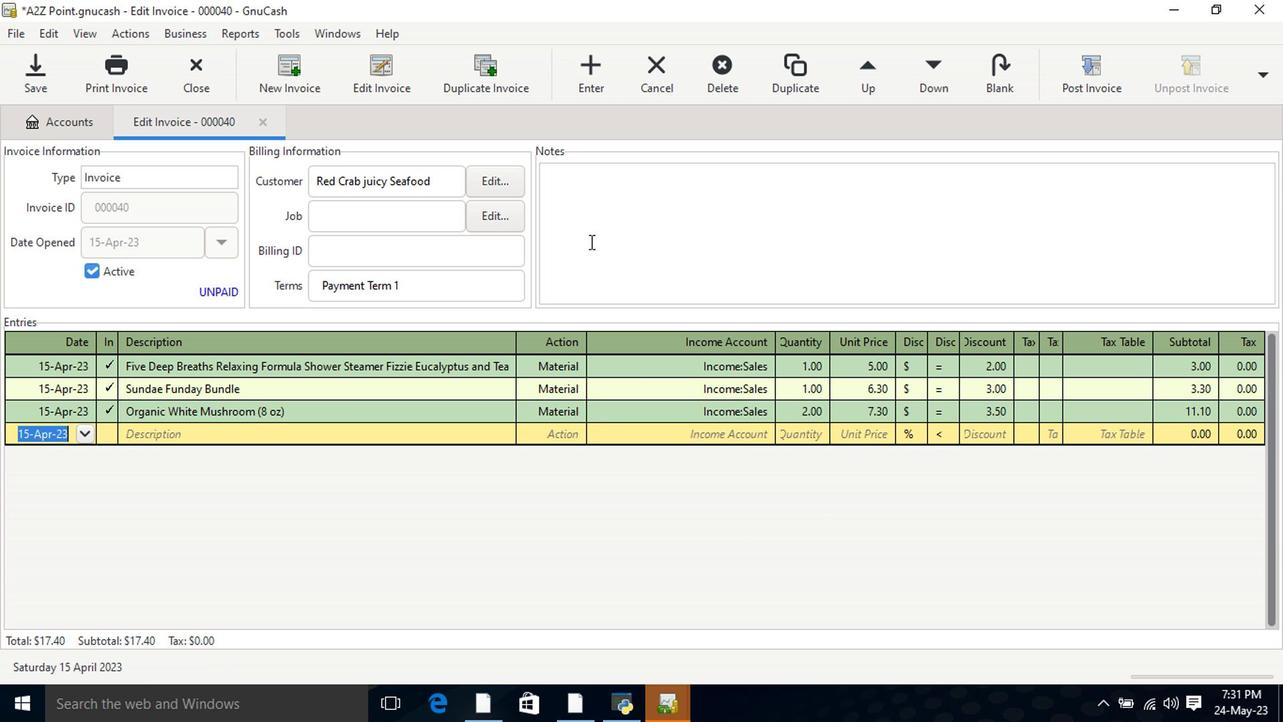
Action: Key pressed <Key.shift>Looking<Key.space>forward<Key.space>to<Key.space>serving<Key.space>you<Key.space>again.
Screenshot: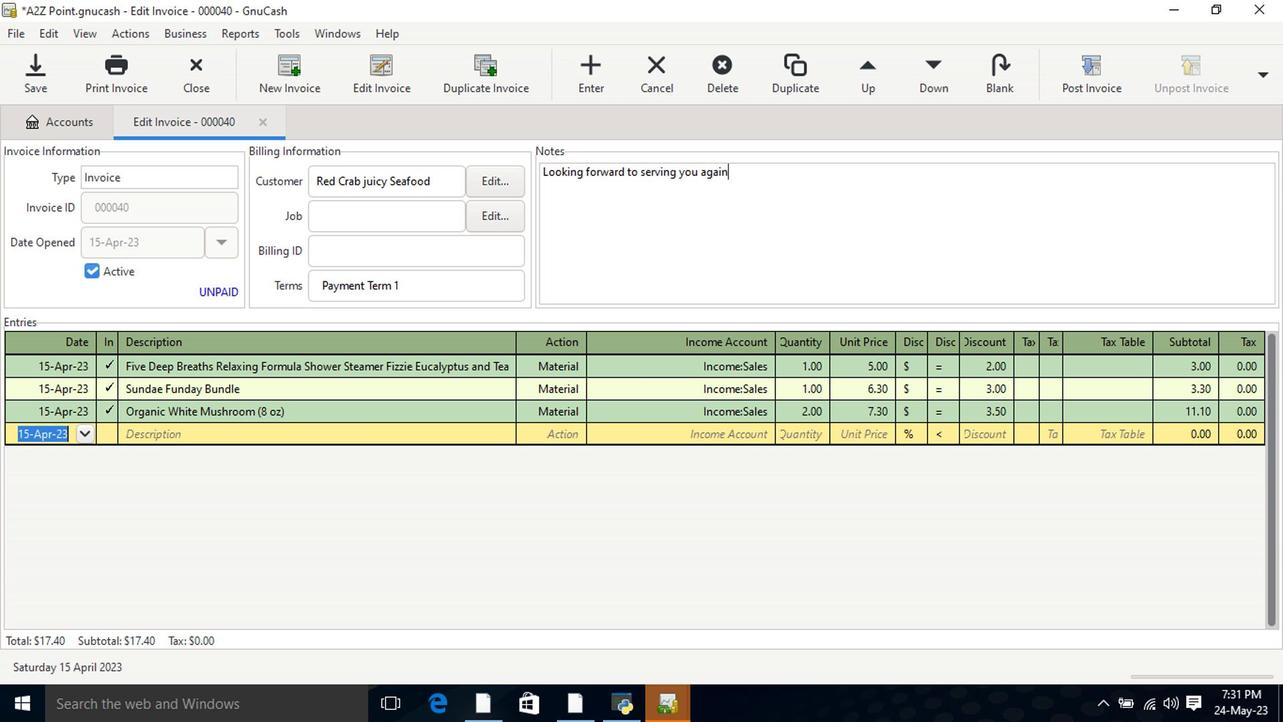 
Action: Mouse moved to (1083, 82)
Screenshot: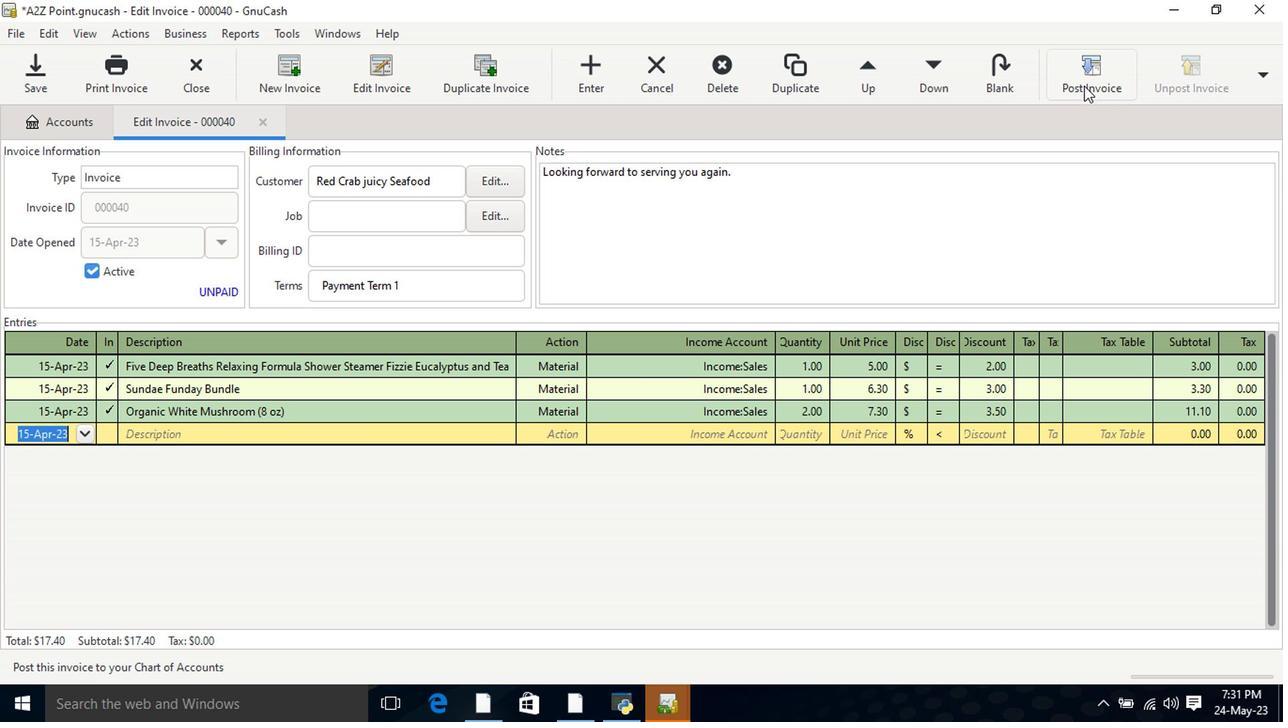
Action: Mouse pressed left at (1083, 82)
Screenshot: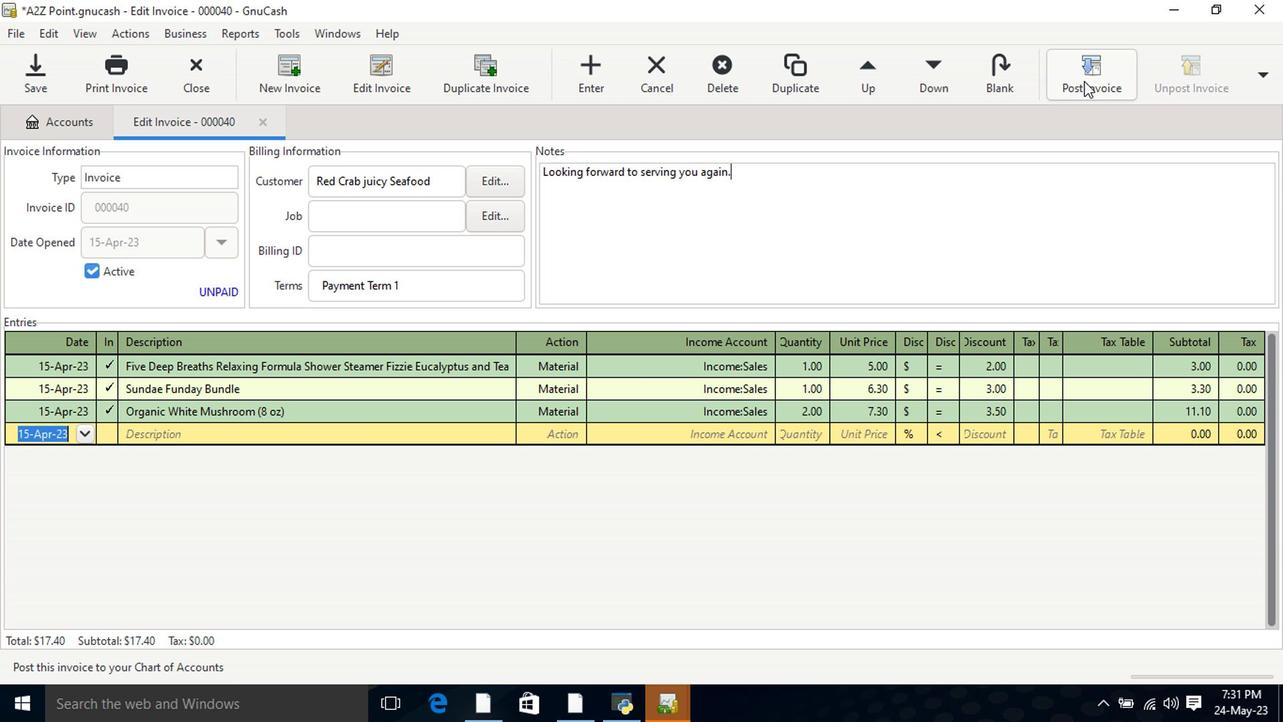 
Action: Mouse moved to (801, 312)
Screenshot: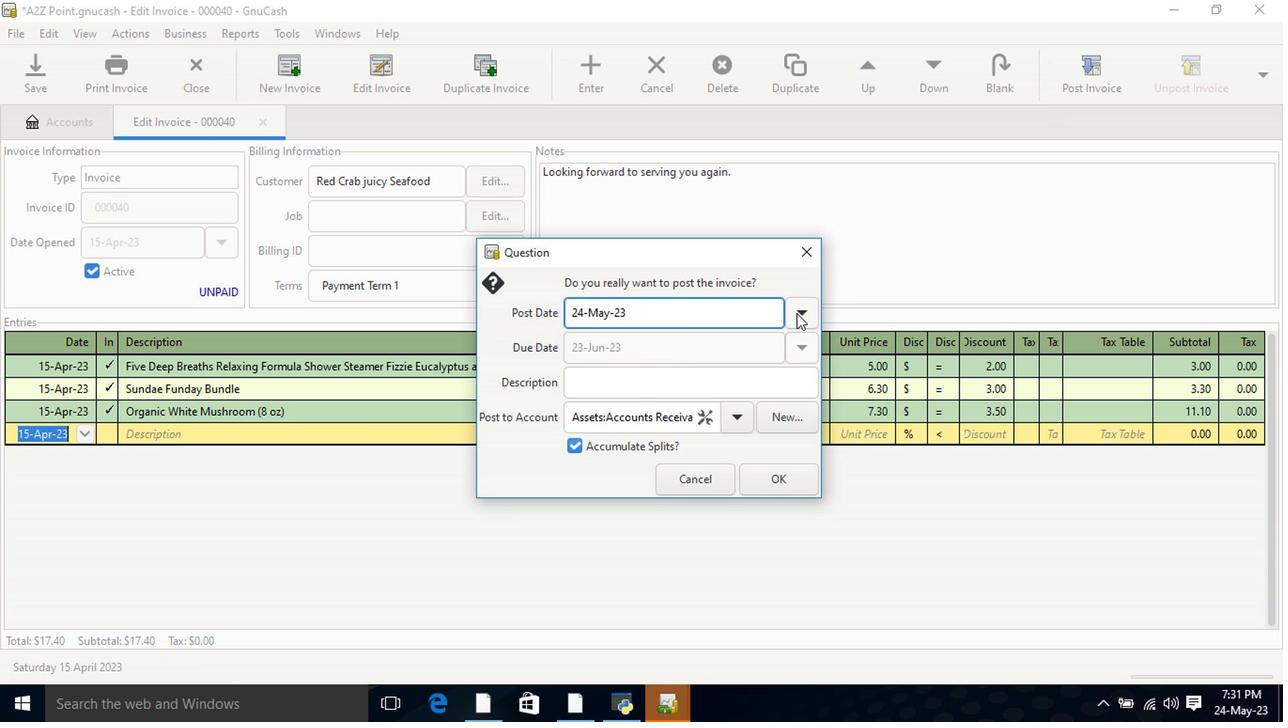 
Action: Mouse pressed left at (801, 312)
Screenshot: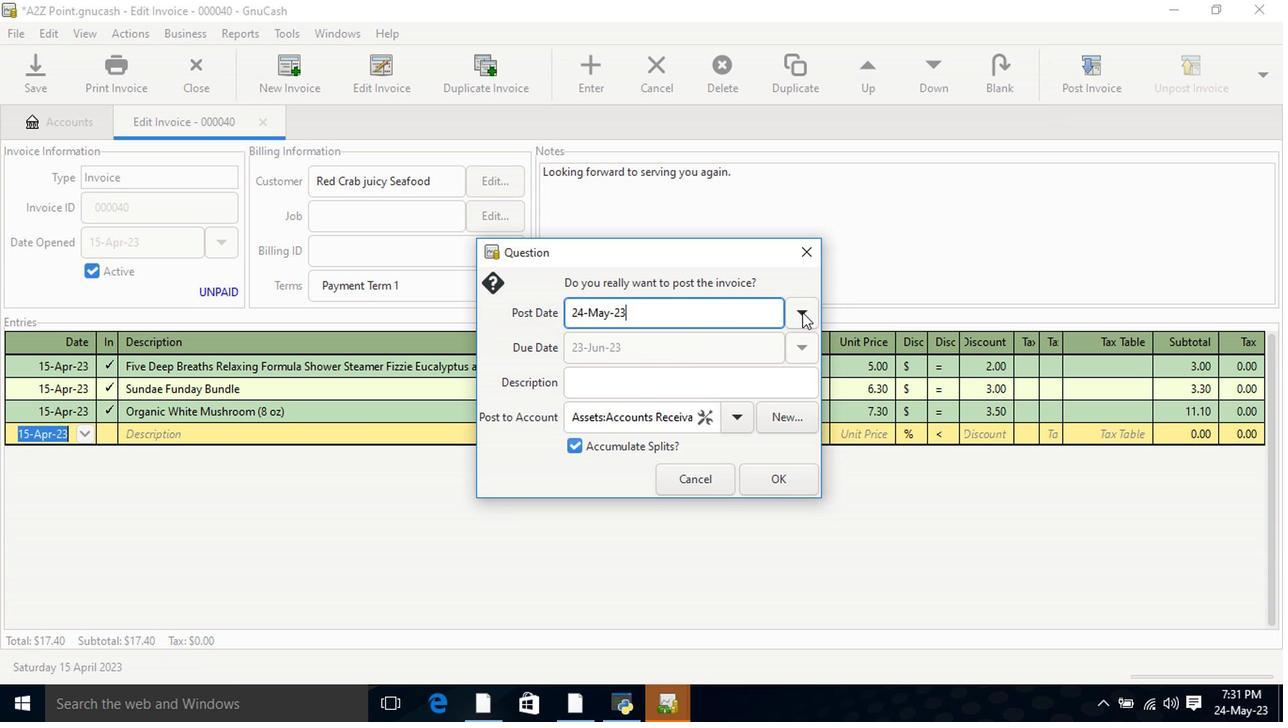 
Action: Mouse moved to (651, 340)
Screenshot: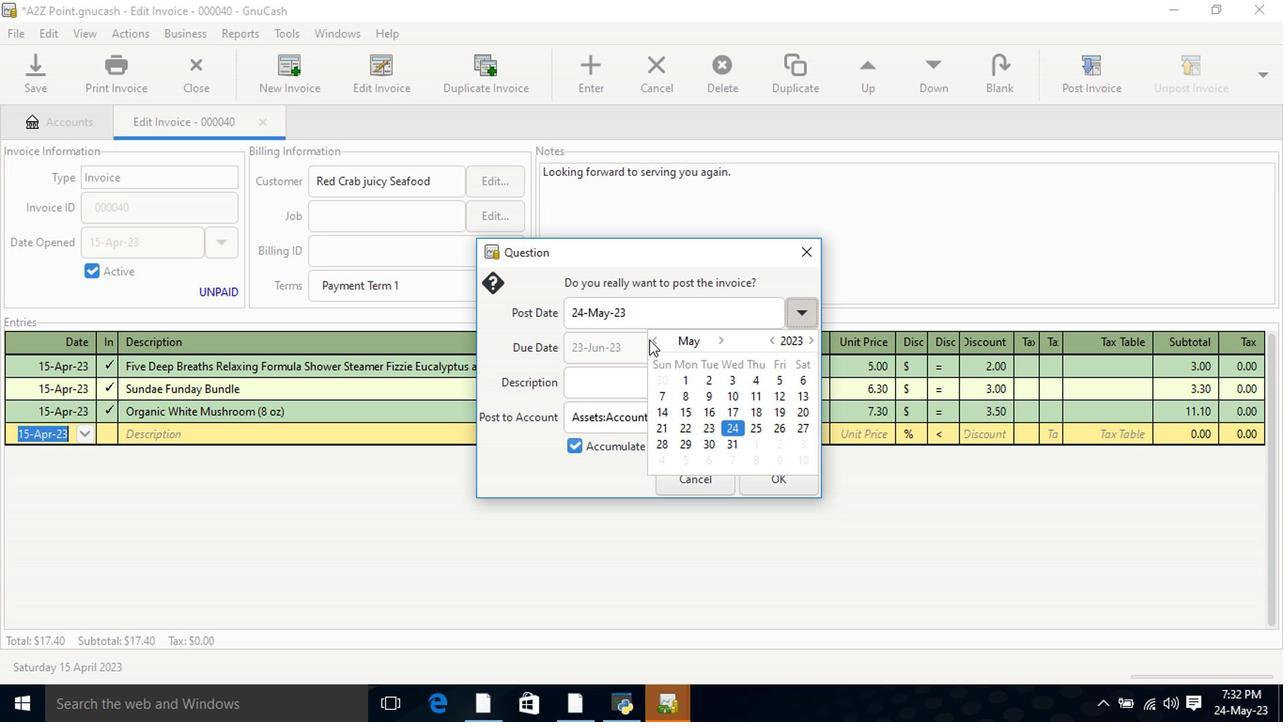 
Action: Mouse pressed left at (651, 340)
Screenshot: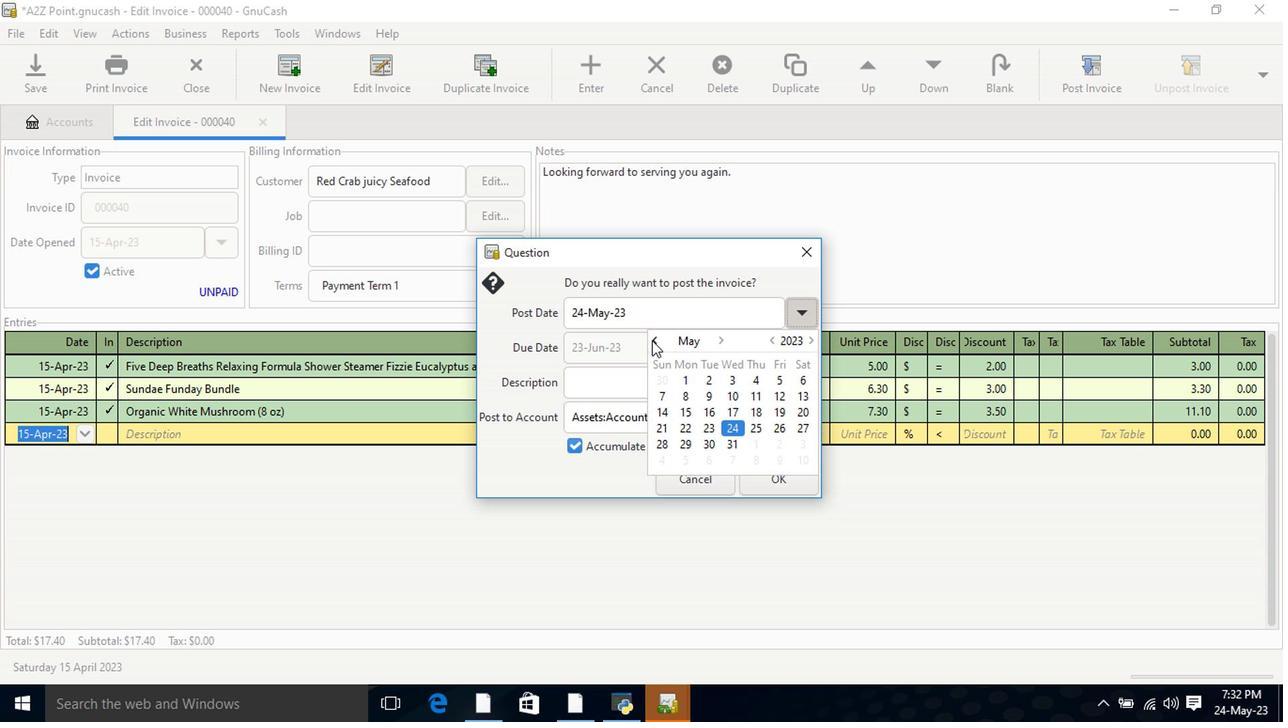 
Action: Mouse moved to (794, 411)
Screenshot: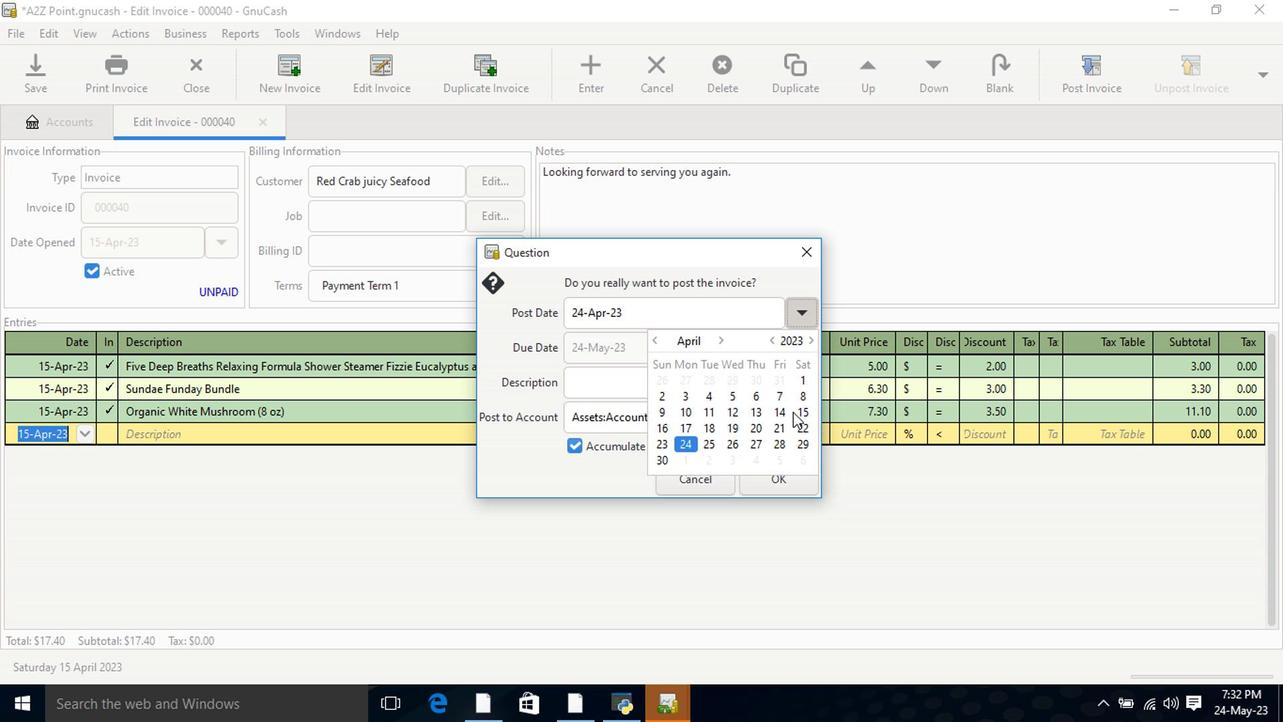 
Action: Mouse pressed left at (794, 411)
Screenshot: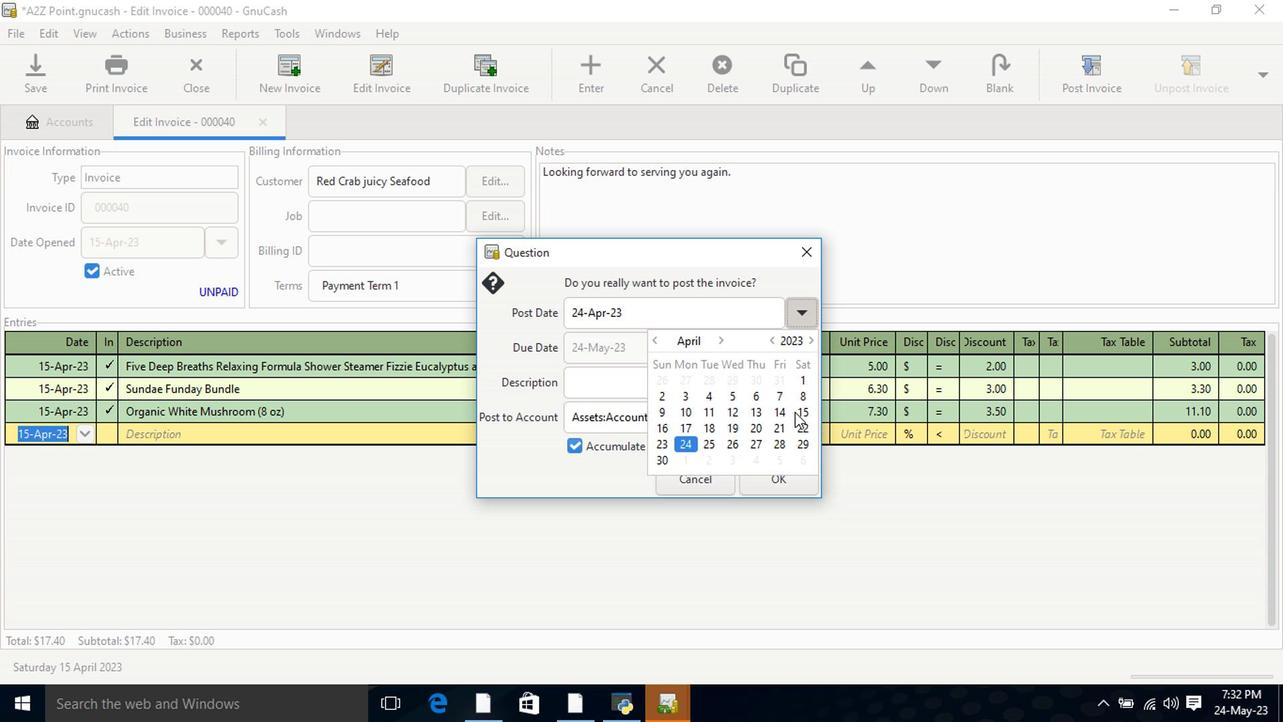 
Action: Mouse pressed left at (794, 411)
Screenshot: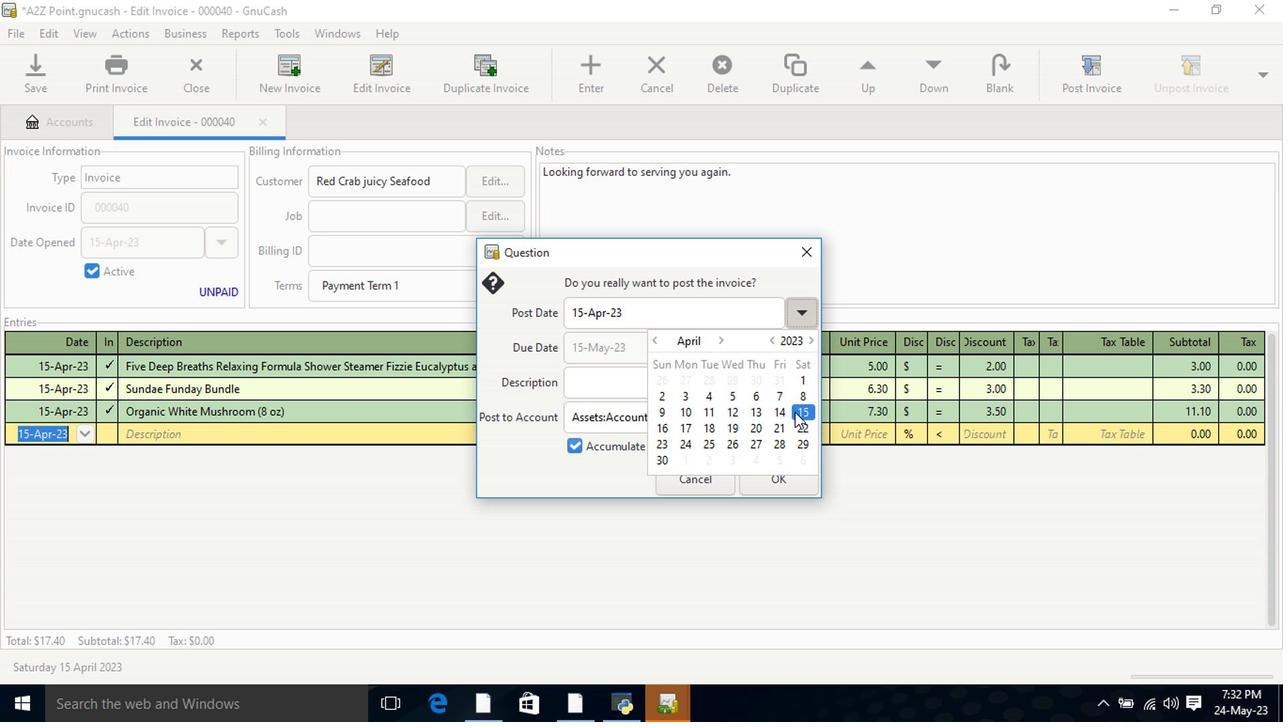 
Action: Mouse moved to (768, 476)
Screenshot: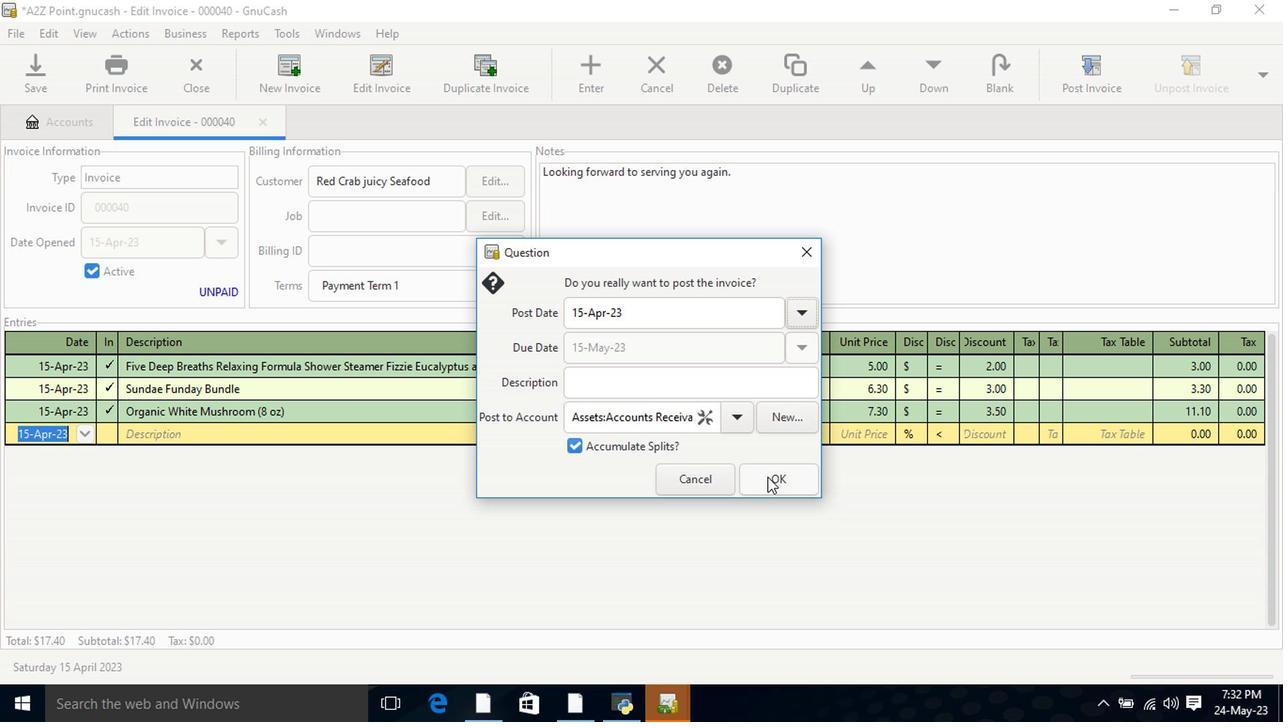 
Action: Mouse pressed left at (768, 476)
Screenshot: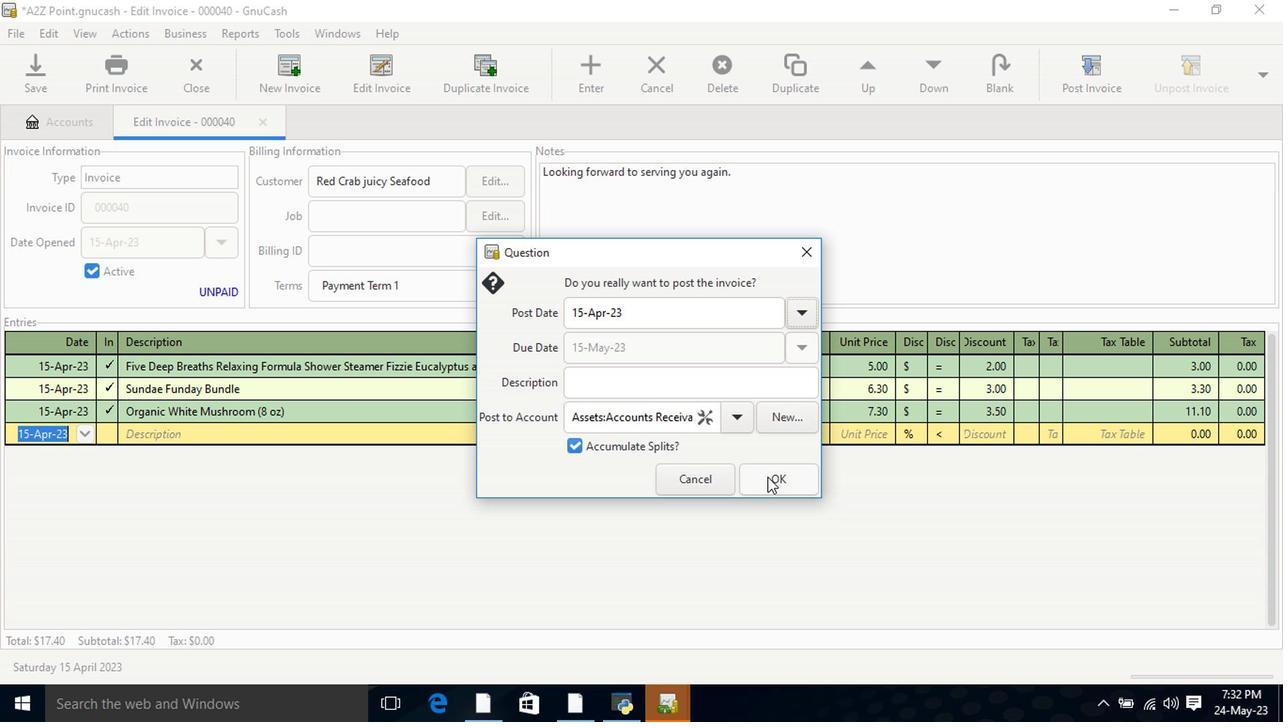 
Action: Mouse moved to (1212, 73)
Screenshot: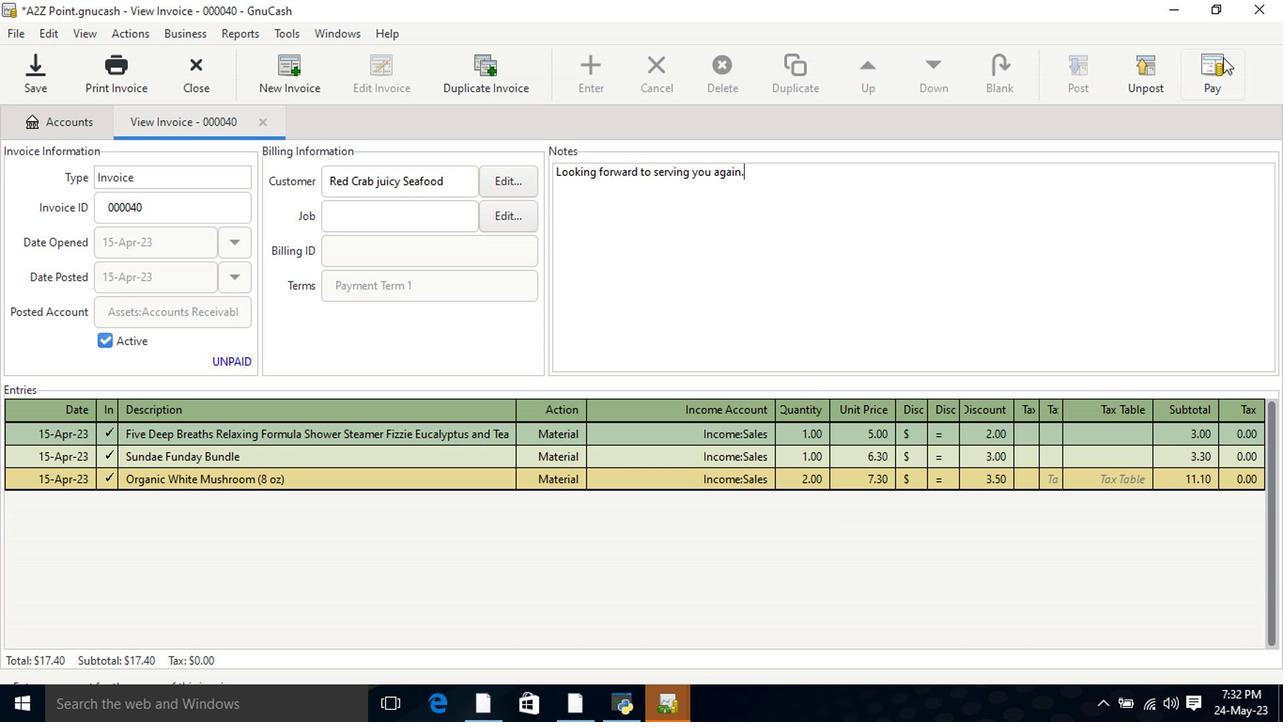 
Action: Mouse pressed left at (1212, 73)
Screenshot: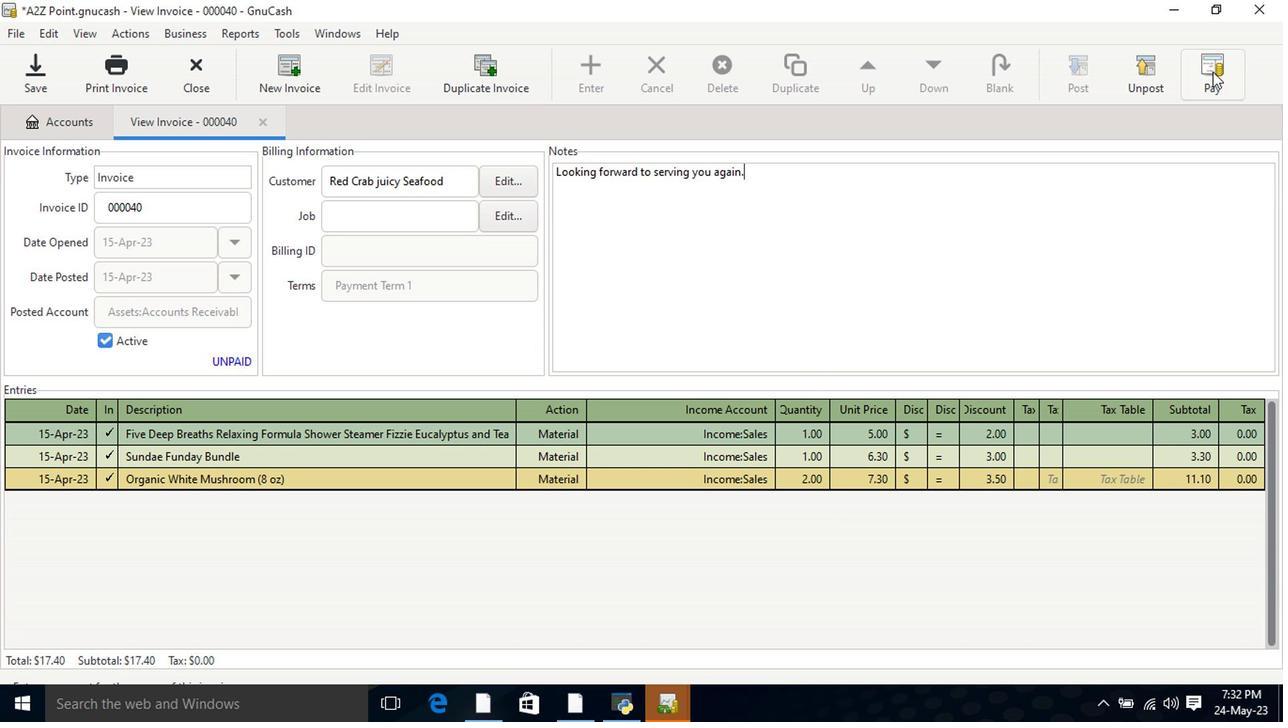 
Action: Mouse moved to (576, 377)
Screenshot: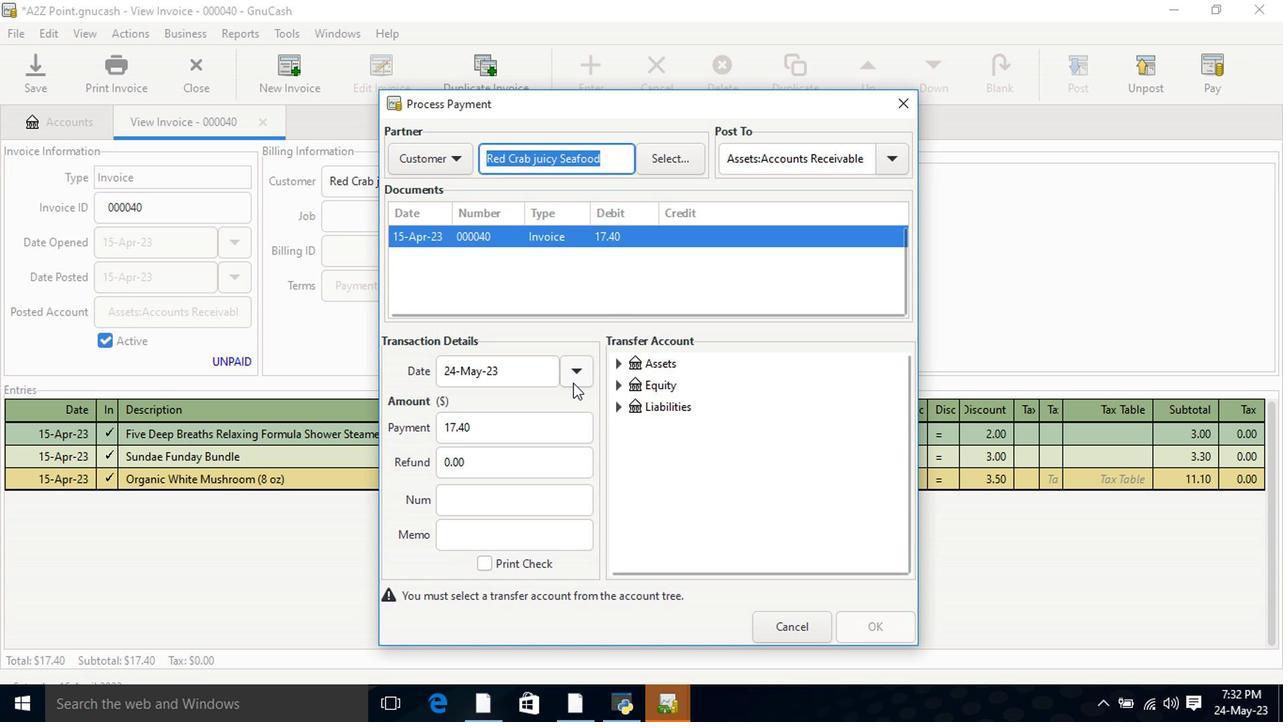 
Action: Mouse pressed left at (576, 377)
Screenshot: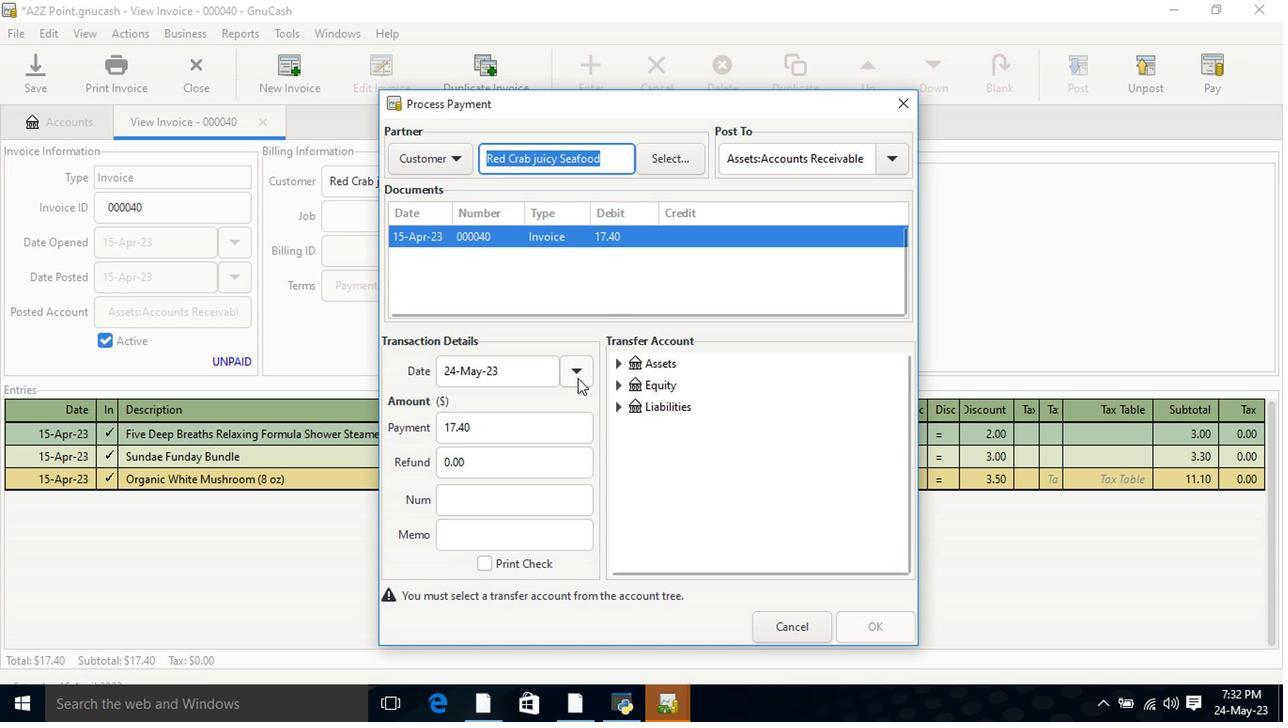 
Action: Mouse moved to (459, 466)
Screenshot: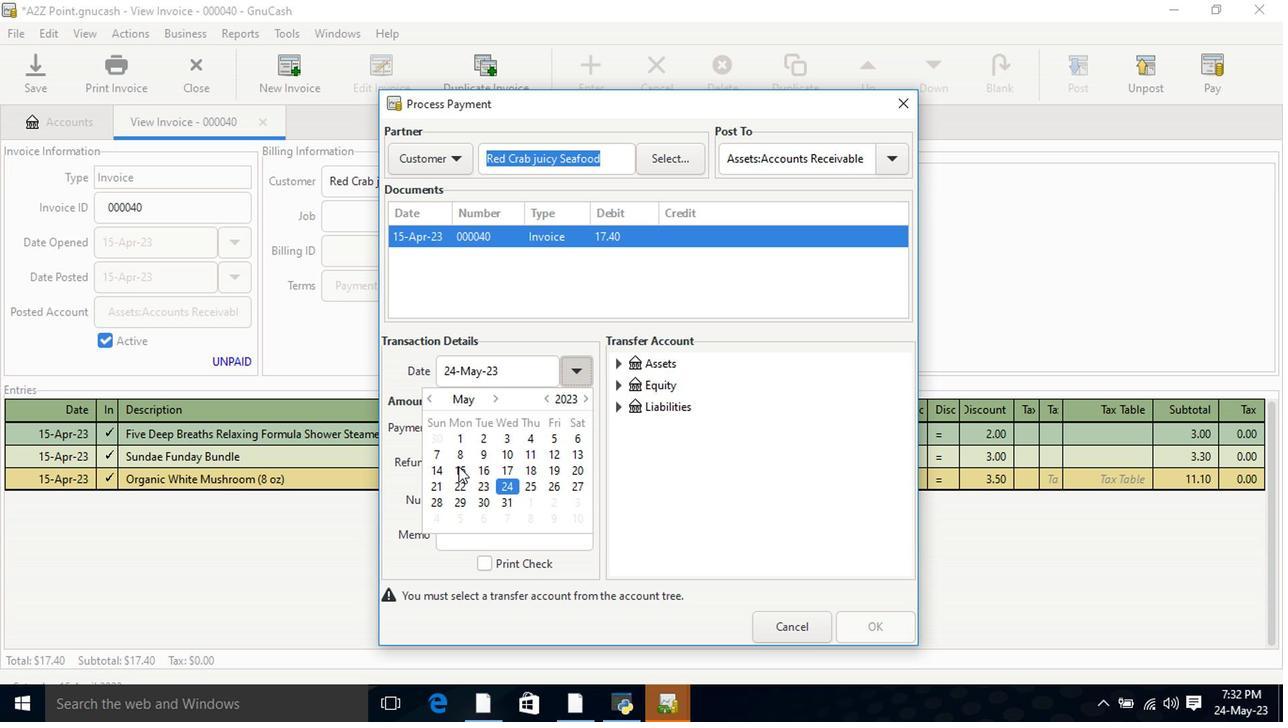 
Action: Mouse pressed left at (459, 466)
Screenshot: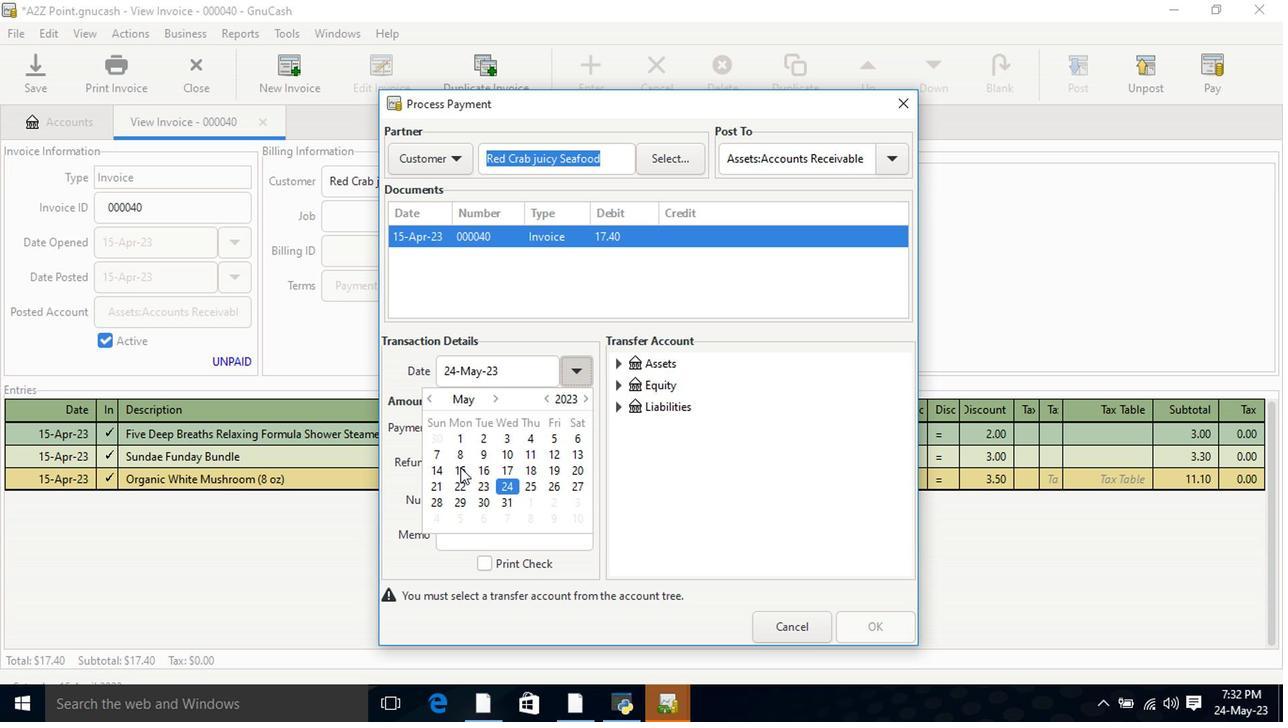 
Action: Mouse pressed left at (459, 466)
Screenshot: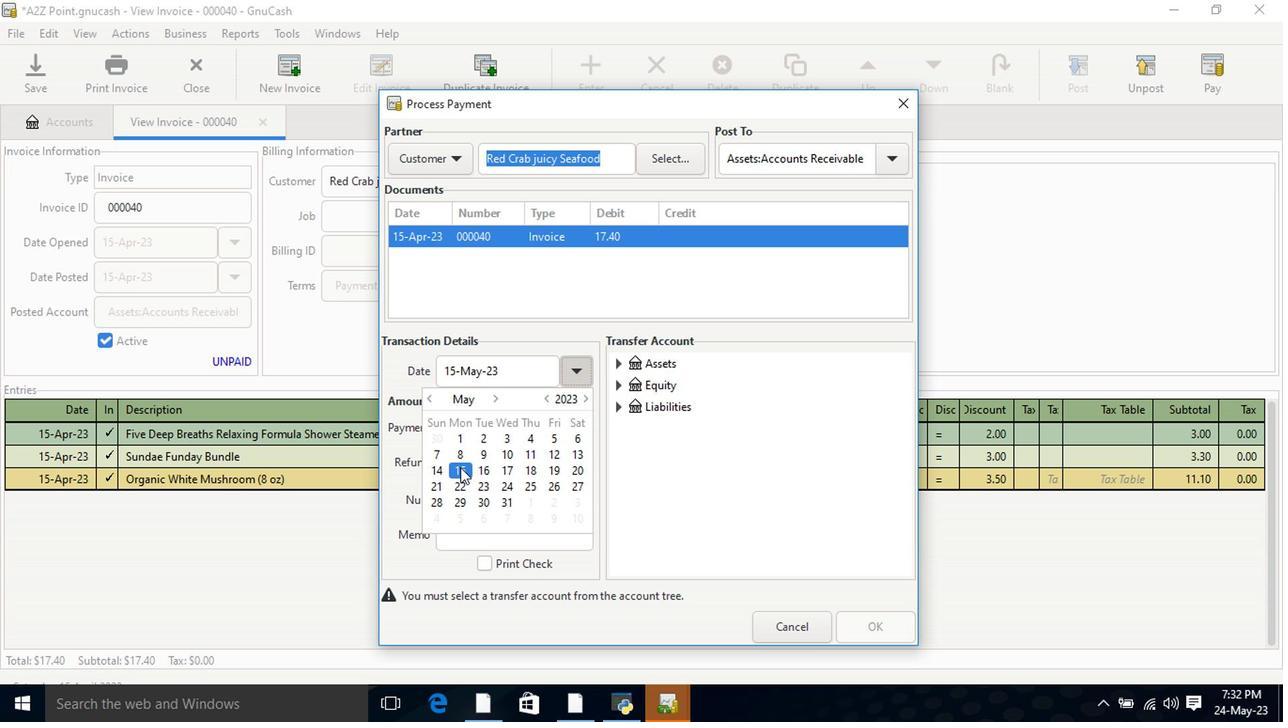 
Action: Mouse moved to (617, 367)
Screenshot: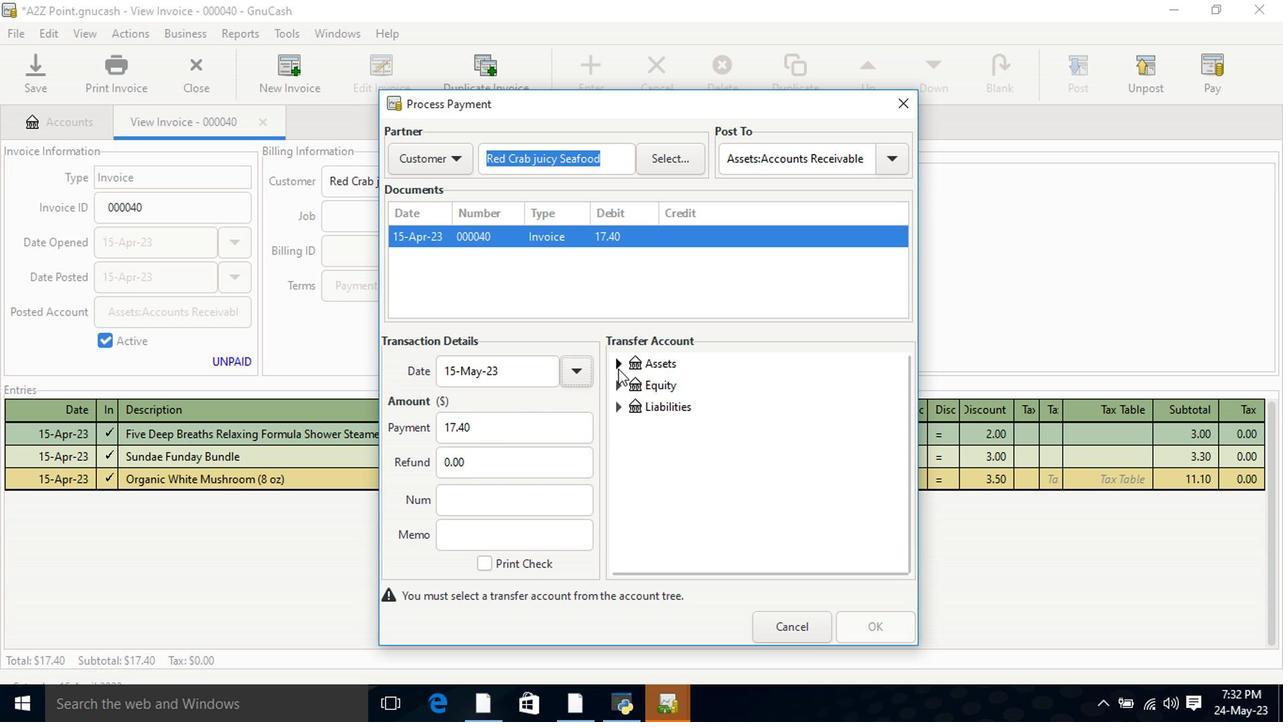 
Action: Mouse pressed left at (617, 367)
Screenshot: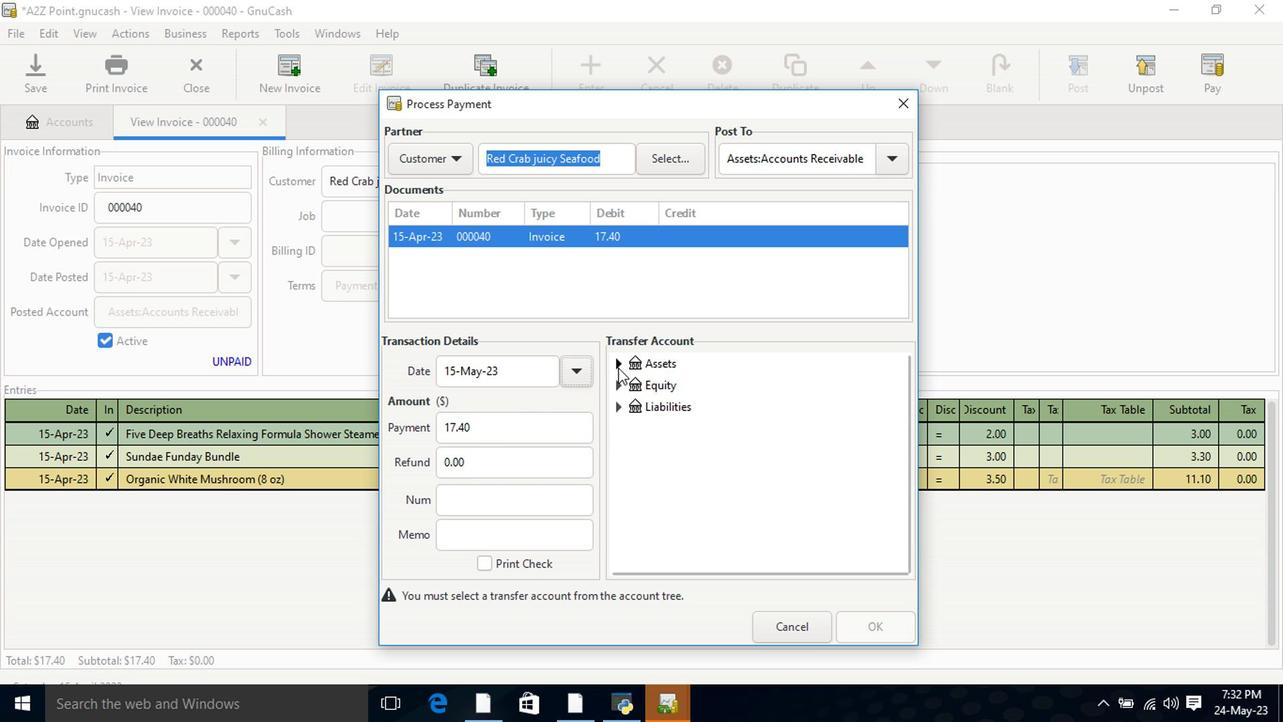
Action: Mouse moved to (641, 389)
Screenshot: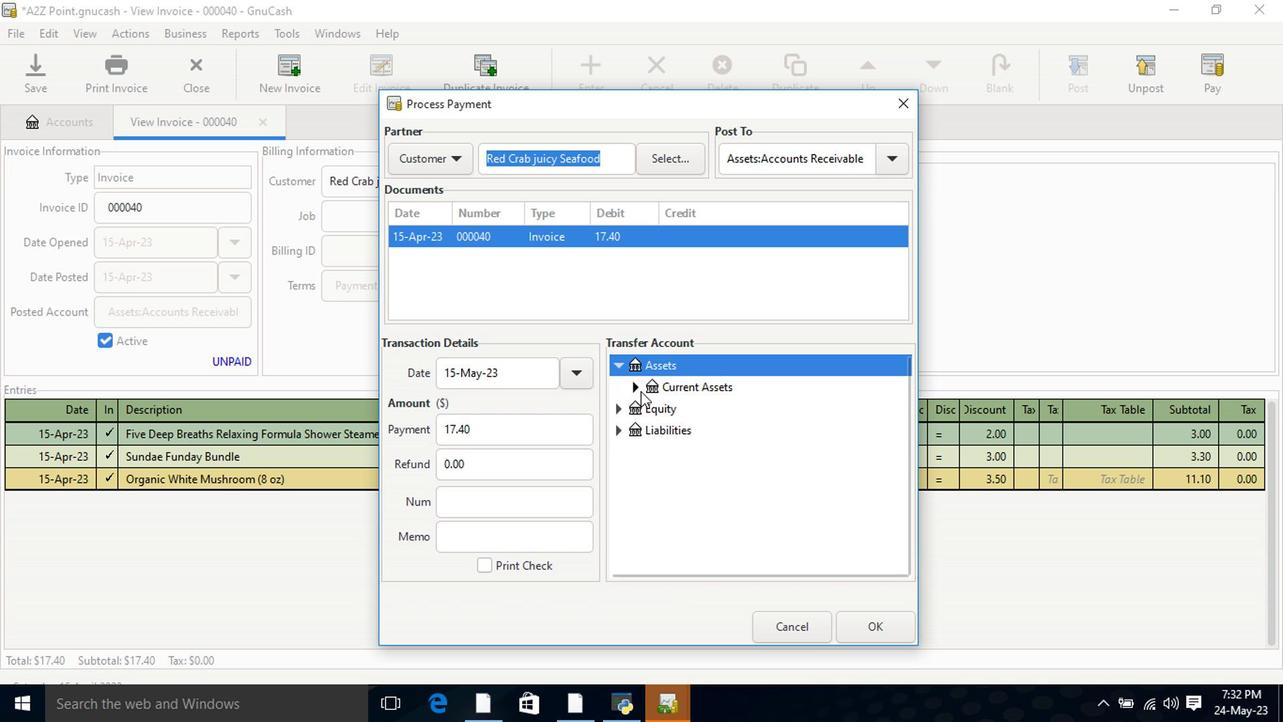 
Action: Mouse pressed left at (641, 389)
Screenshot: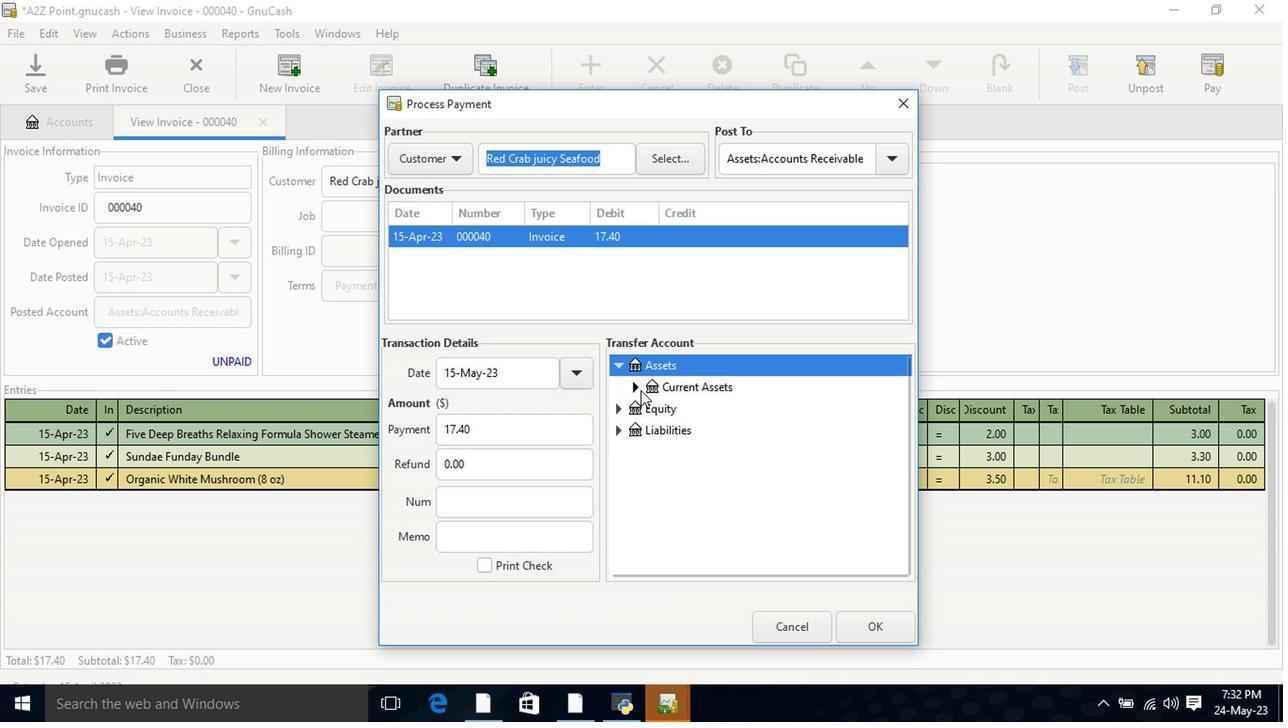 
Action: Mouse moved to (667, 409)
Screenshot: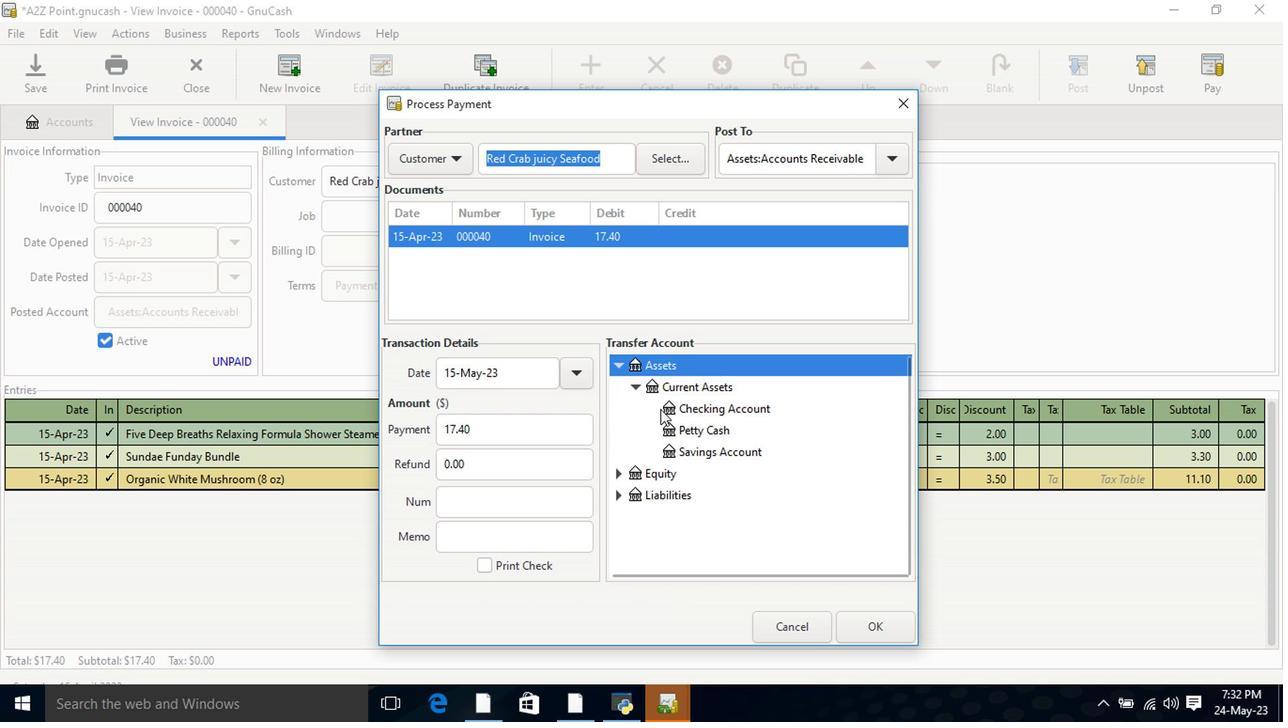 
Action: Mouse pressed left at (667, 409)
Screenshot: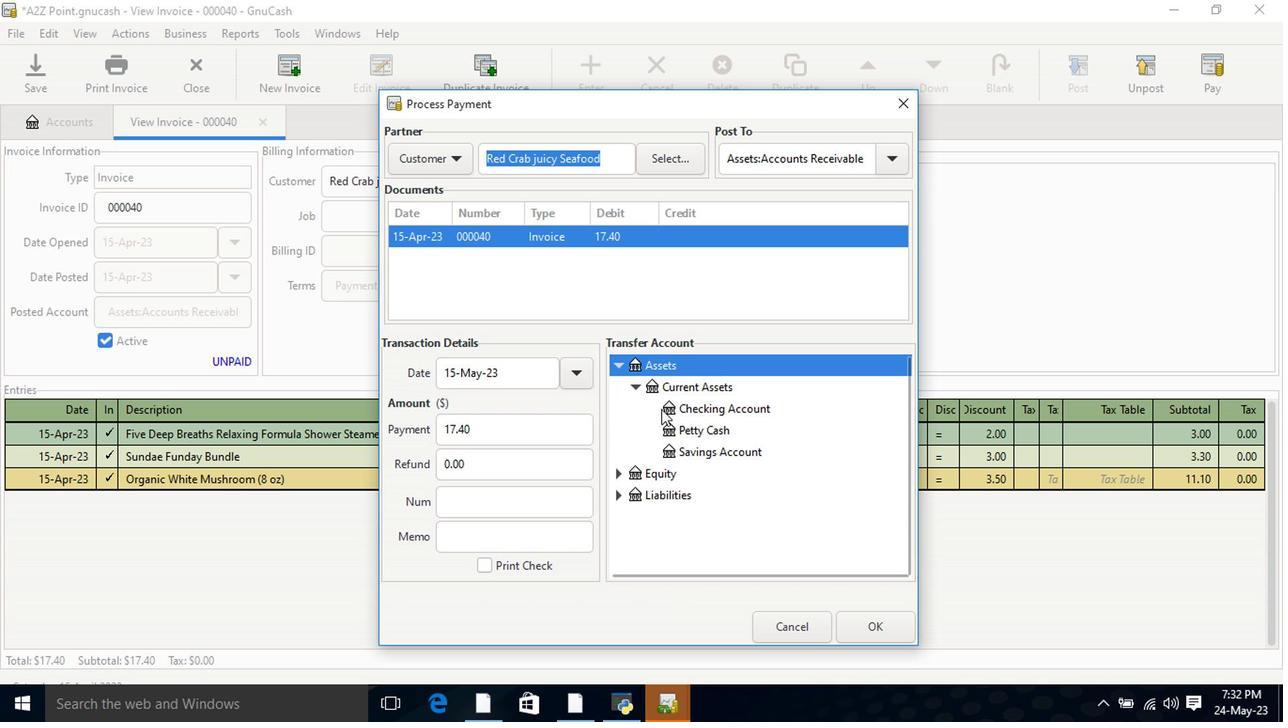 
Action: Mouse moved to (864, 632)
Screenshot: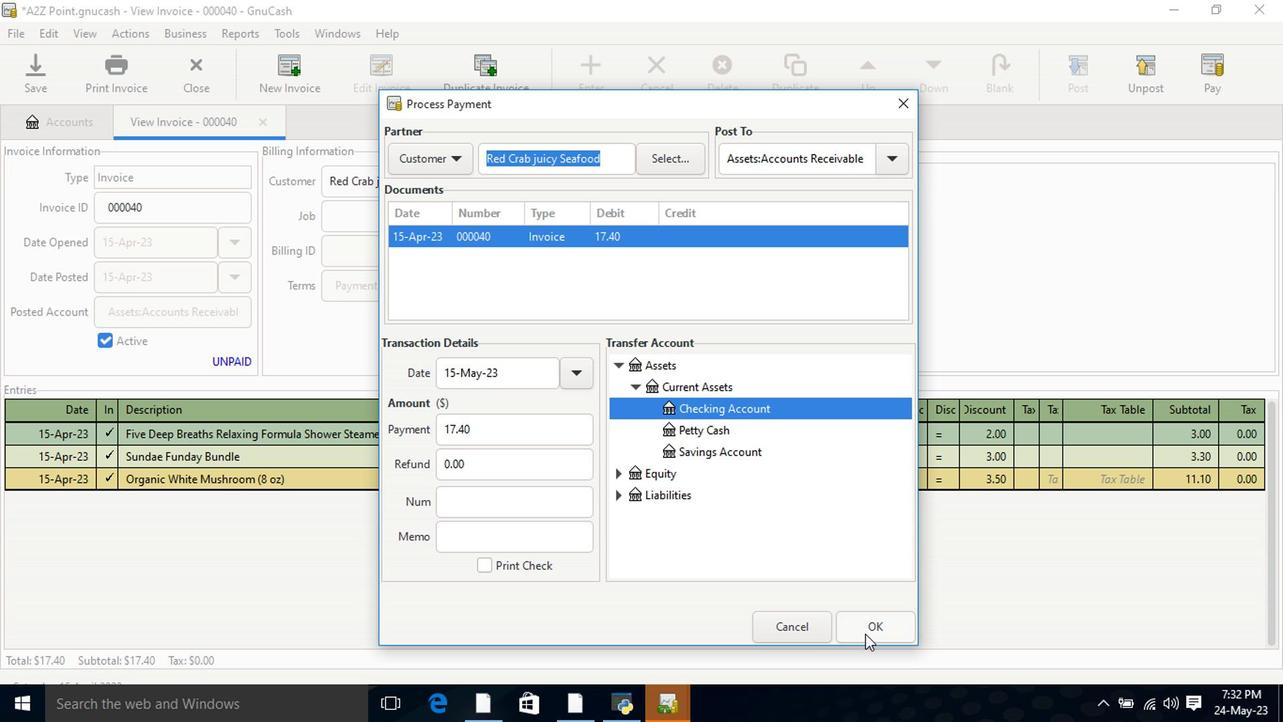 
Action: Mouse pressed left at (864, 632)
Screenshot: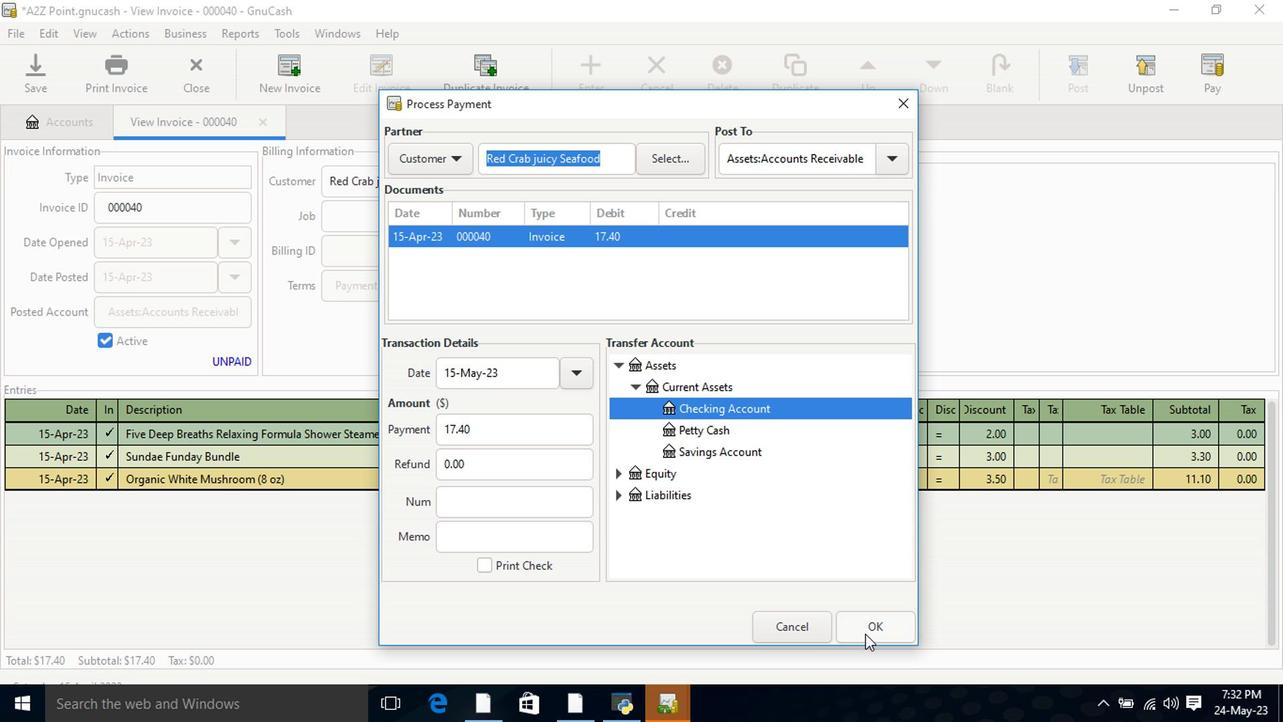 
Action: Mouse moved to (123, 82)
Screenshot: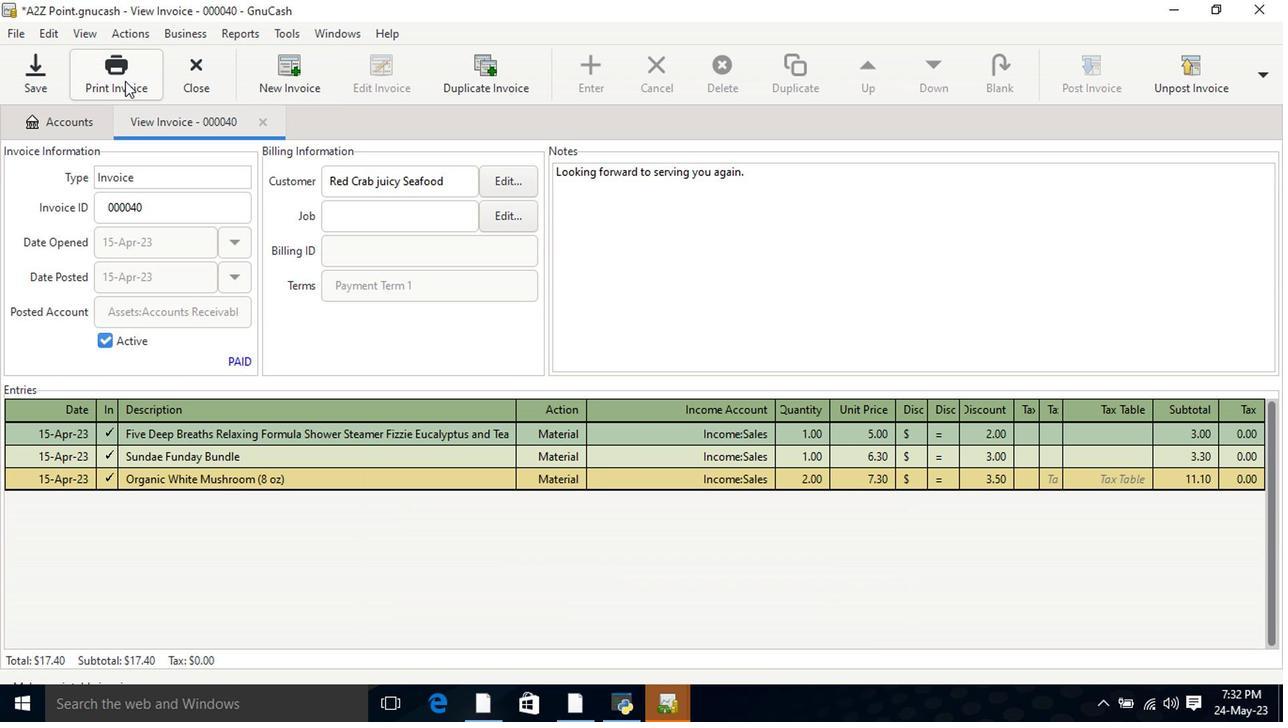 
Action: Mouse pressed left at (123, 82)
Screenshot: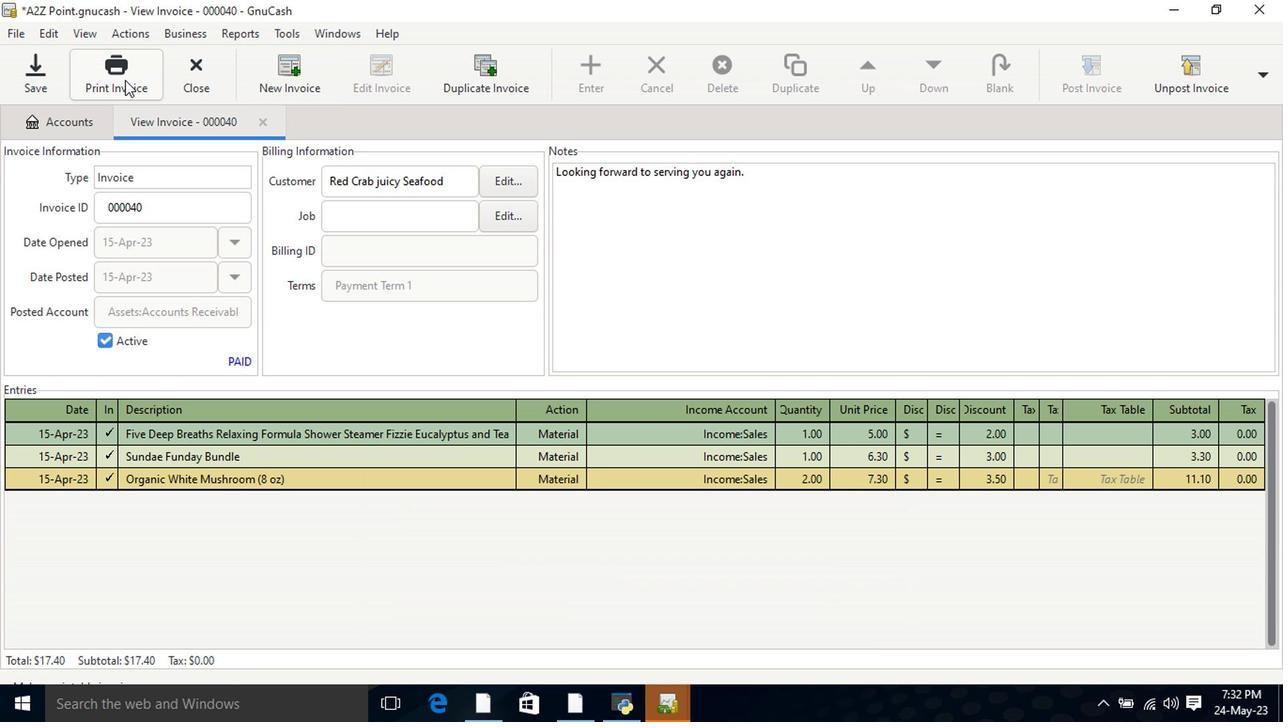 
Action: Mouse moved to (459, 72)
Screenshot: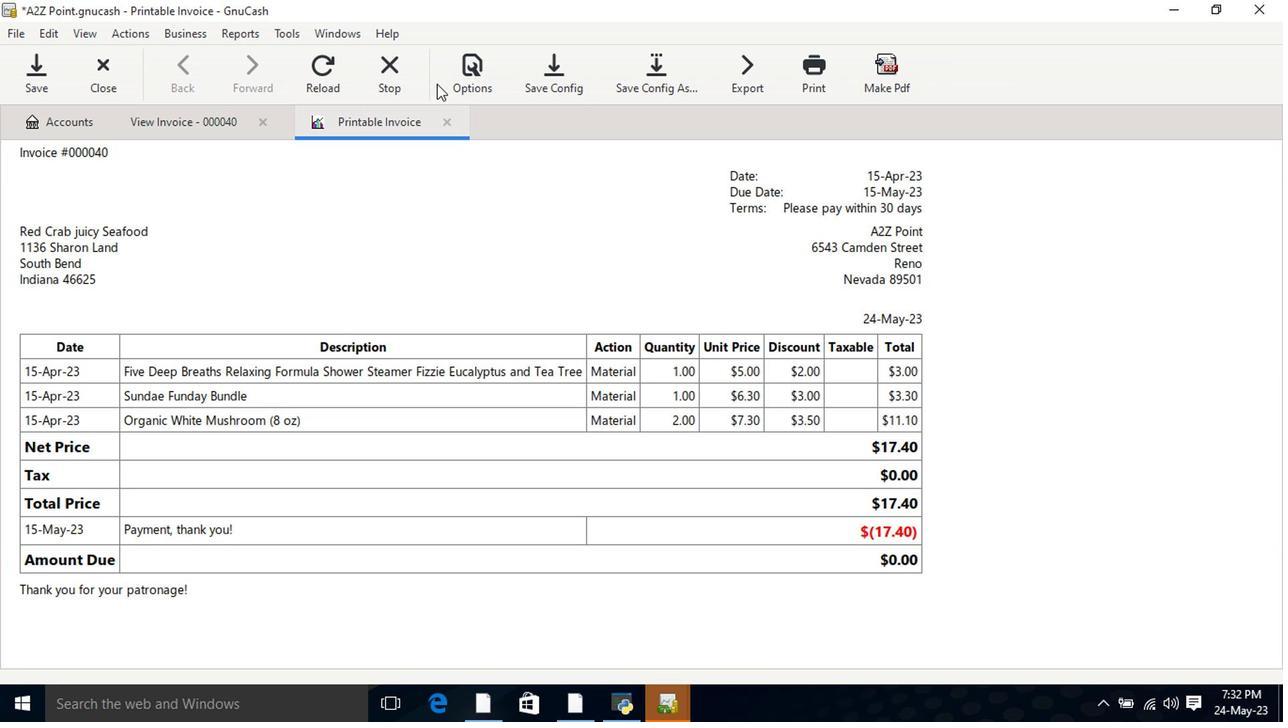 
Action: Mouse pressed left at (459, 72)
Screenshot: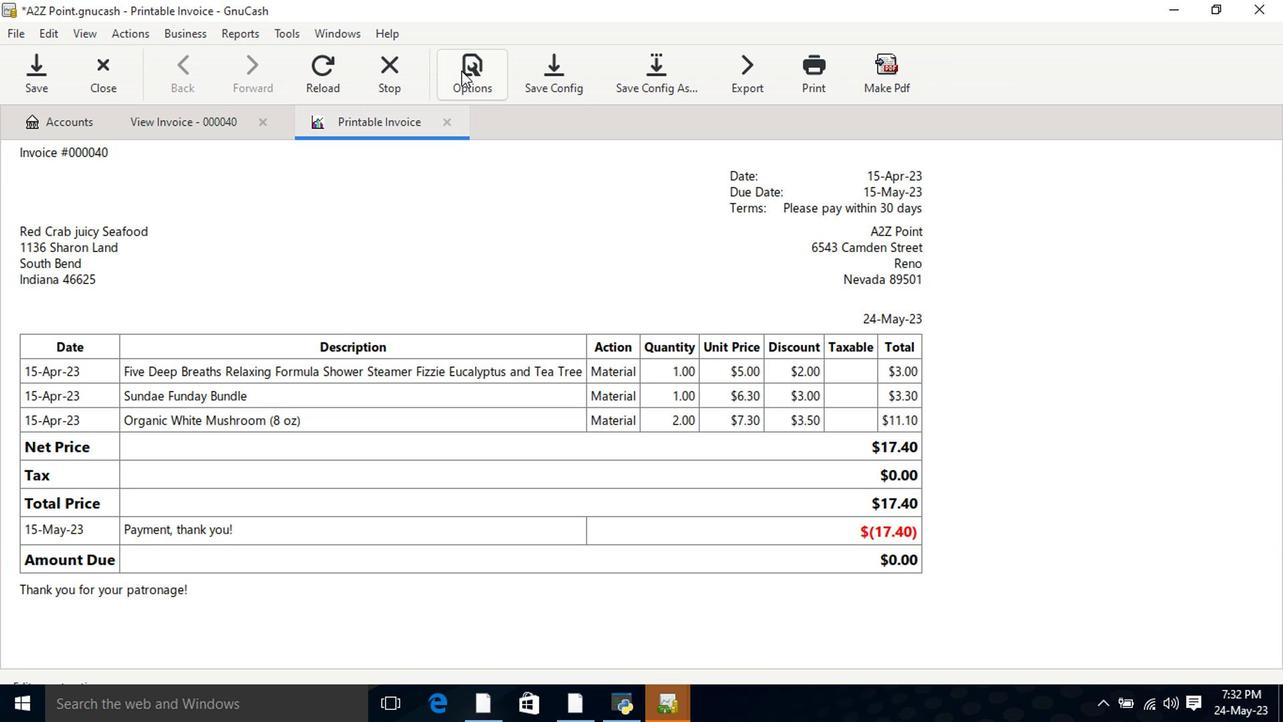 
Action: Mouse moved to (373, 137)
Screenshot: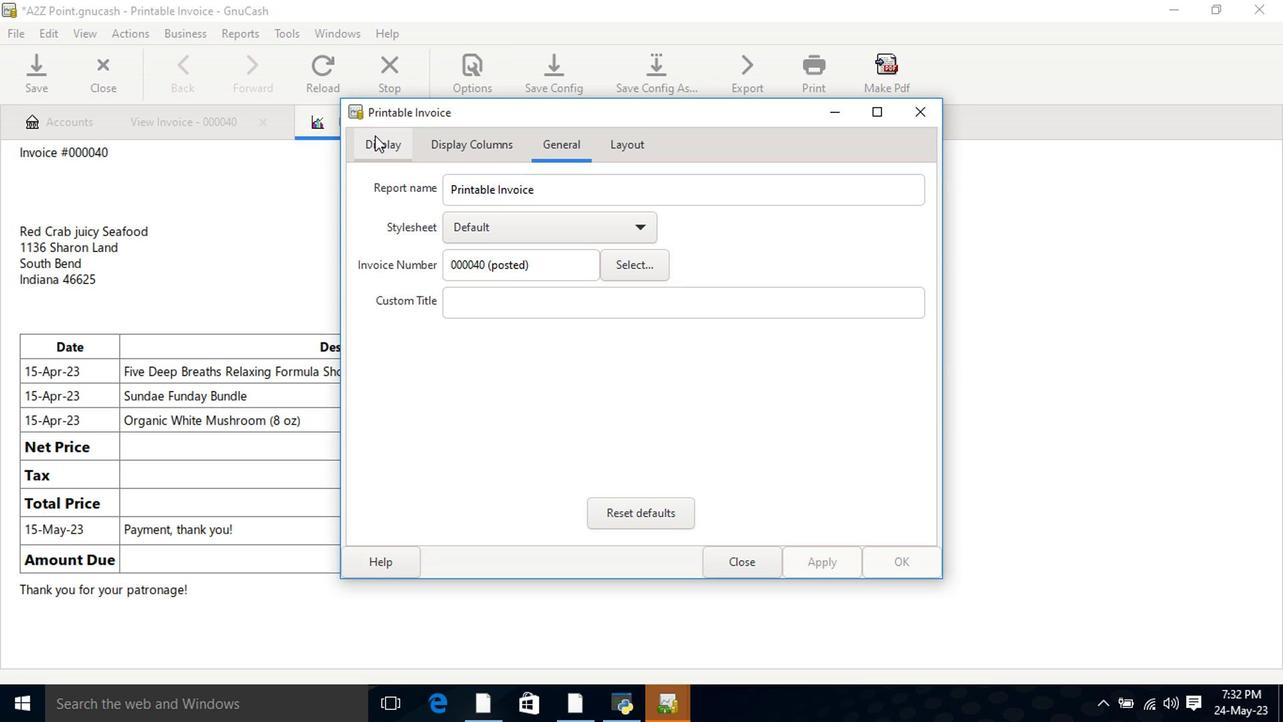 
Action: Mouse pressed left at (373, 137)
Screenshot: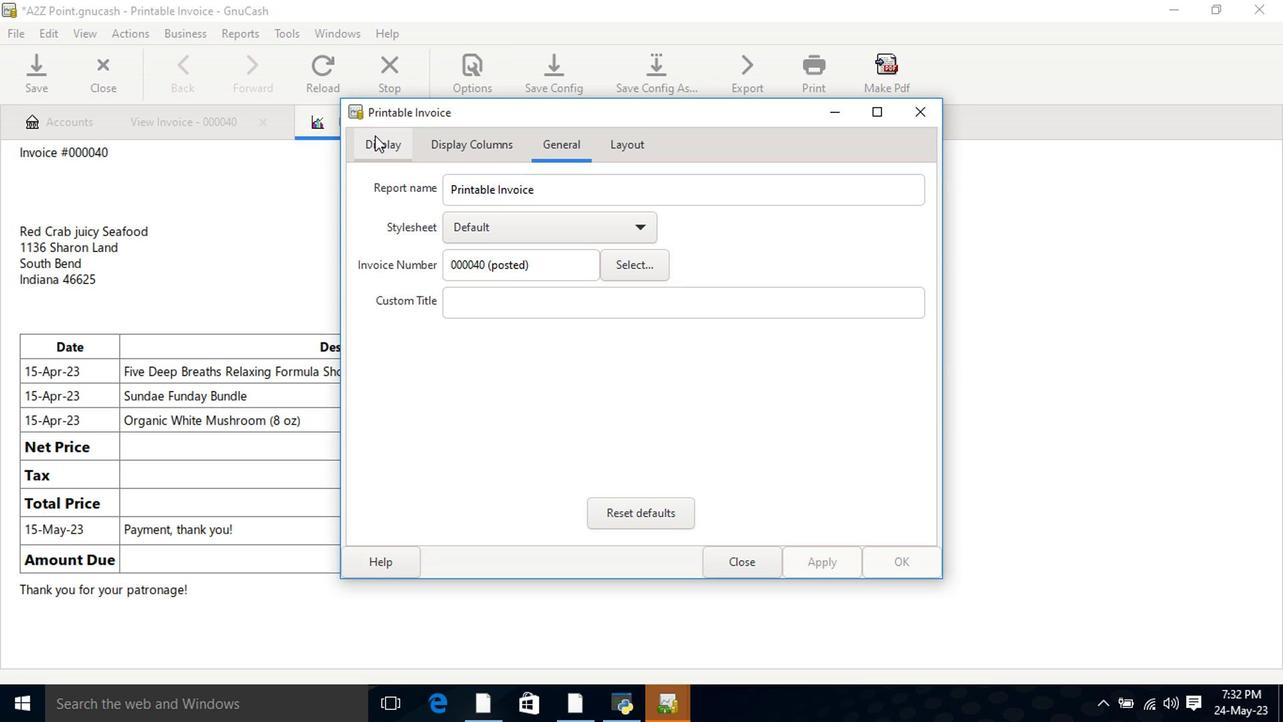 
Action: Mouse moved to (498, 355)
Screenshot: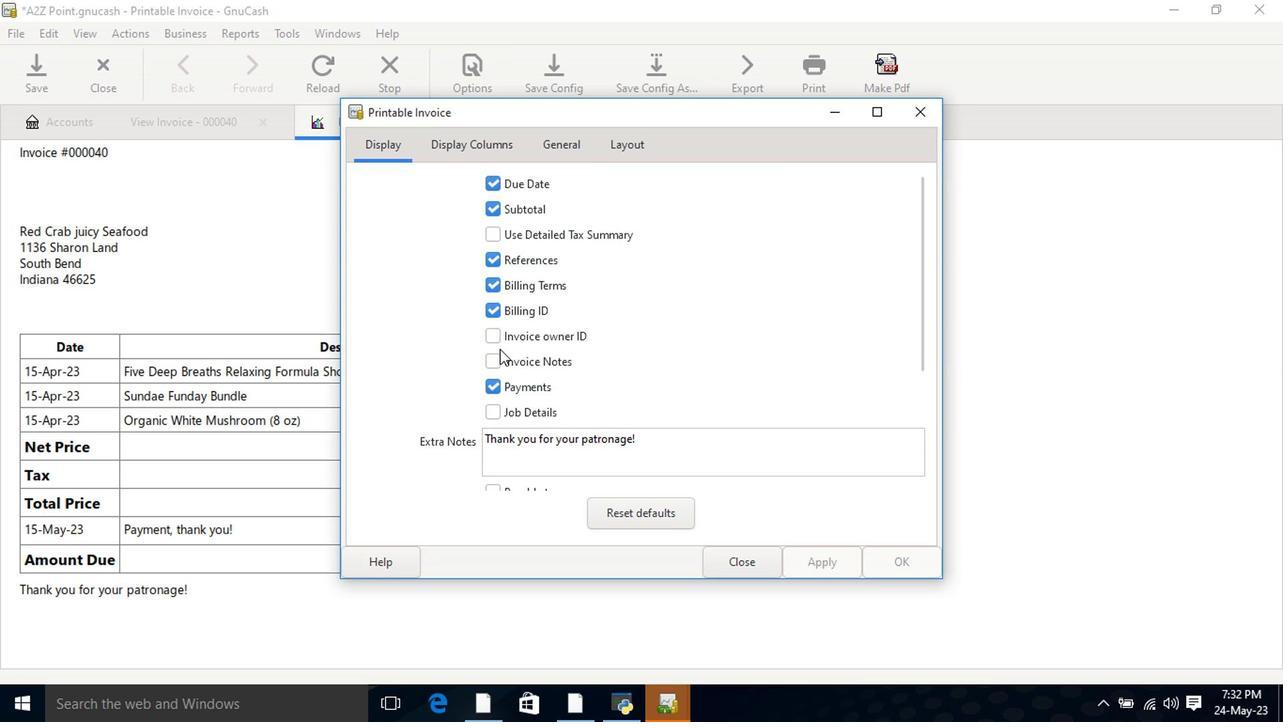 
Action: Mouse pressed left at (498, 355)
Screenshot: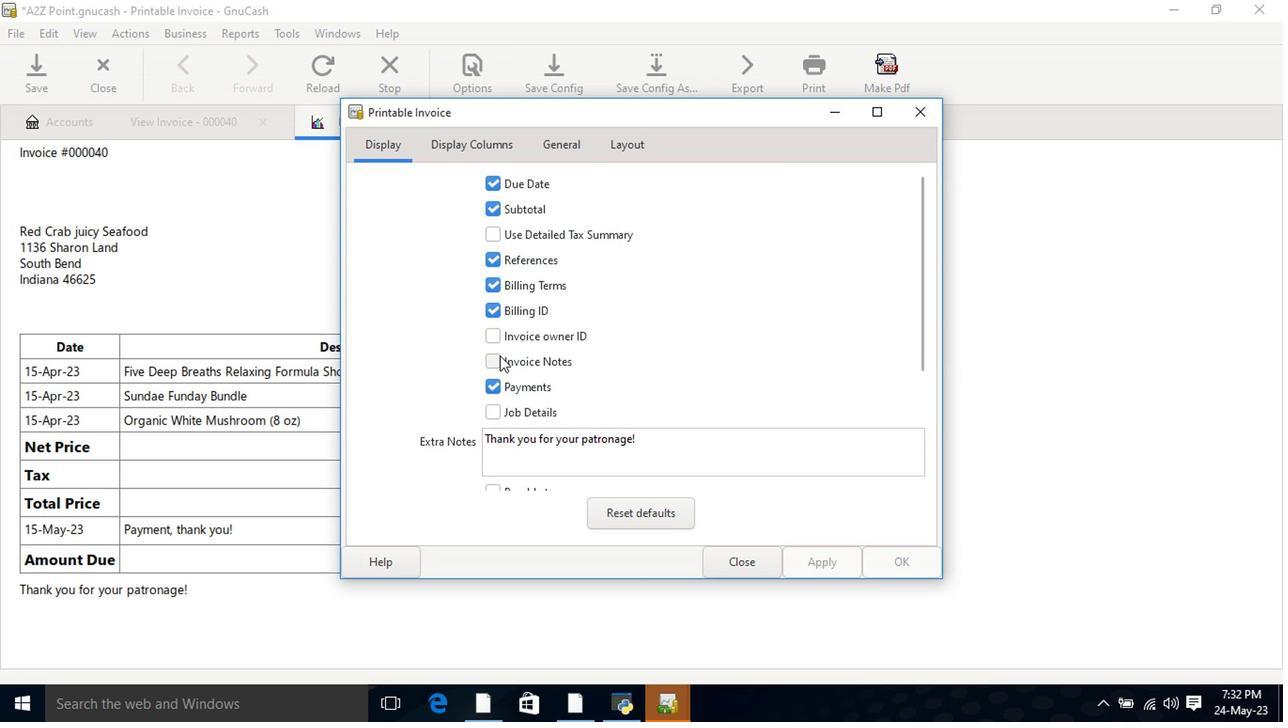 
Action: Mouse moved to (829, 567)
Screenshot: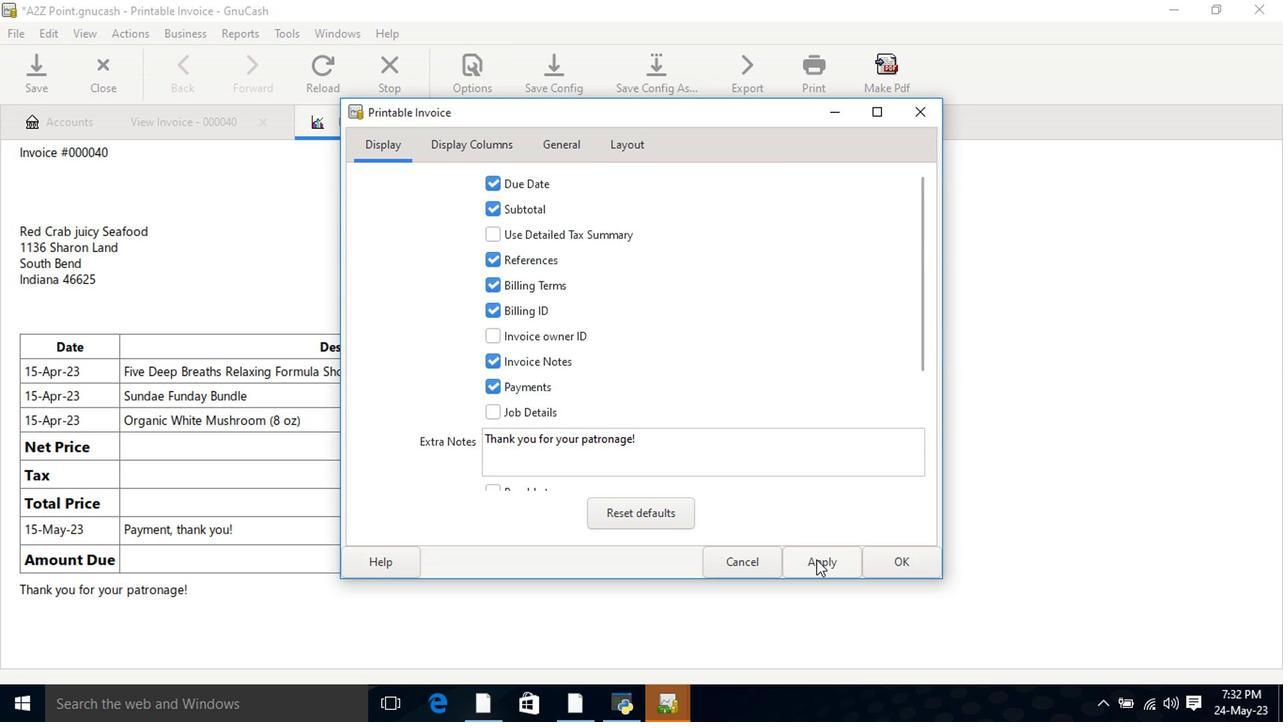
Action: Mouse pressed left at (829, 567)
Screenshot: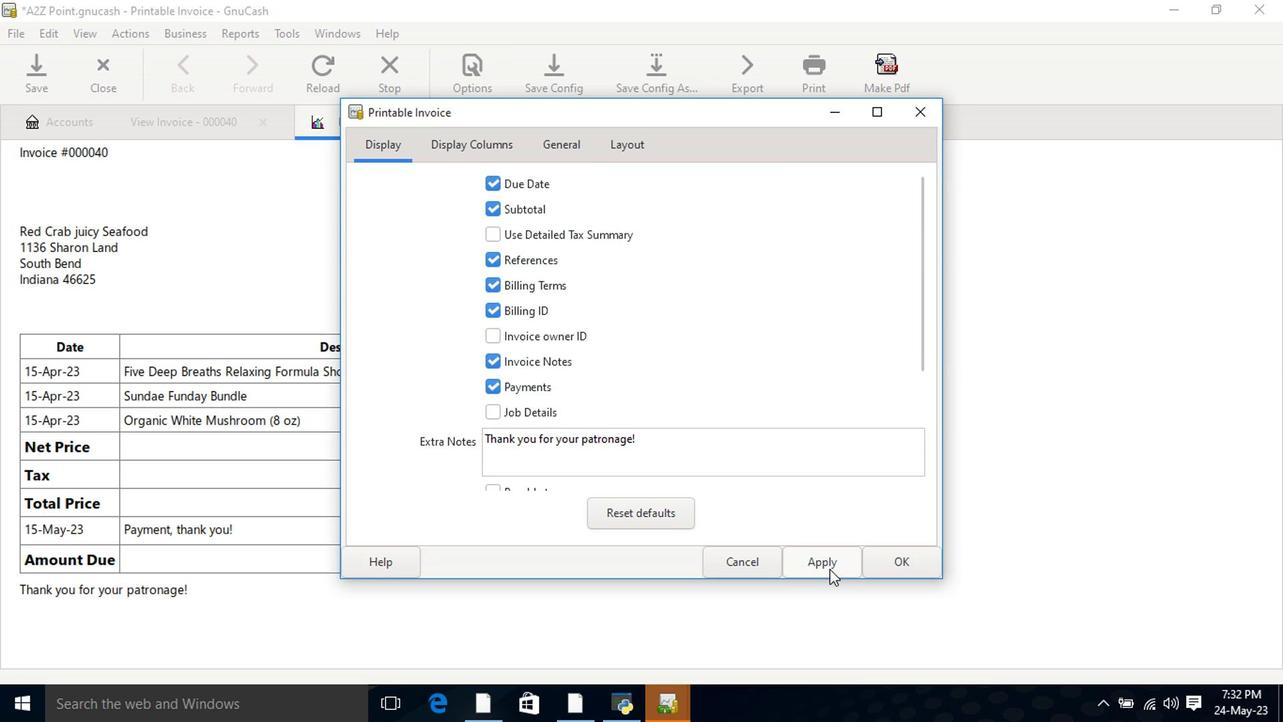 
Action: Mouse moved to (757, 565)
Screenshot: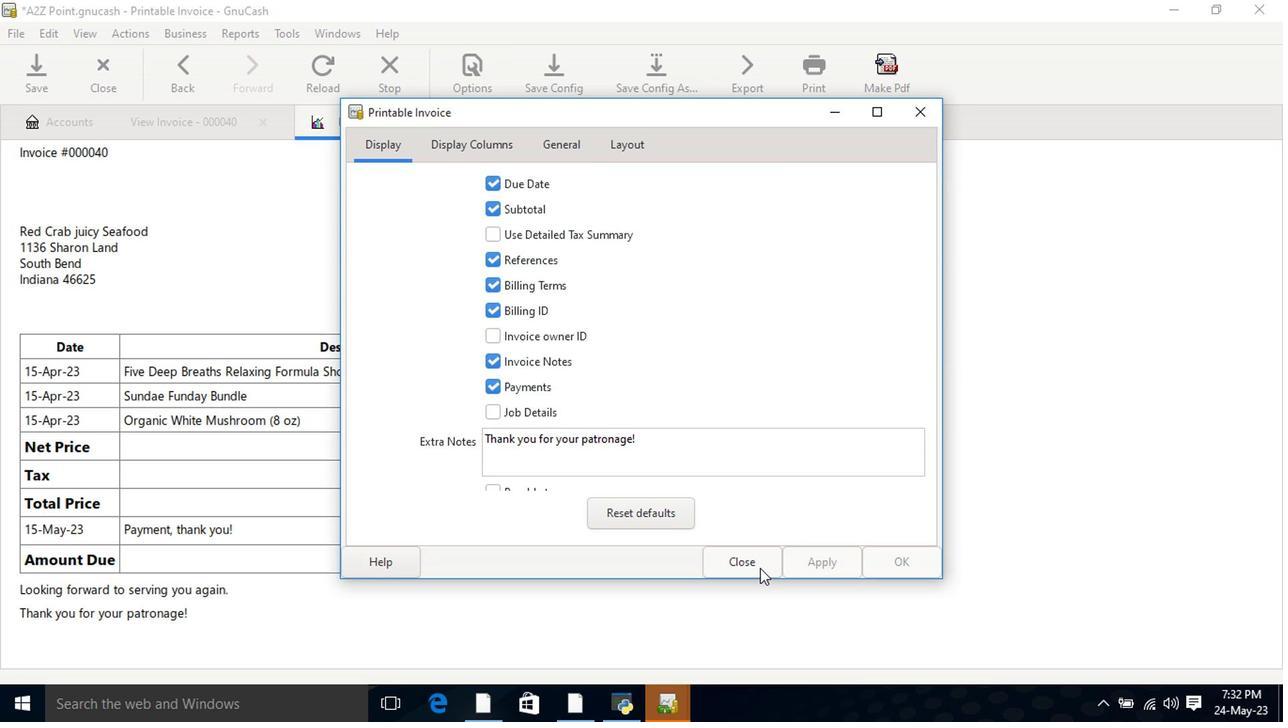 
Action: Mouse pressed left at (757, 565)
Screenshot: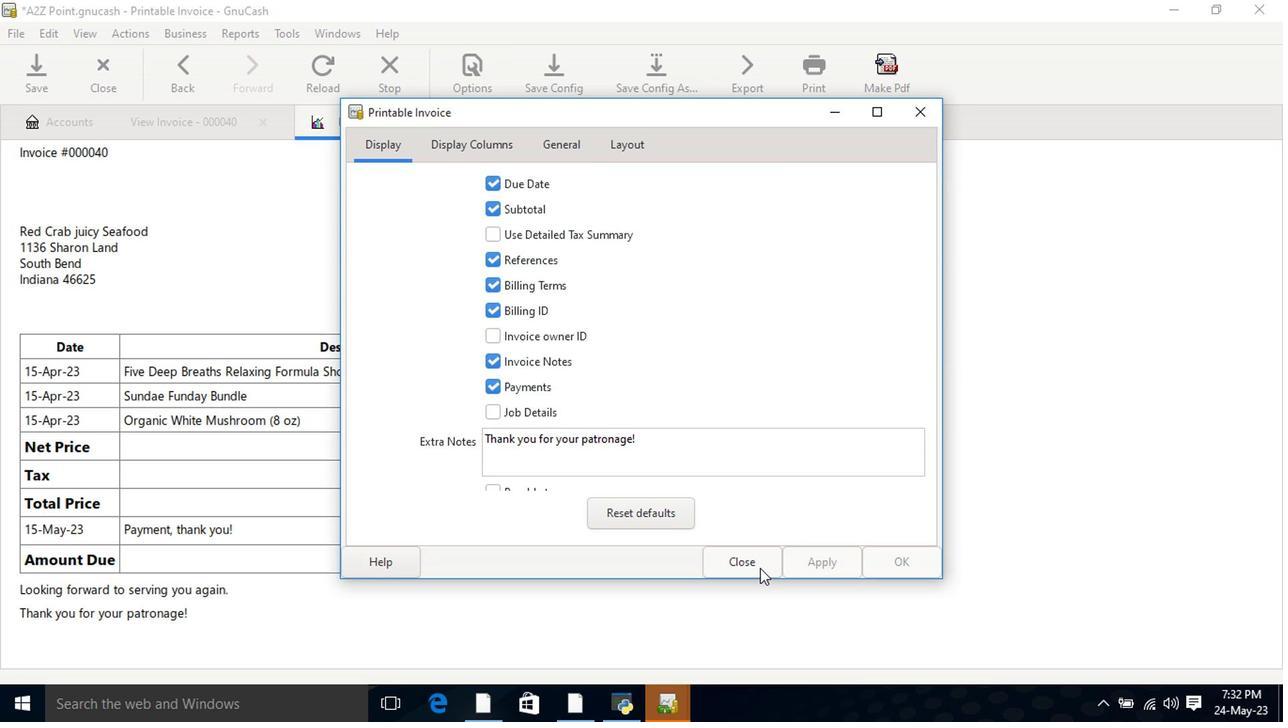 
